 Task: Look for space in Lillehammer, Norway from 10th July, 2023 to 25th July, 2023 for 3 adults, 1 child in price range Rs.15000 to Rs.25000. Place can be shared room with 2 bedrooms having 3 beds and 2 bathrooms. Property type can be house, flat, guest house. Amenities needed are: wifi, TV, free parkinig on premises, gym, breakfast. Booking option can be shelf check-in. Required host language is English.
Action: Mouse moved to (430, 92)
Screenshot: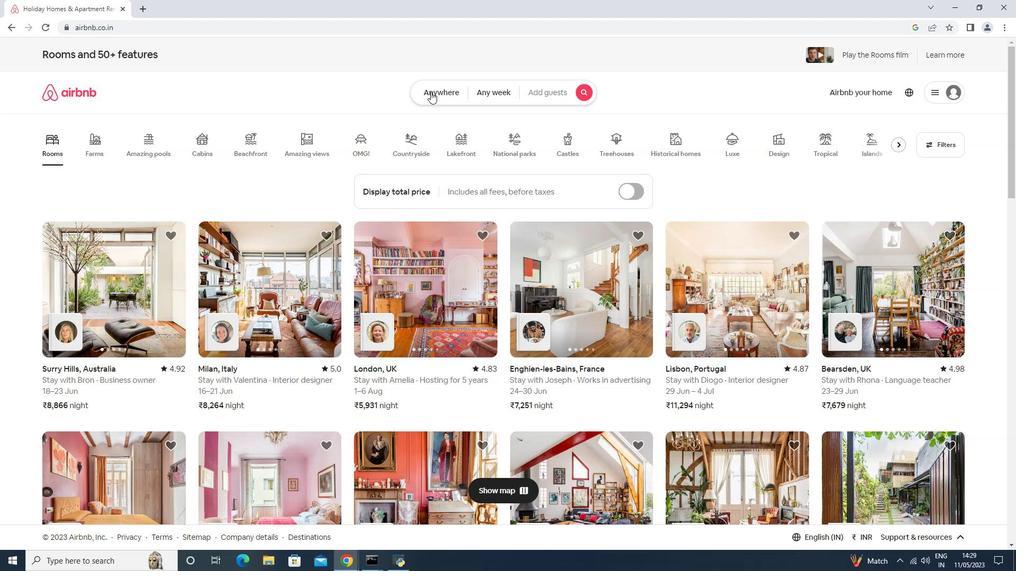 
Action: Mouse pressed left at (430, 92)
Screenshot: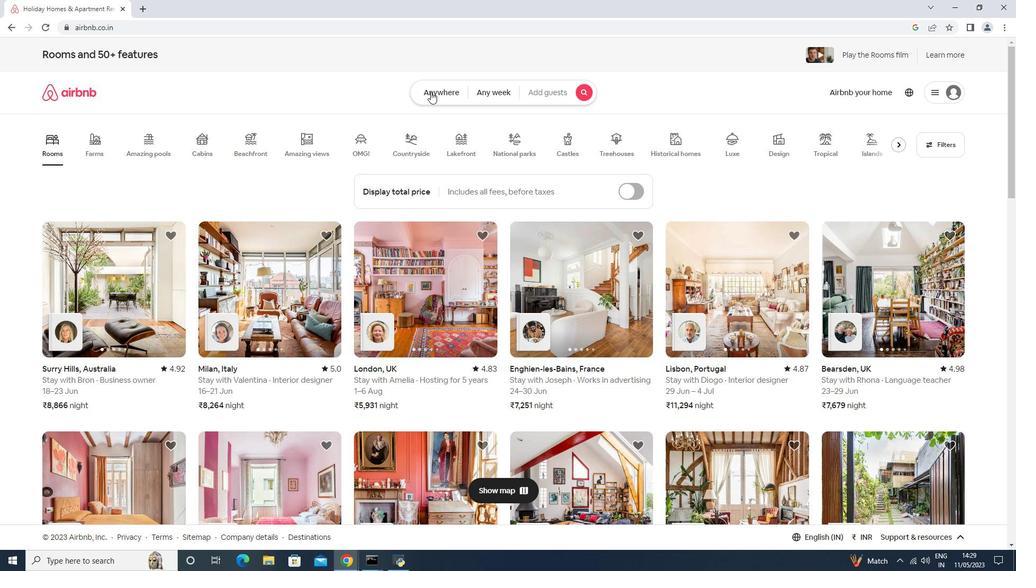 
Action: Mouse moved to (387, 122)
Screenshot: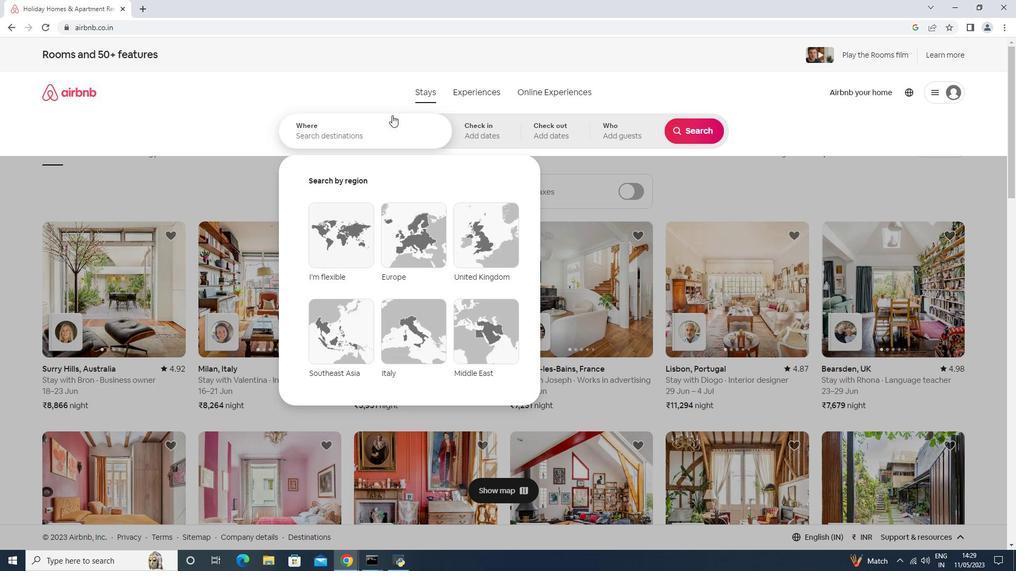 
Action: Mouse pressed left at (387, 122)
Screenshot: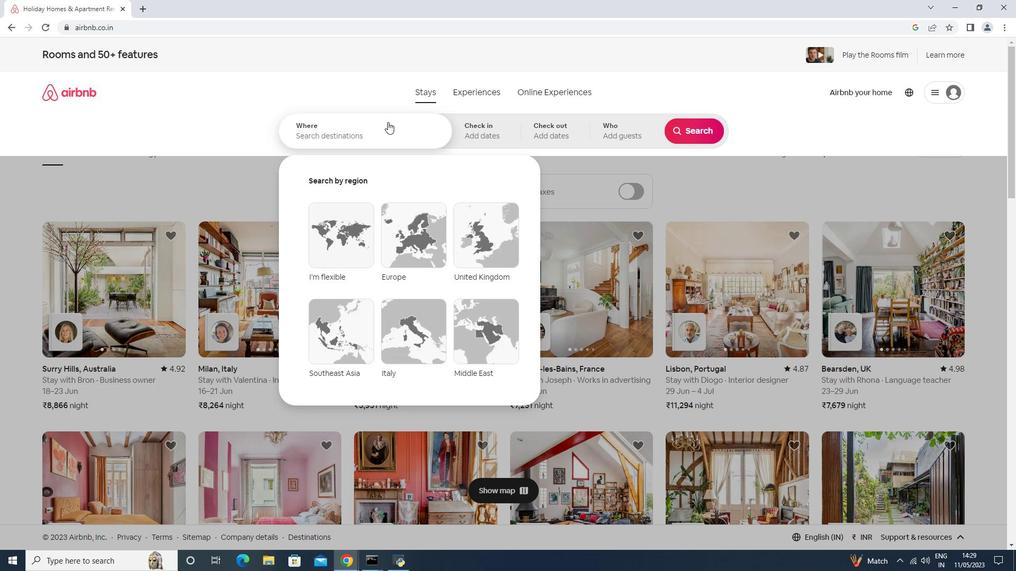 
Action: Key pressed <Key.shift>Lillehammer,<Key.shift>Norway
Screenshot: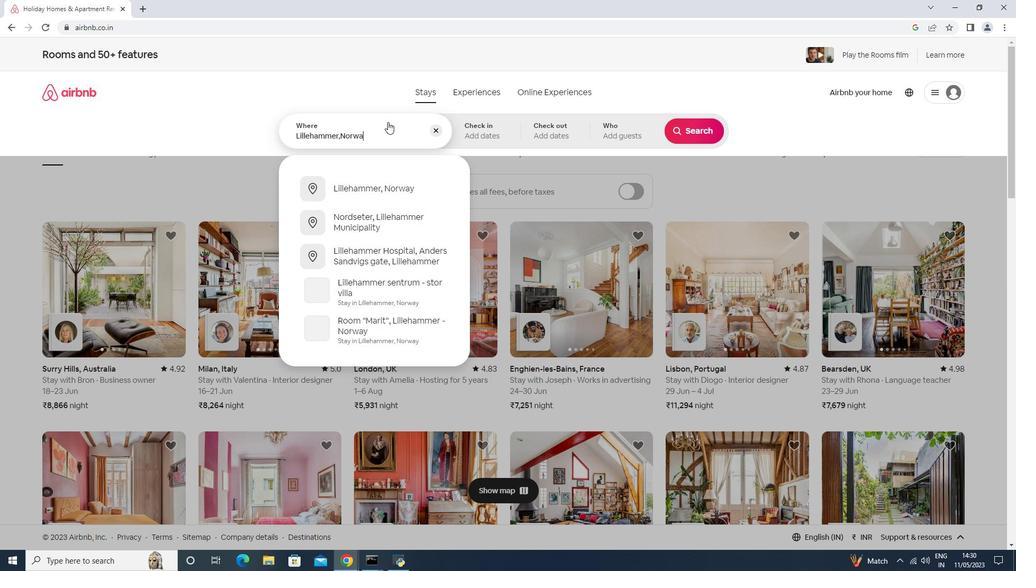 
Action: Mouse moved to (493, 144)
Screenshot: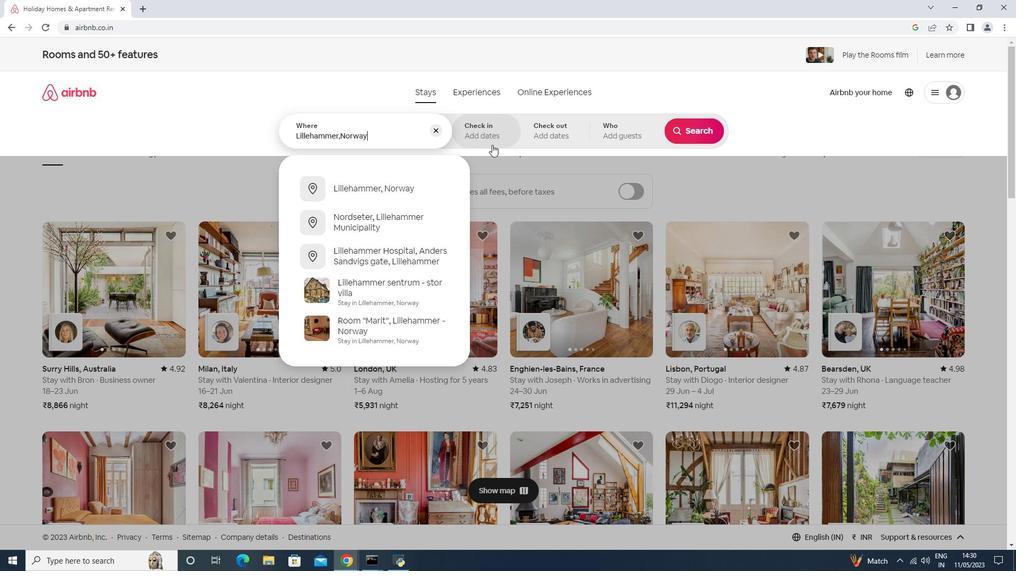 
Action: Mouse pressed left at (493, 144)
Screenshot: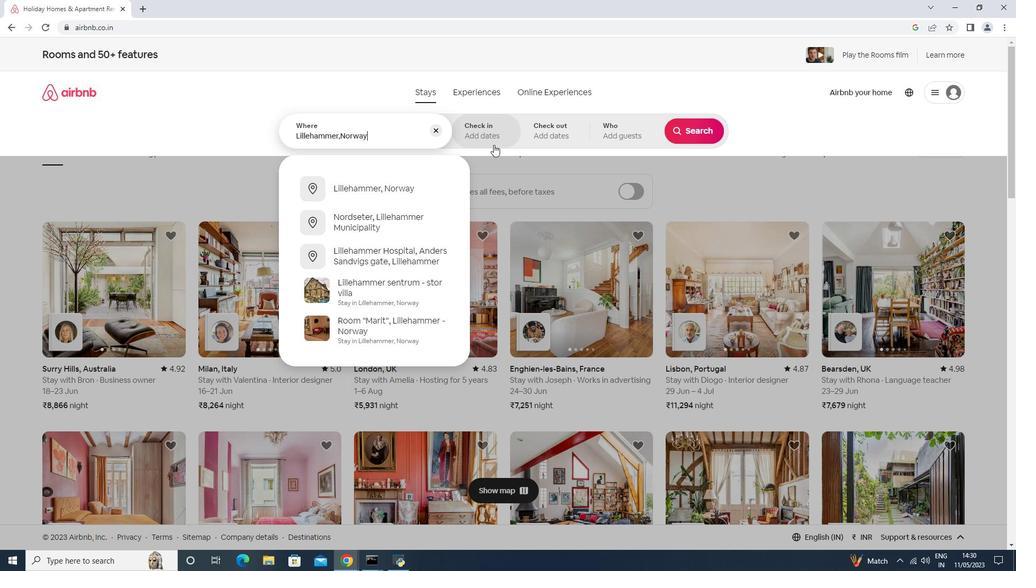 
Action: Mouse moved to (693, 212)
Screenshot: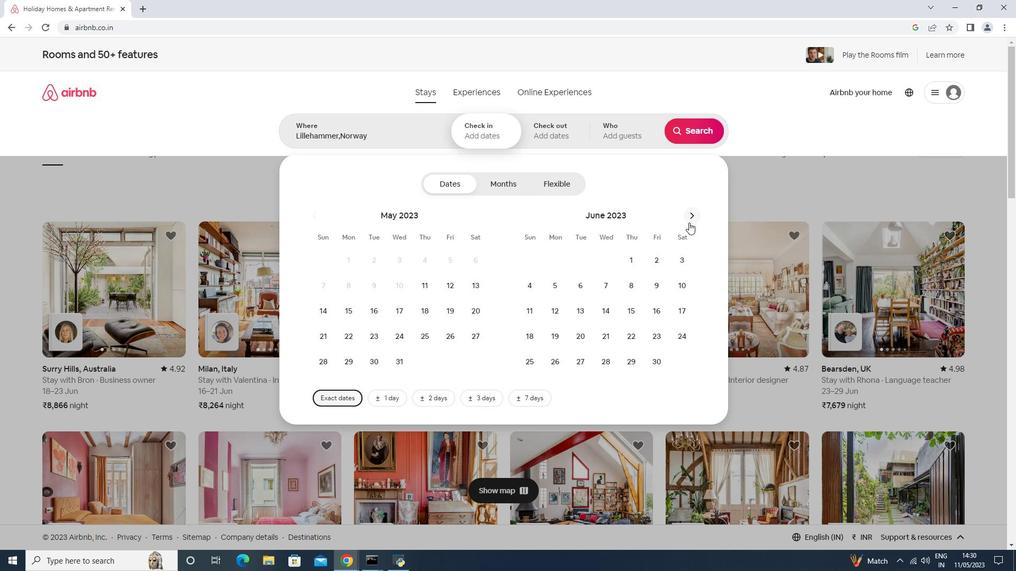 
Action: Mouse pressed left at (693, 212)
Screenshot: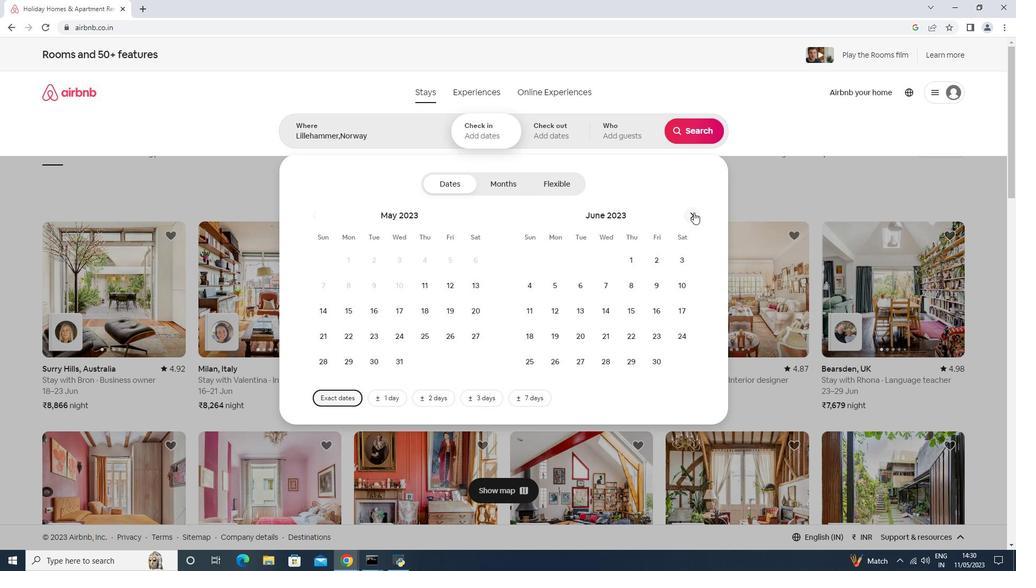 
Action: Mouse moved to (548, 313)
Screenshot: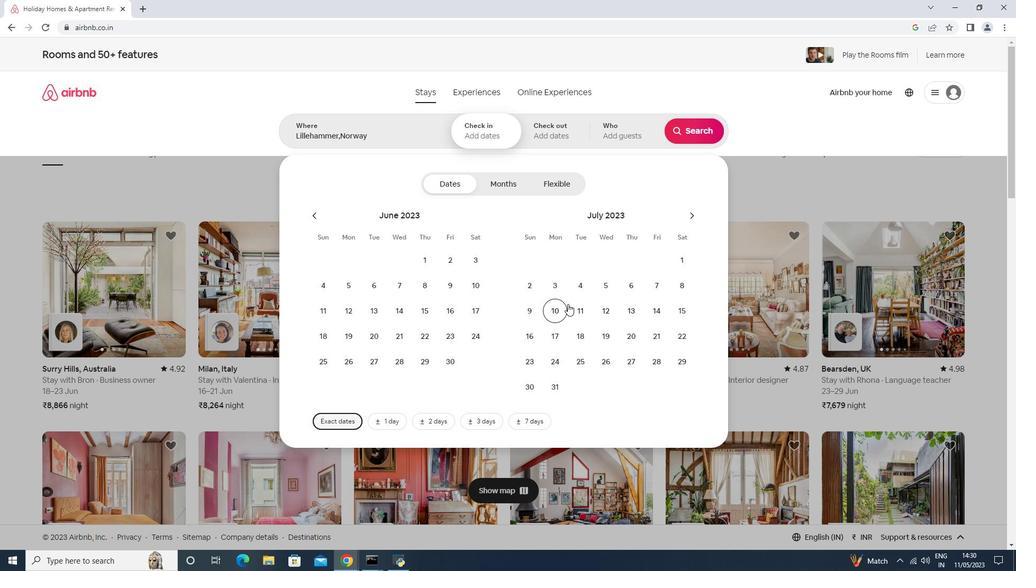
Action: Mouse pressed left at (548, 313)
Screenshot: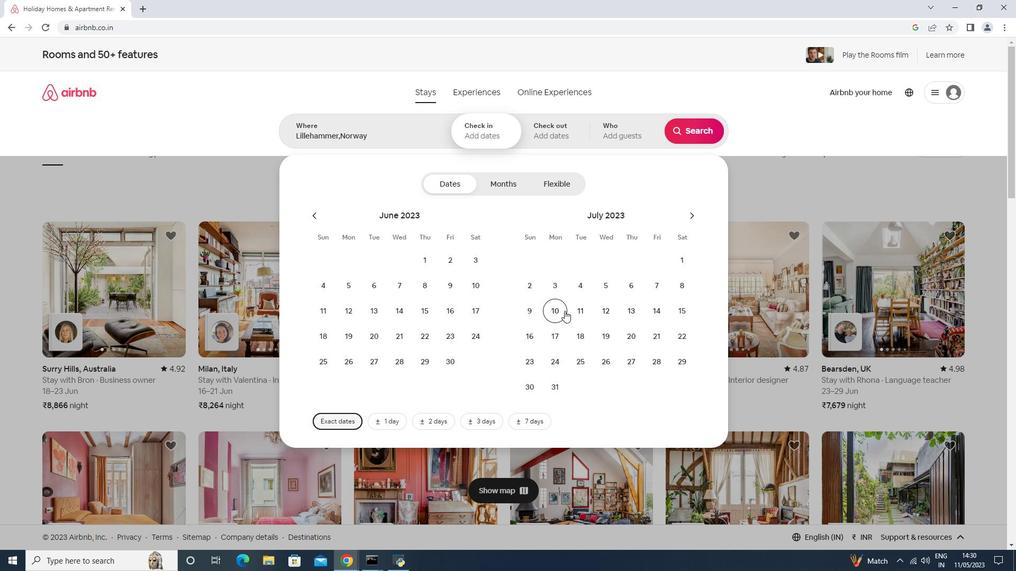 
Action: Mouse moved to (587, 359)
Screenshot: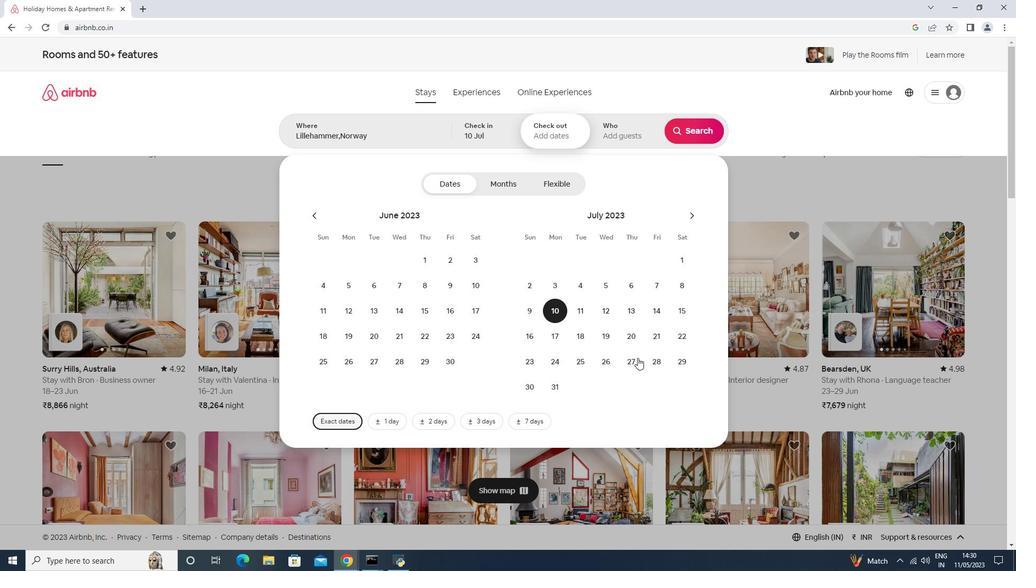 
Action: Mouse pressed left at (587, 359)
Screenshot: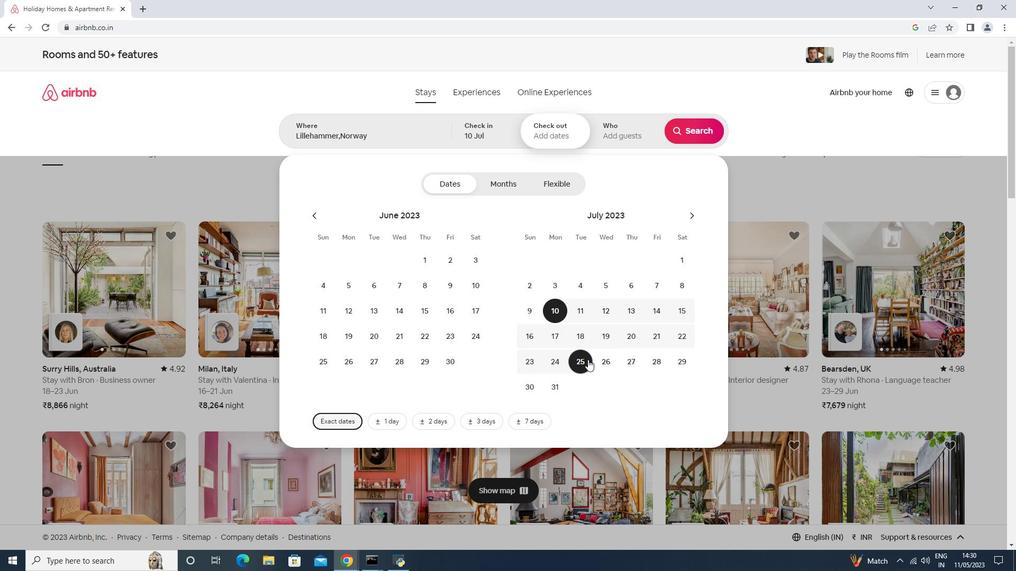 
Action: Mouse moved to (622, 132)
Screenshot: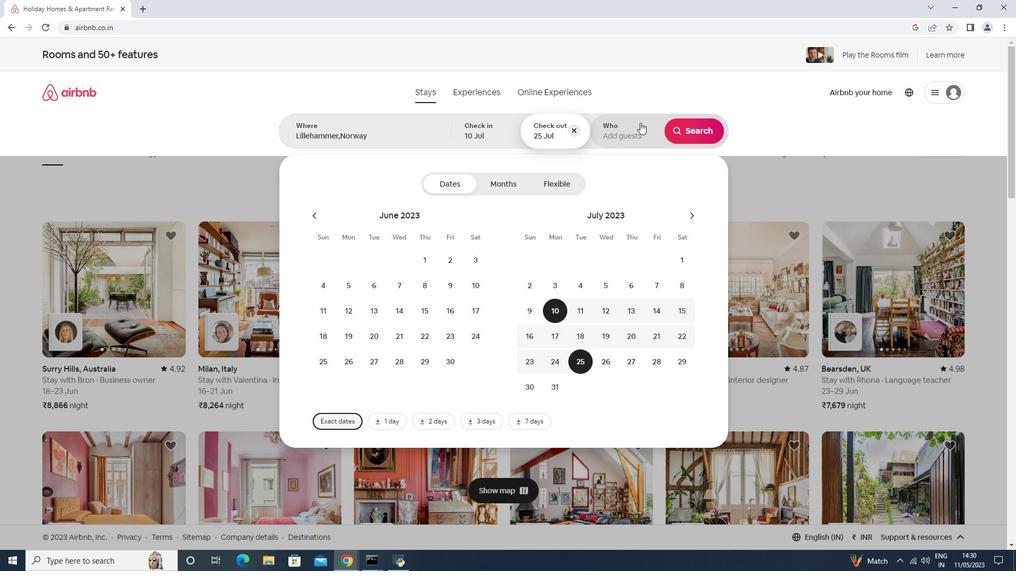 
Action: Mouse pressed left at (622, 132)
Screenshot: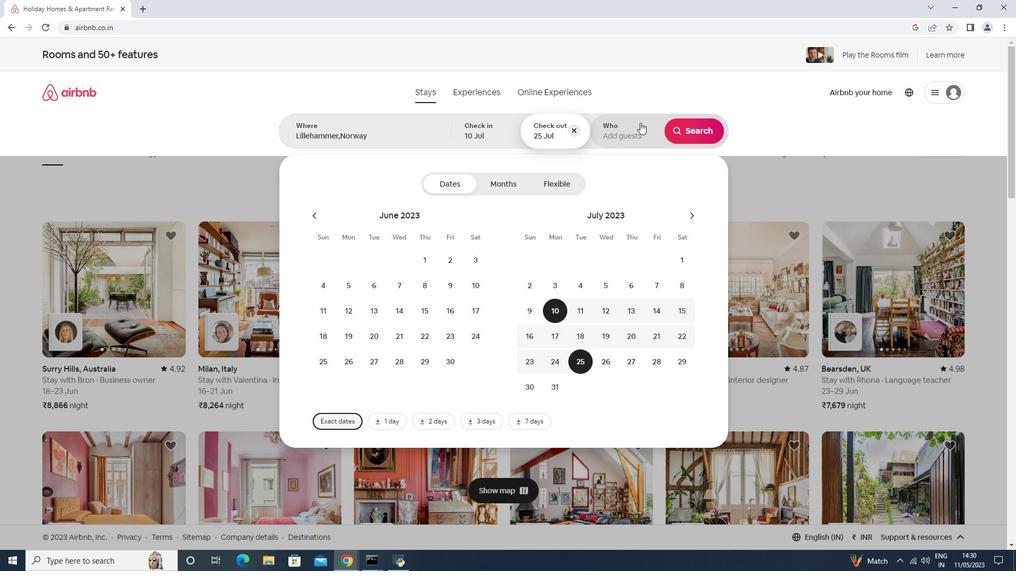 
Action: Mouse moved to (700, 185)
Screenshot: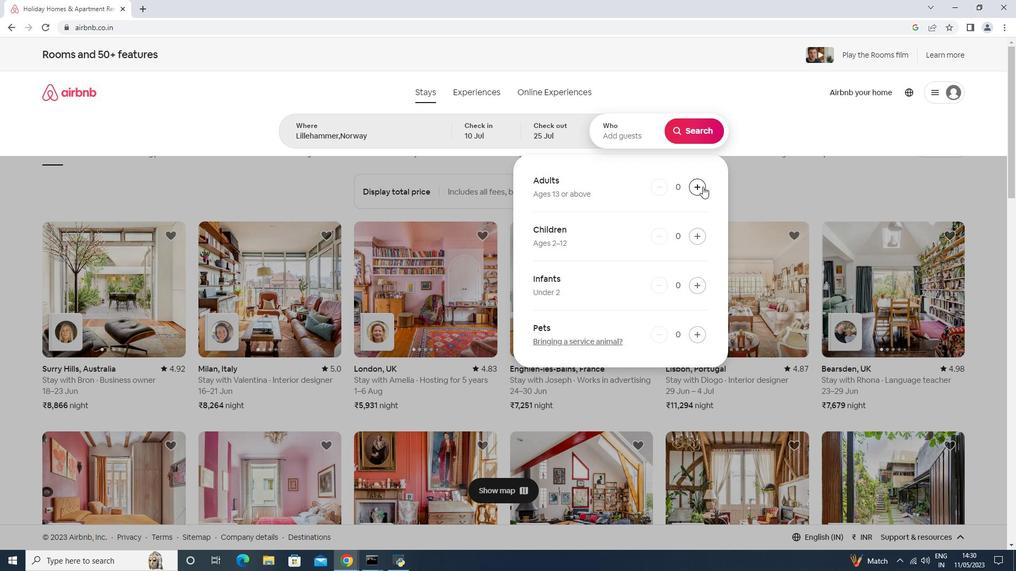 
Action: Mouse pressed left at (700, 185)
Screenshot: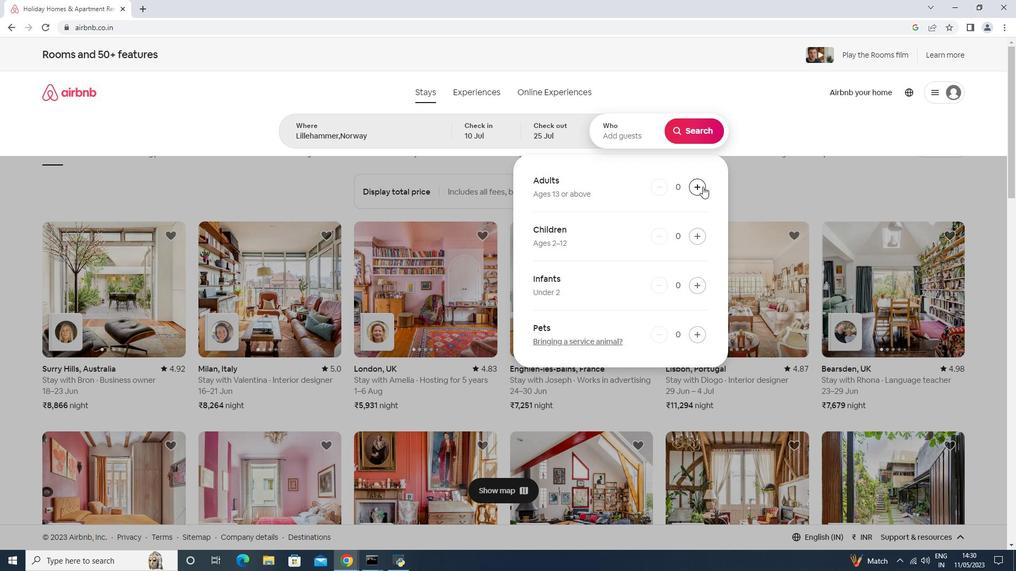 
Action: Mouse pressed left at (700, 185)
Screenshot: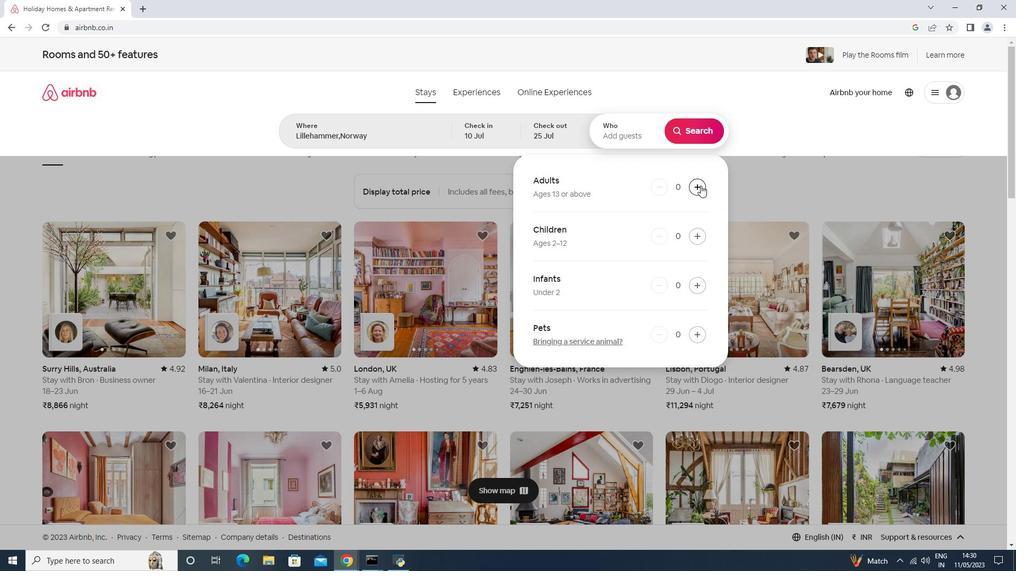 
Action: Mouse pressed left at (700, 185)
Screenshot: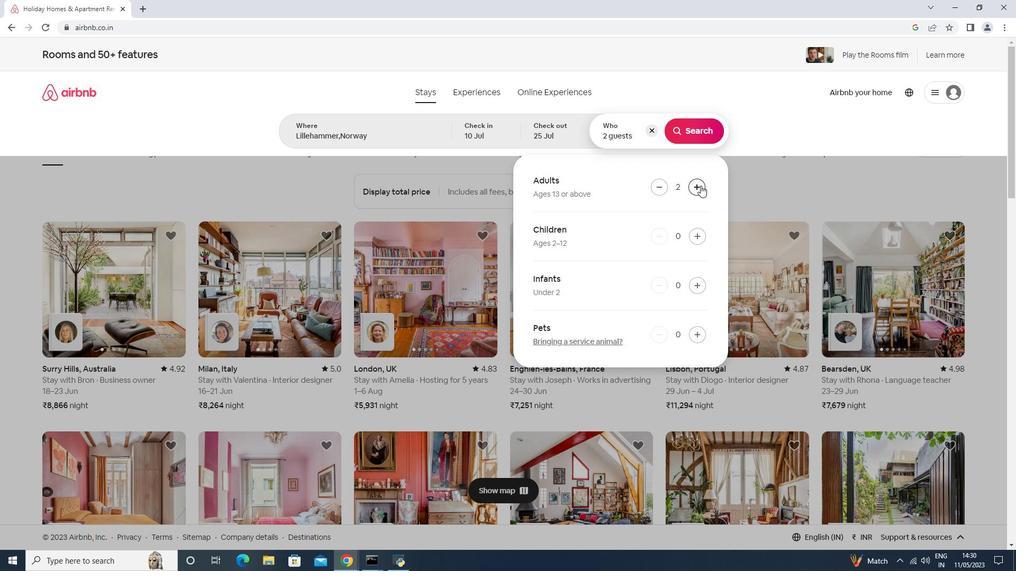 
Action: Mouse moved to (694, 232)
Screenshot: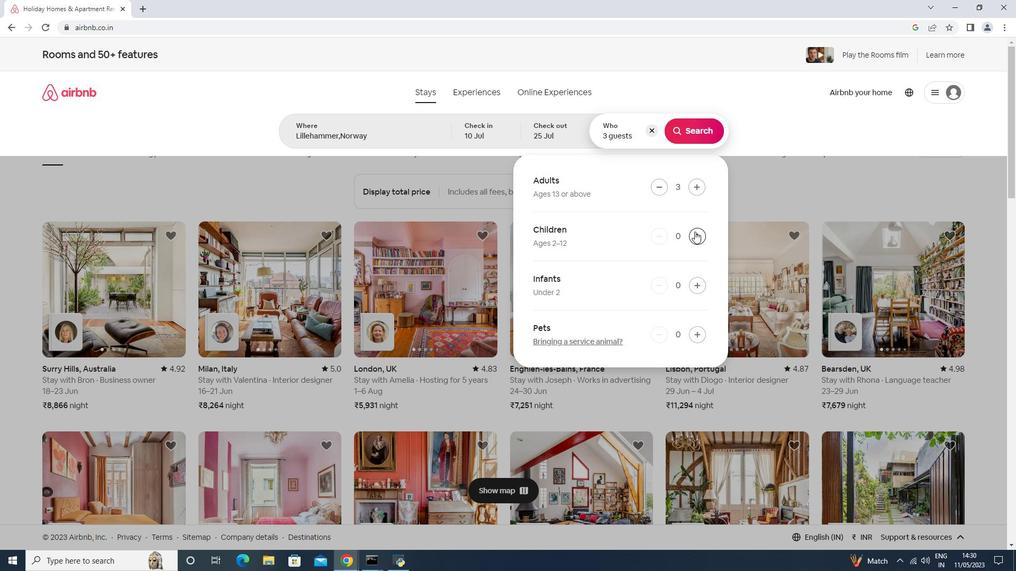 
Action: Mouse pressed left at (694, 232)
Screenshot: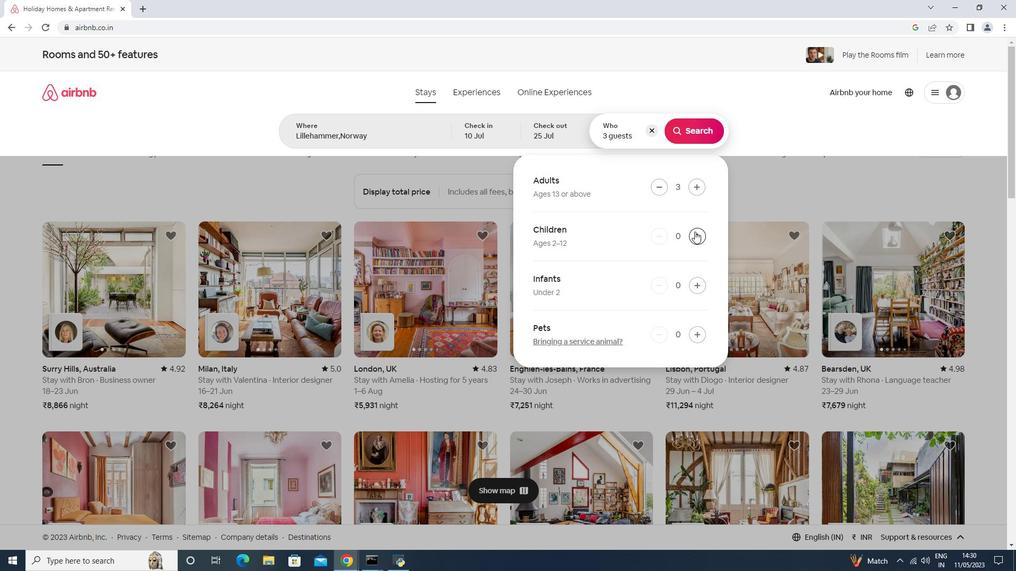 
Action: Mouse moved to (693, 133)
Screenshot: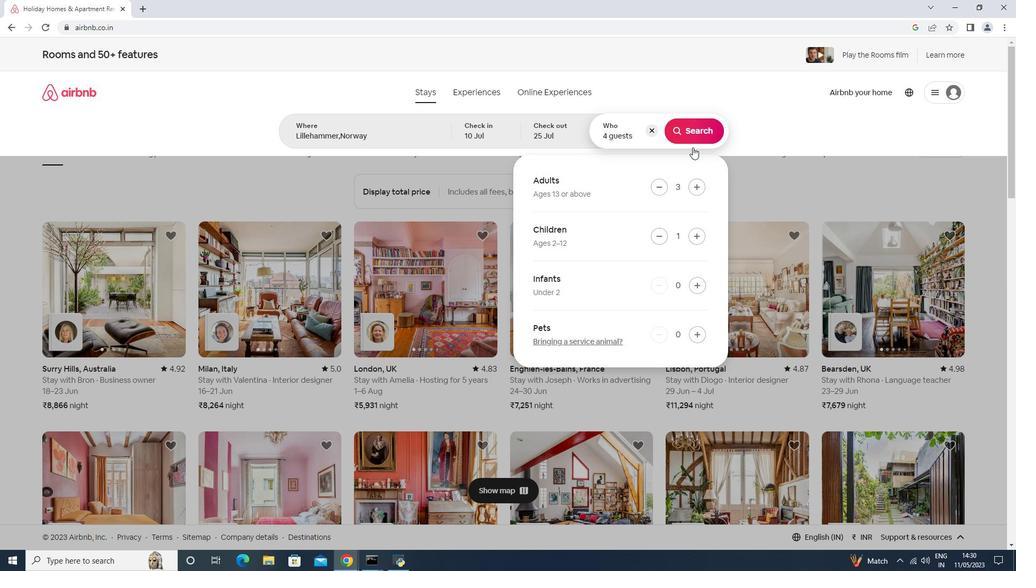 
Action: Mouse pressed left at (693, 124)
Screenshot: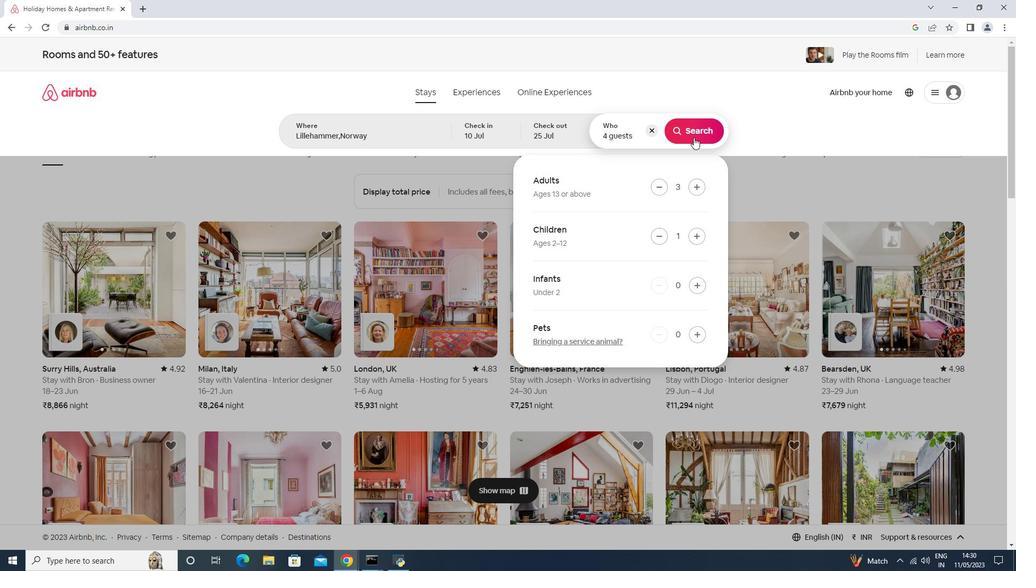 
Action: Mouse moved to (956, 103)
Screenshot: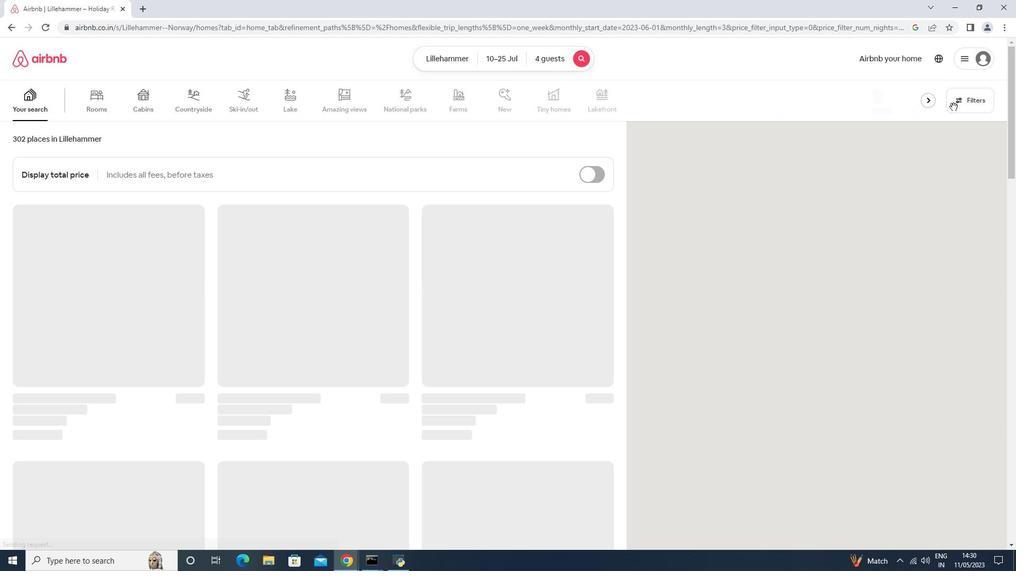 
Action: Mouse pressed left at (956, 103)
Screenshot: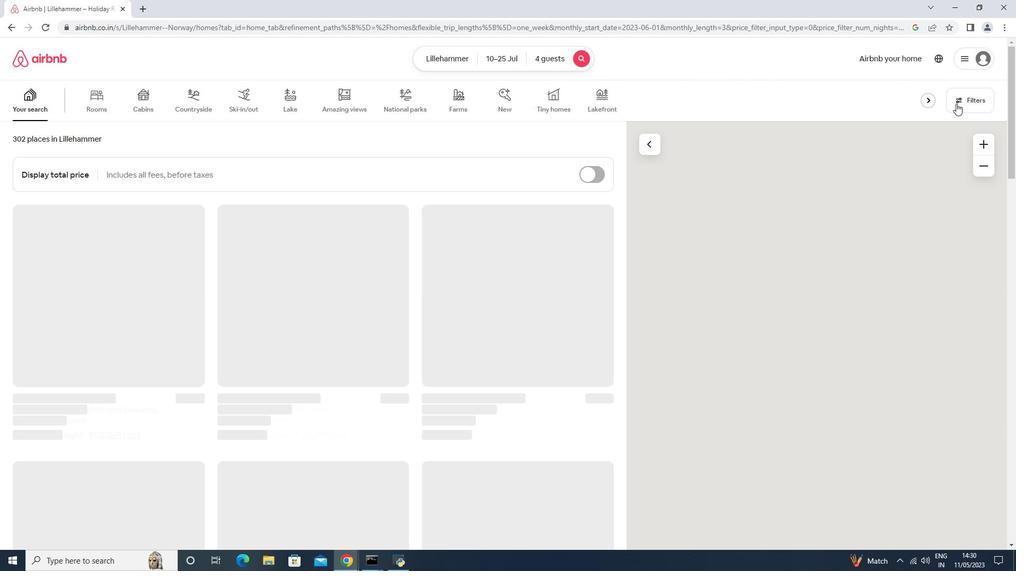 
Action: Mouse moved to (414, 357)
Screenshot: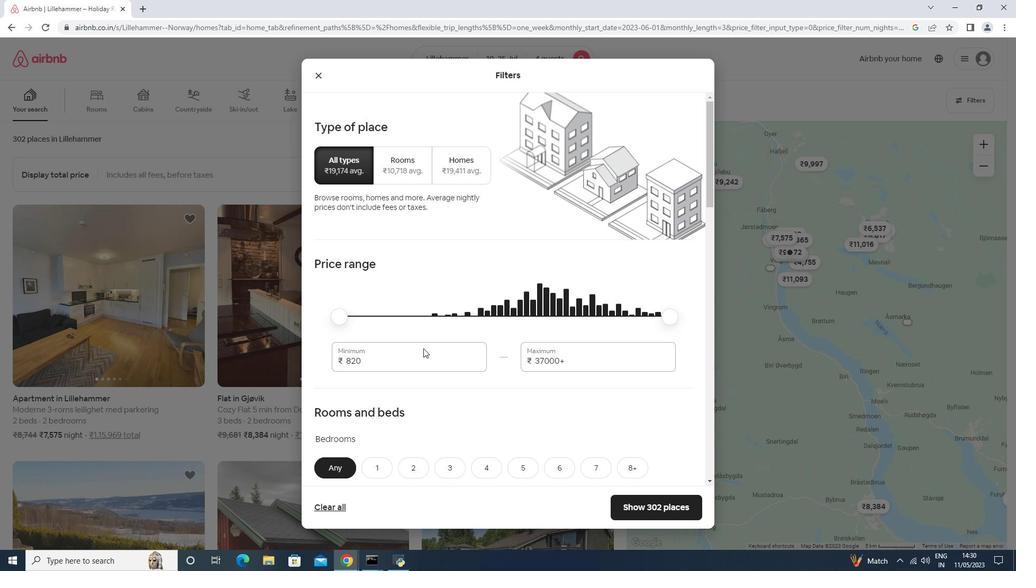 
Action: Mouse pressed left at (414, 357)
Screenshot: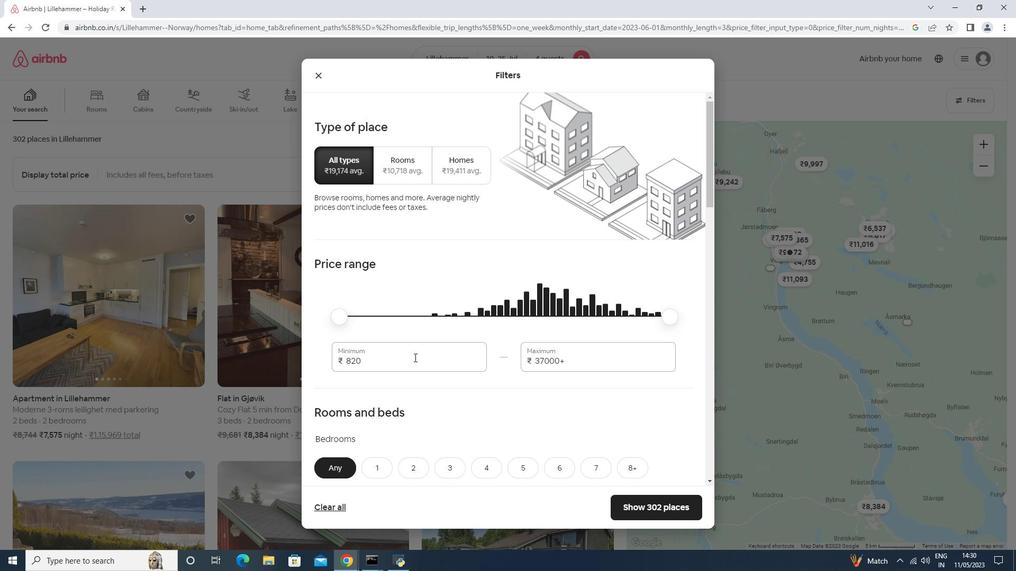 
Action: Key pressed <Key.backspace><Key.backspace><Key.backspace><Key.backspace><Key.backspace><Key.backspace><Key.backspace><Key.backspace><Key.backspace><Key.backspace><Key.backspace><Key.backspace><Key.backspace><Key.backspace><Key.backspace><Key.backspace><Key.backspace><Key.backspace>15000
Screenshot: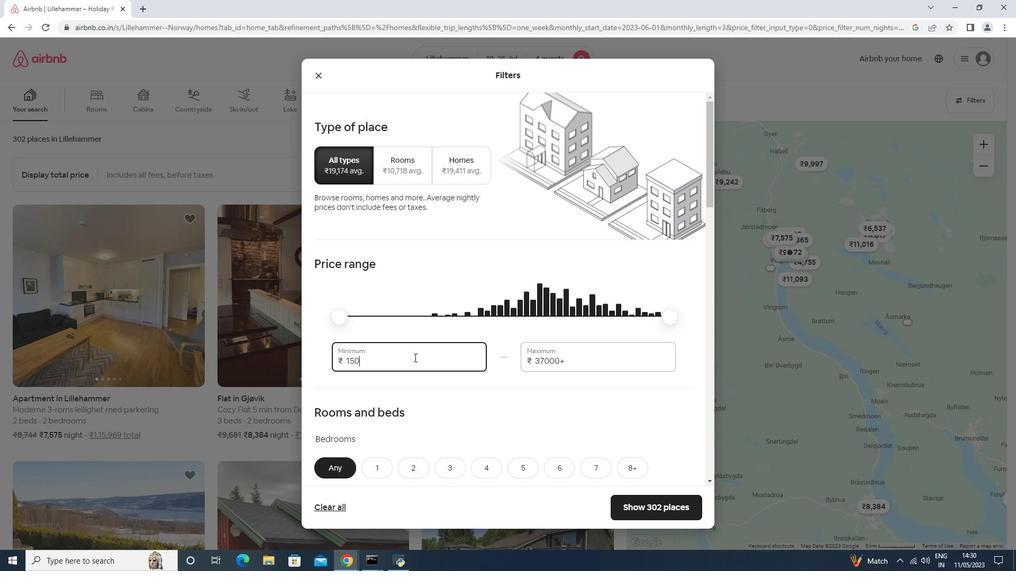 
Action: Mouse moved to (571, 360)
Screenshot: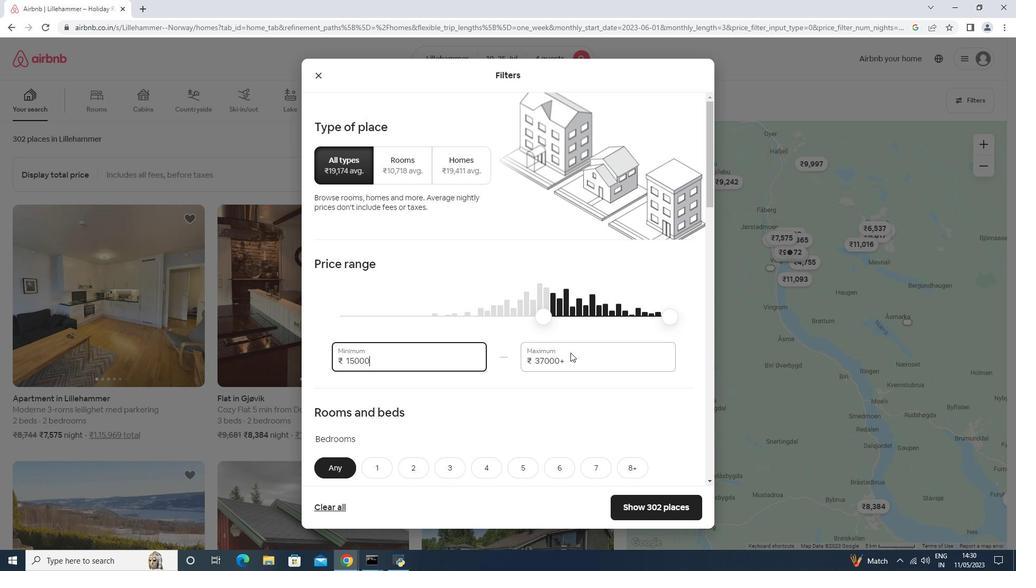 
Action: Mouse pressed left at (571, 360)
Screenshot: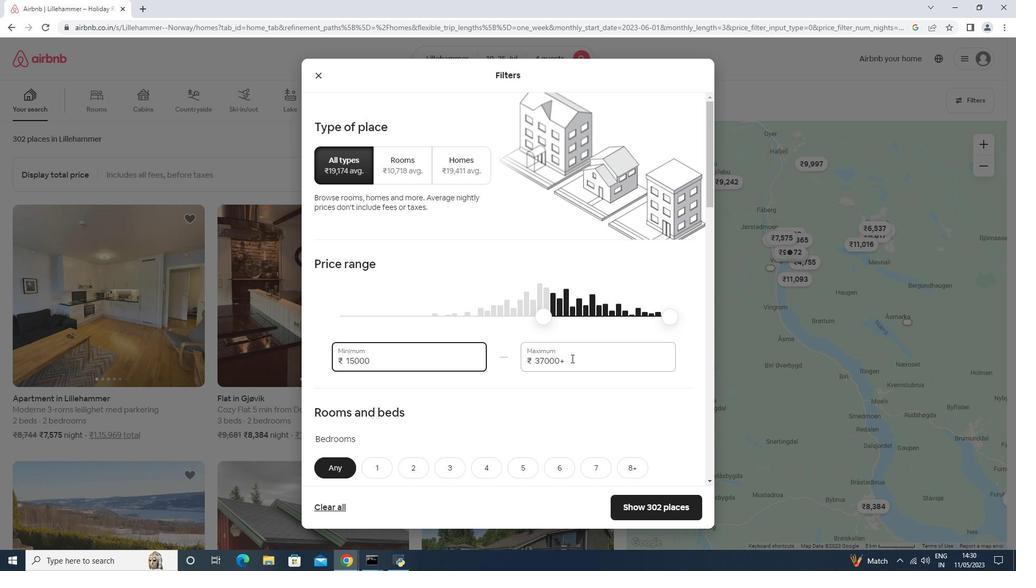 
Action: Key pressed <Key.backspace><Key.backspace><Key.backspace><Key.backspace><Key.backspace><Key.backspace><Key.backspace><Key.backspace><Key.backspace><Key.backspace><Key.backspace><Key.backspace><Key.backspace><Key.backspace><Key.backspace><Key.backspace><Key.backspace>25000
Screenshot: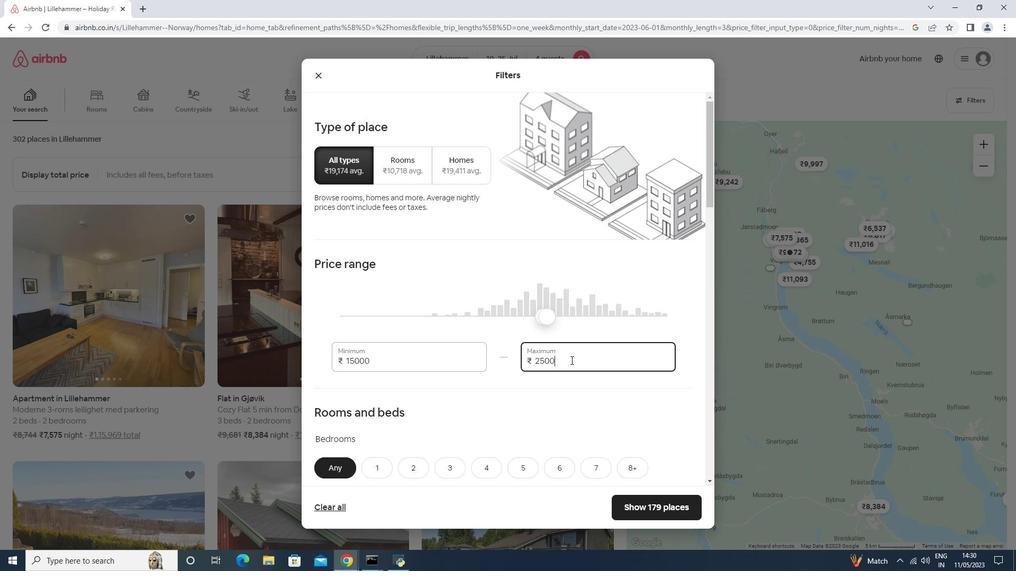 
Action: Mouse moved to (468, 387)
Screenshot: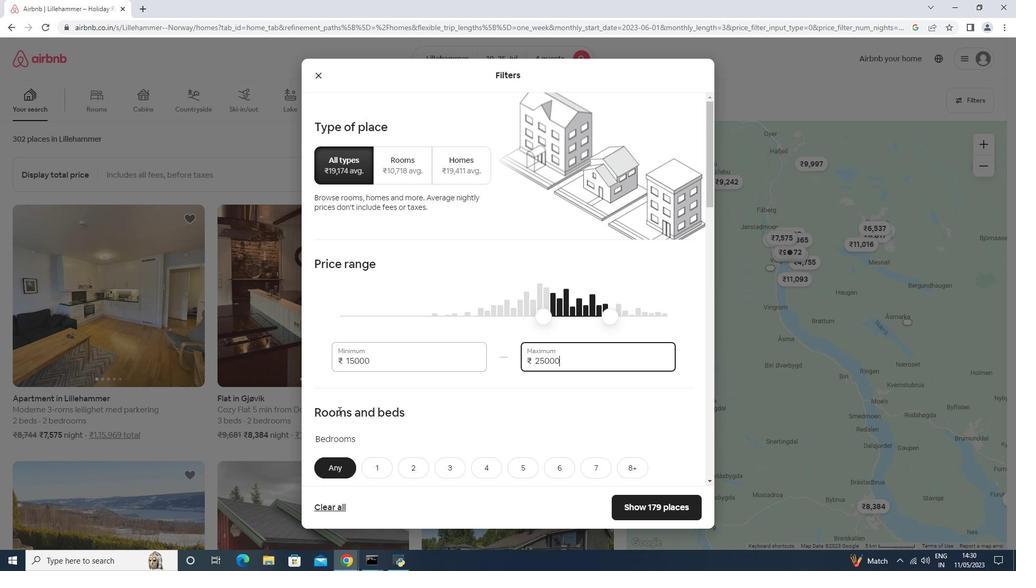 
Action: Mouse scrolled (468, 387) with delta (0, 0)
Screenshot: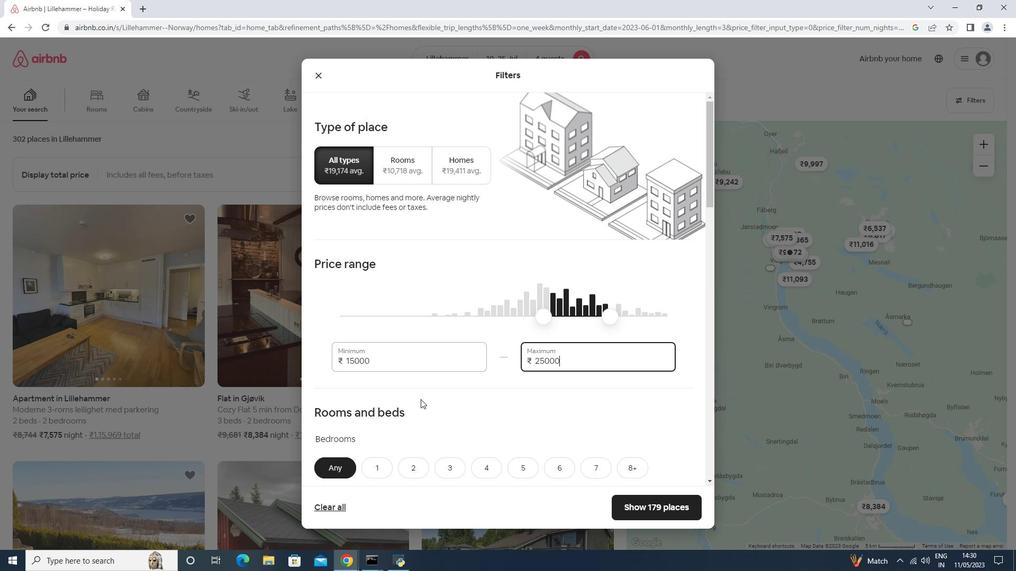 
Action: Mouse scrolled (468, 387) with delta (0, 0)
Screenshot: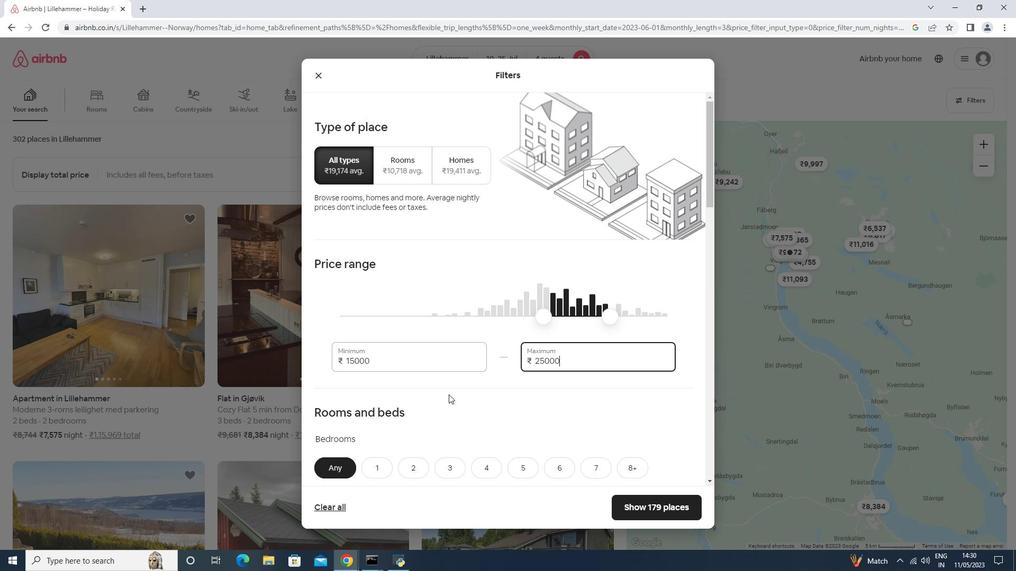 
Action: Mouse scrolled (468, 387) with delta (0, 0)
Screenshot: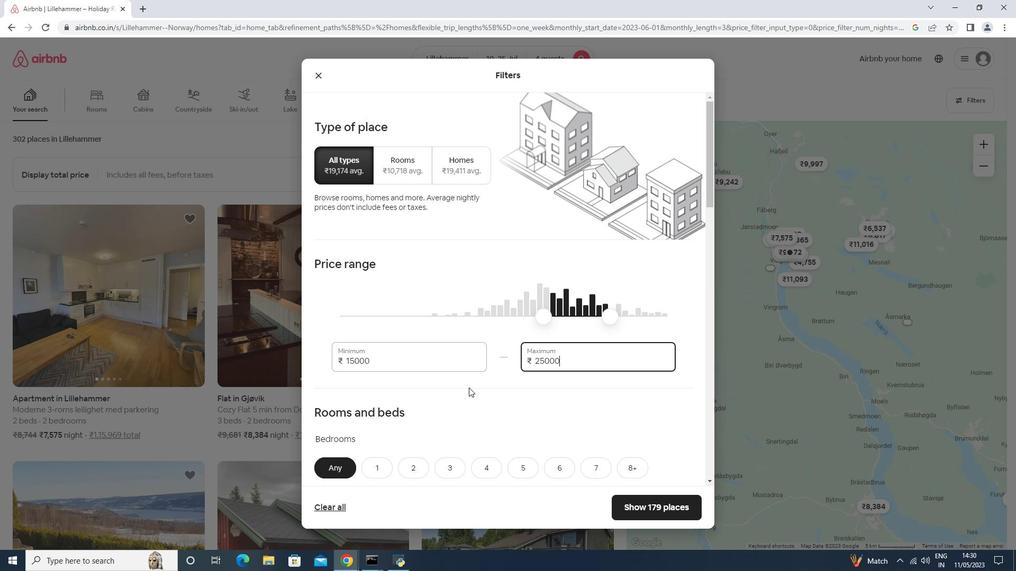 
Action: Mouse scrolled (468, 387) with delta (0, 0)
Screenshot: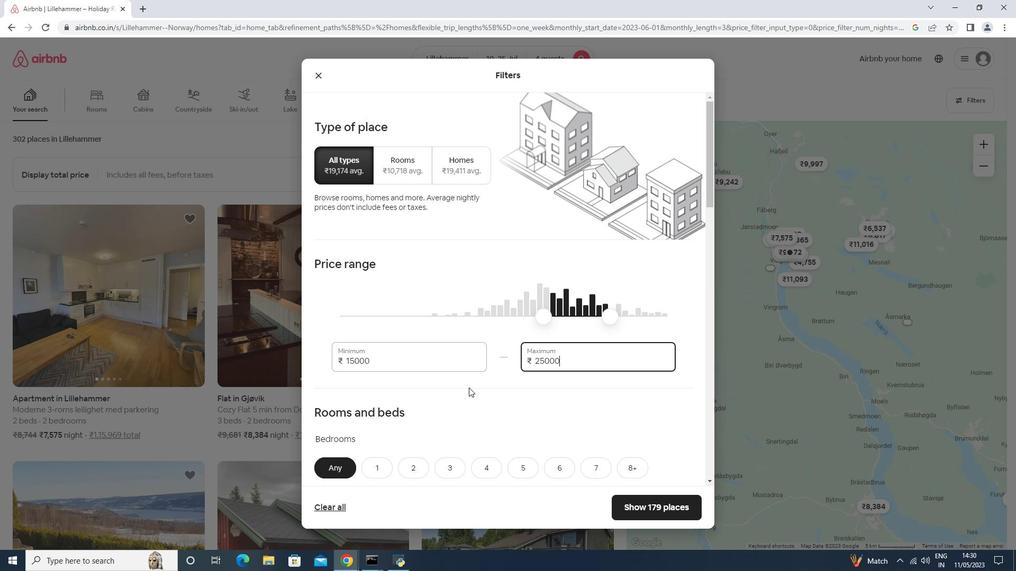 
Action: Mouse scrolled (468, 387) with delta (0, 0)
Screenshot: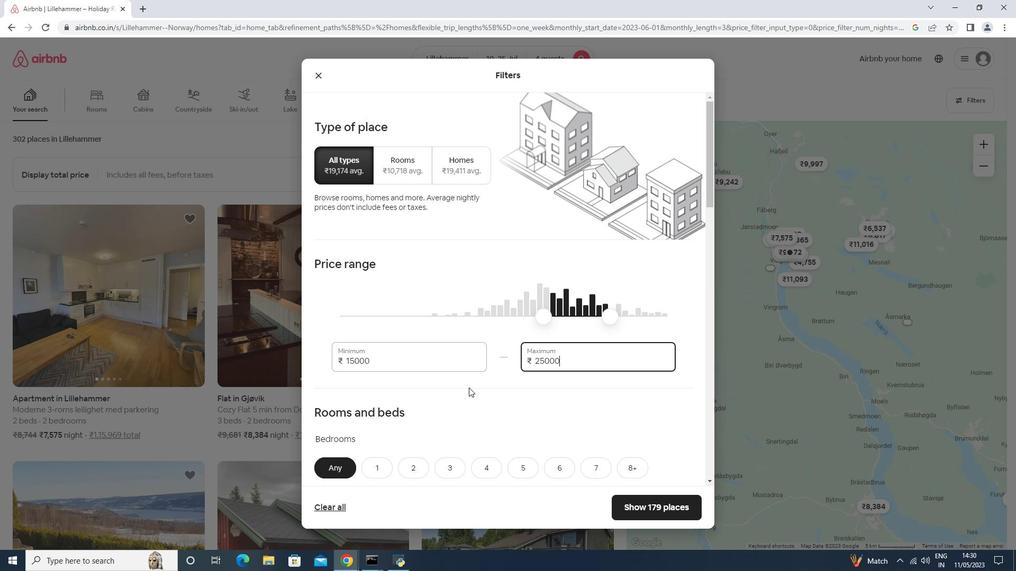 
Action: Mouse moved to (418, 192)
Screenshot: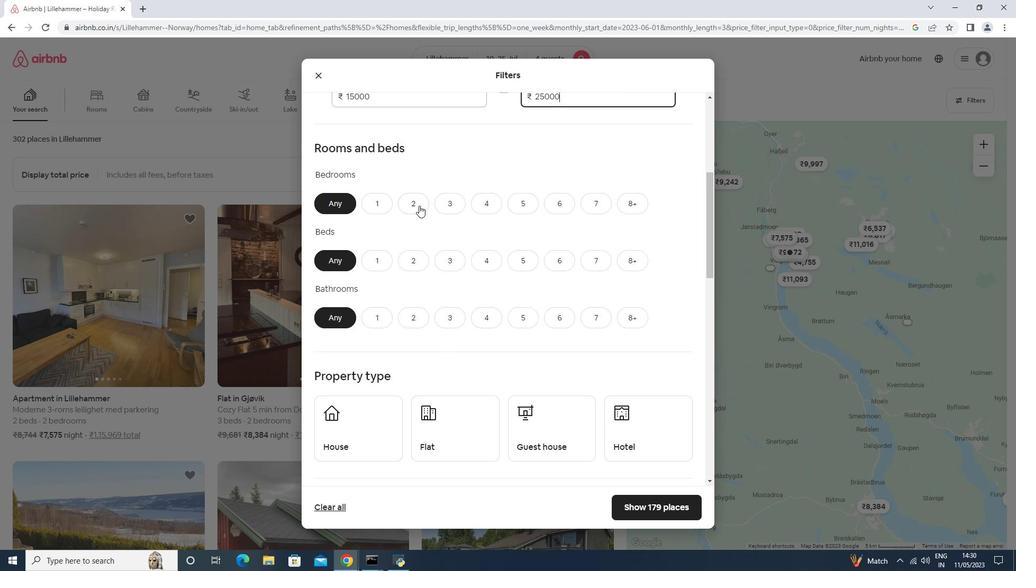 
Action: Mouse pressed left at (418, 192)
Screenshot: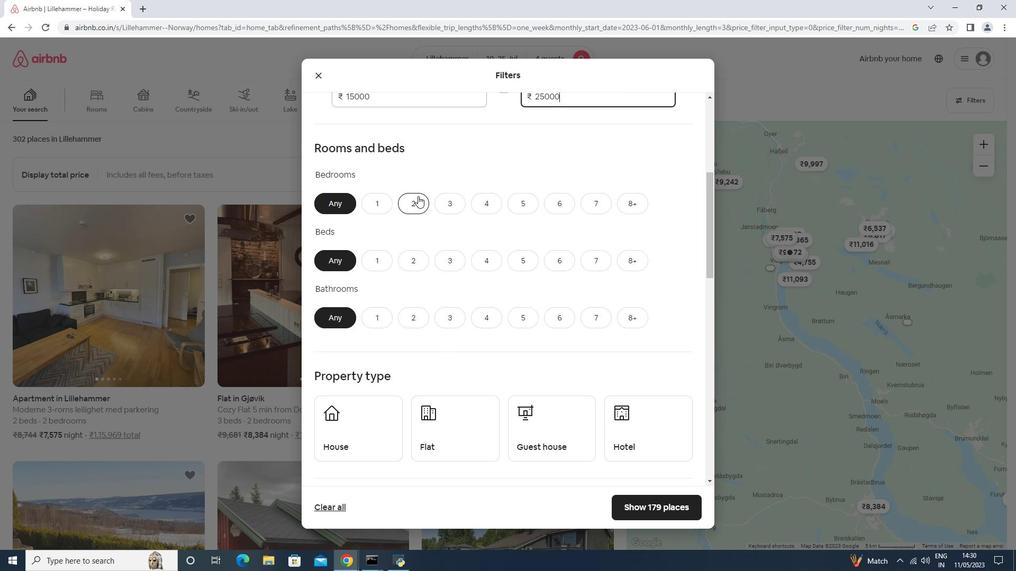 
Action: Mouse moved to (415, 204)
Screenshot: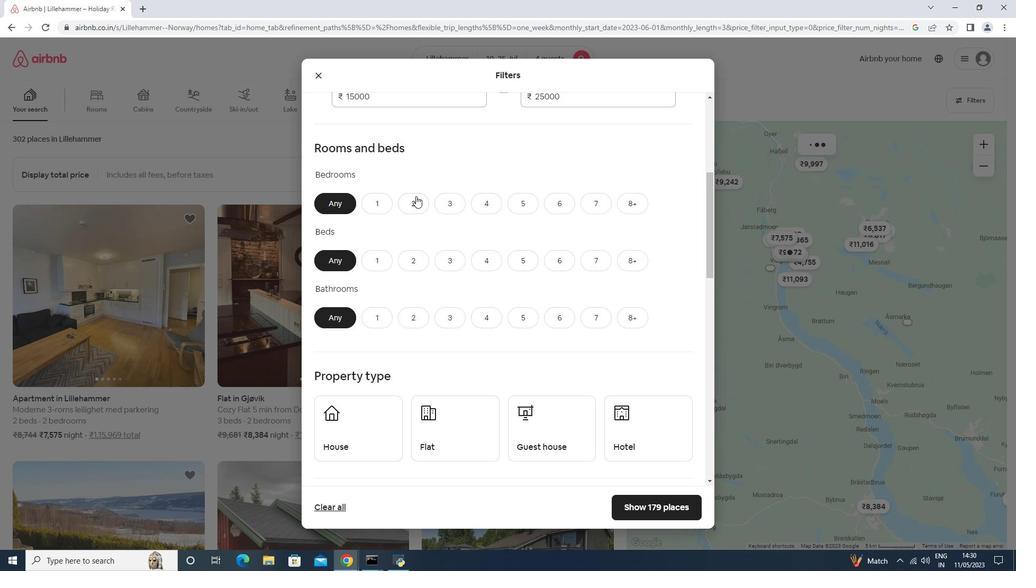 
Action: Mouse pressed left at (415, 204)
Screenshot: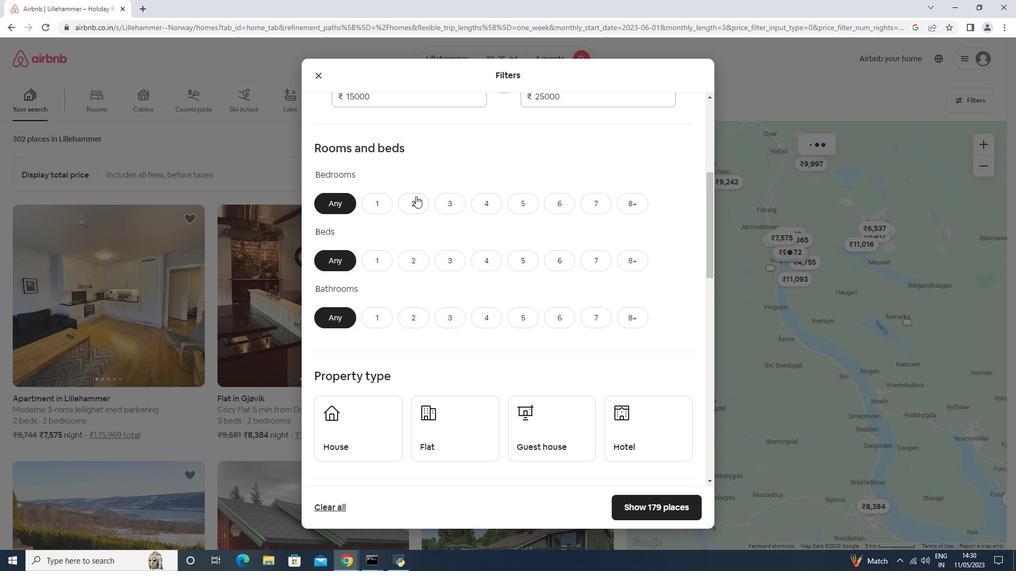 
Action: Mouse moved to (453, 314)
Screenshot: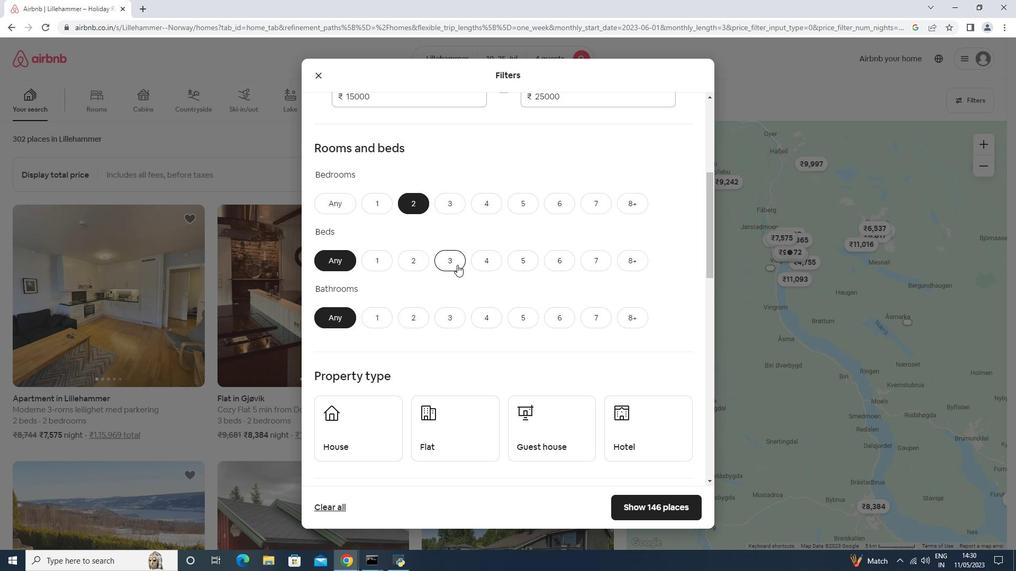 
Action: Mouse pressed left at (455, 263)
Screenshot: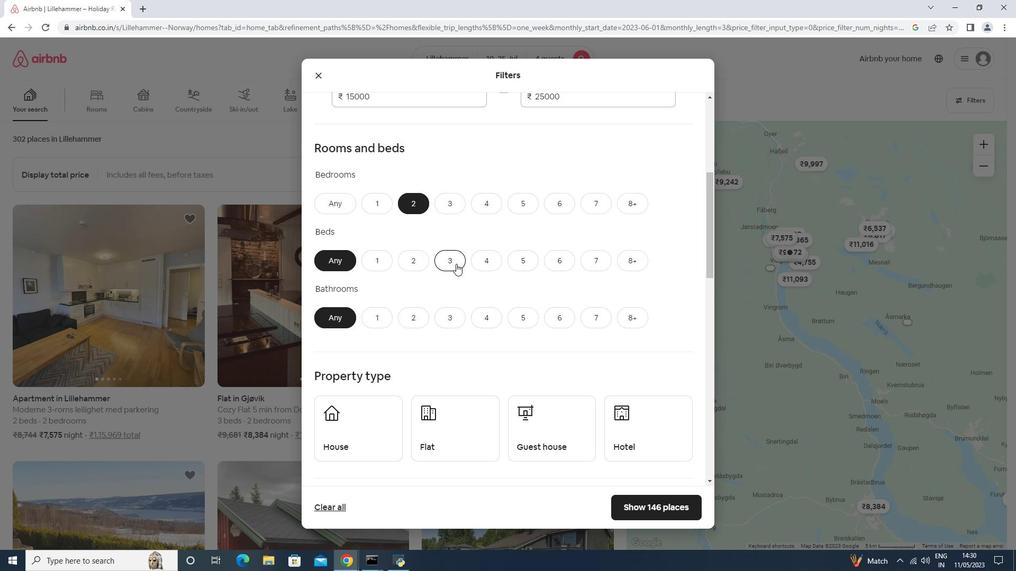 
Action: Mouse moved to (411, 323)
Screenshot: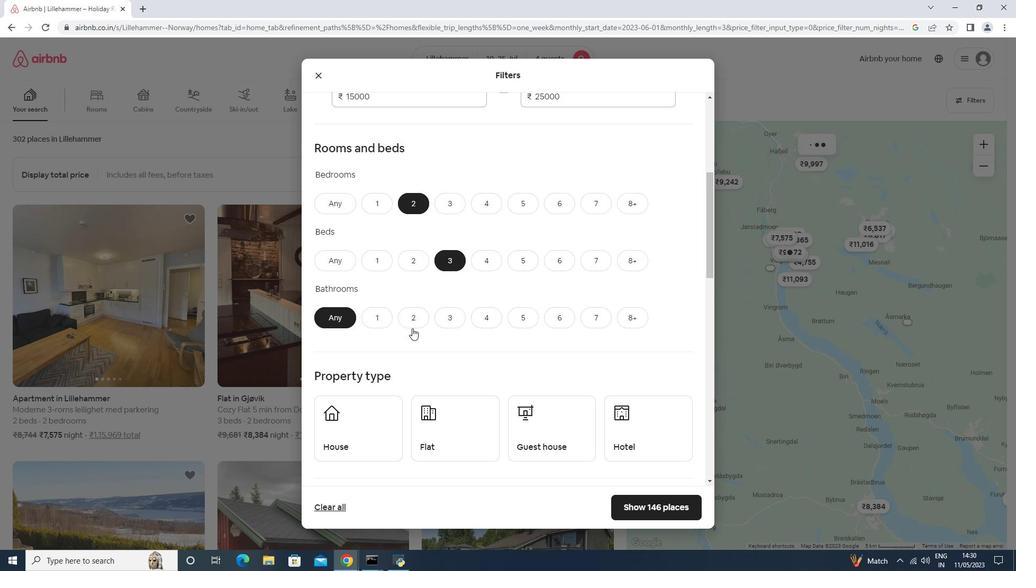 
Action: Mouse pressed left at (411, 323)
Screenshot: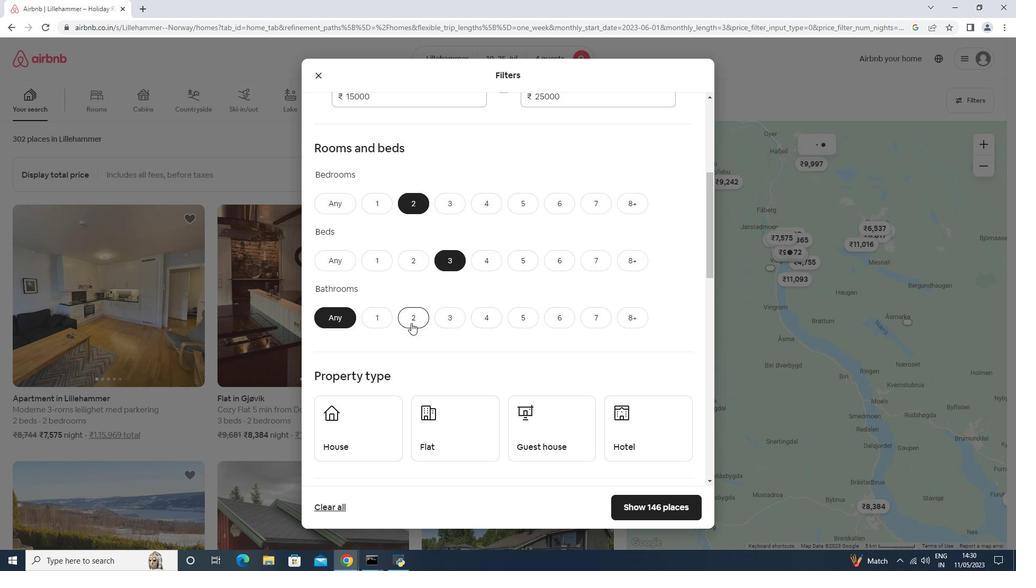 
Action: Mouse moved to (357, 426)
Screenshot: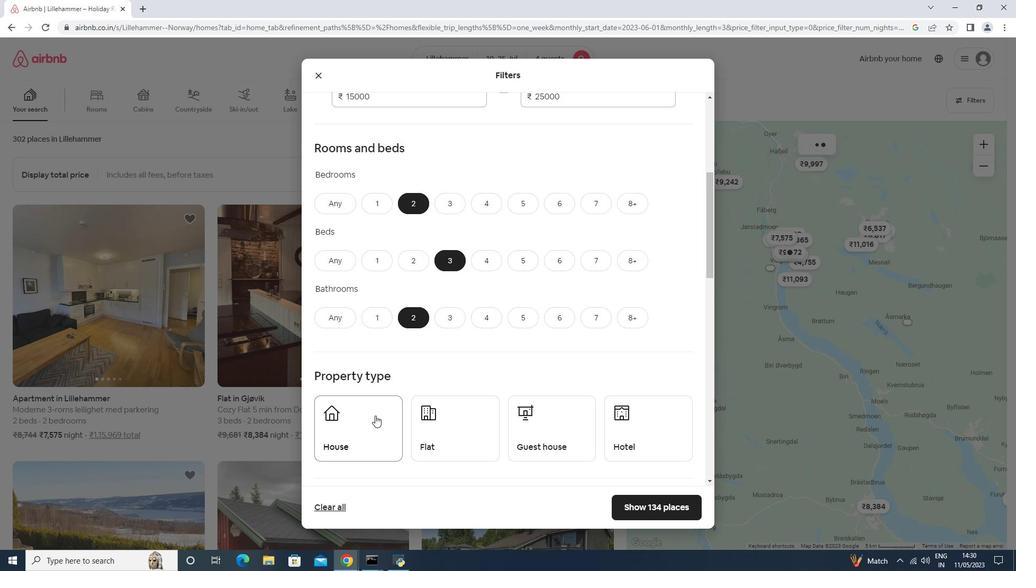 
Action: Mouse pressed left at (357, 426)
Screenshot: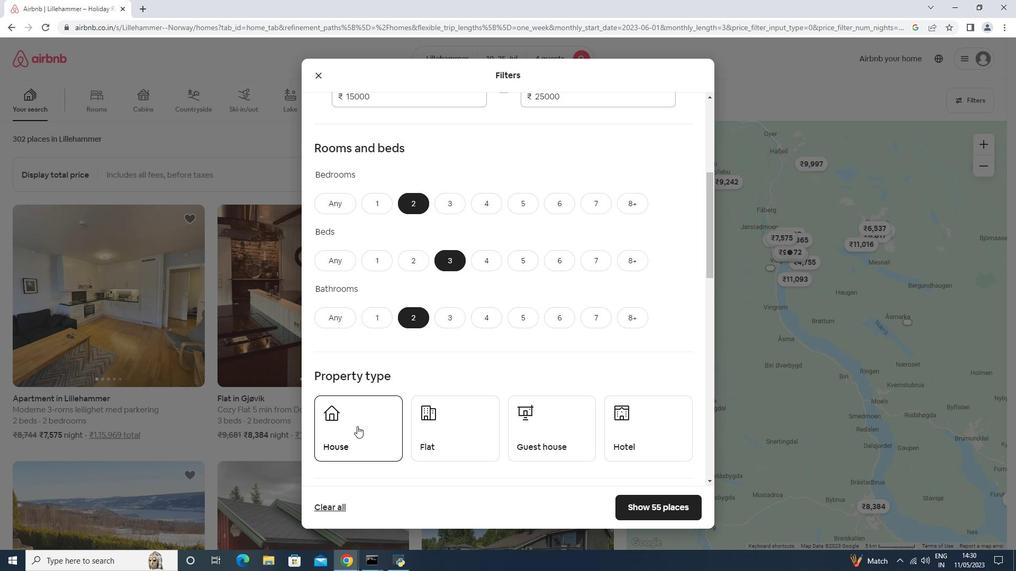 
Action: Mouse moved to (433, 433)
Screenshot: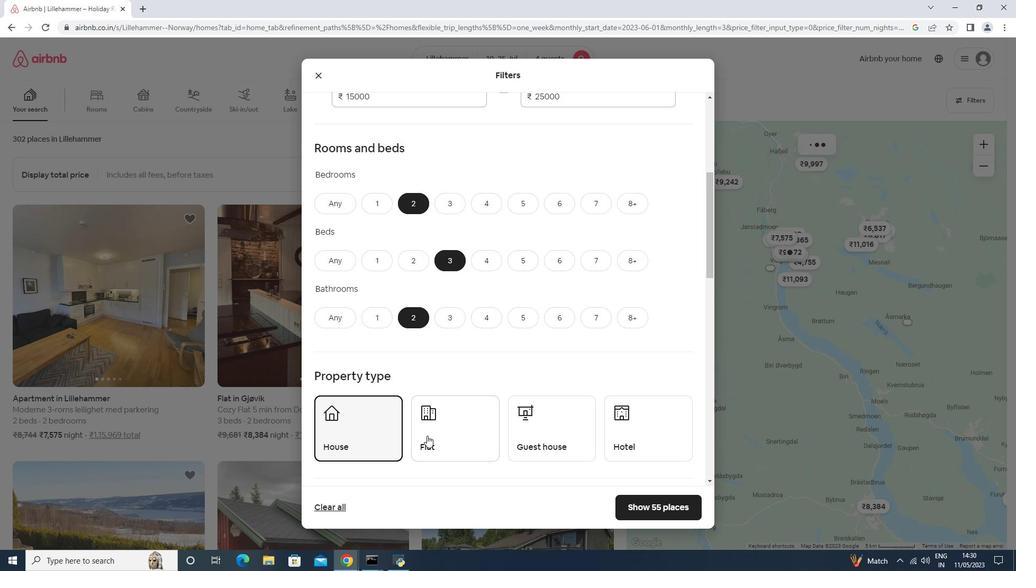 
Action: Mouse pressed left at (433, 433)
Screenshot: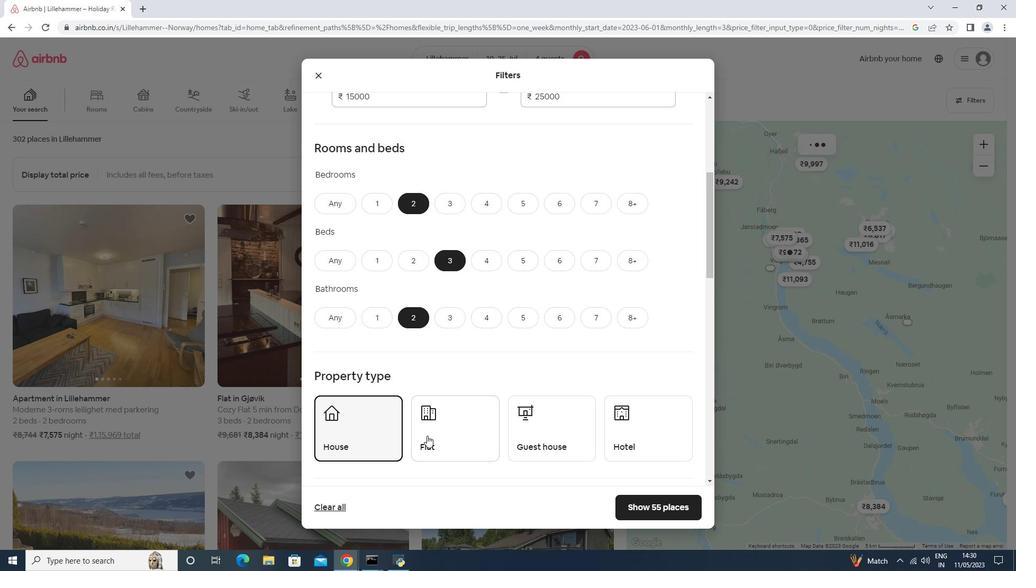 
Action: Mouse moved to (545, 439)
Screenshot: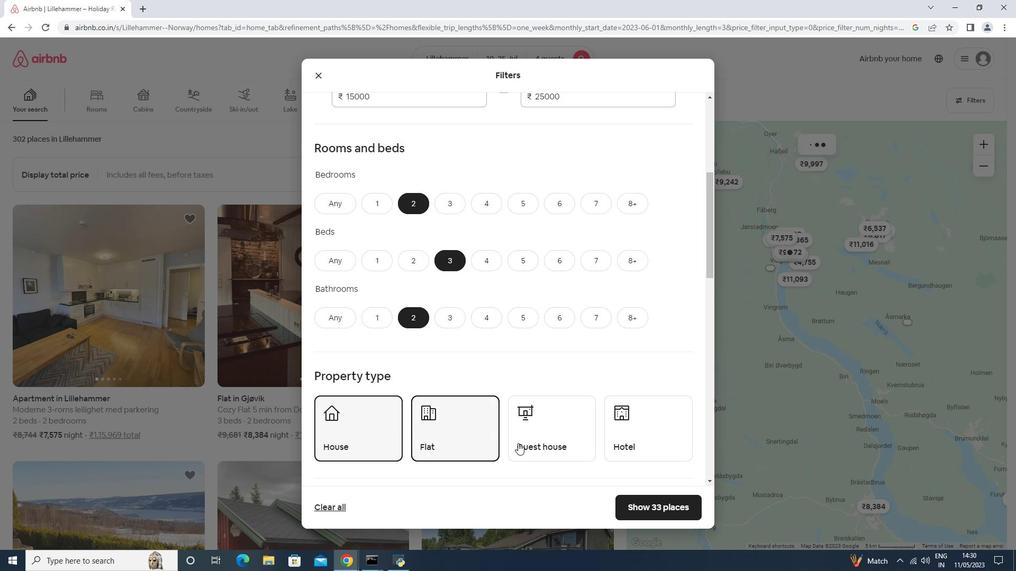 
Action: Mouse pressed left at (545, 439)
Screenshot: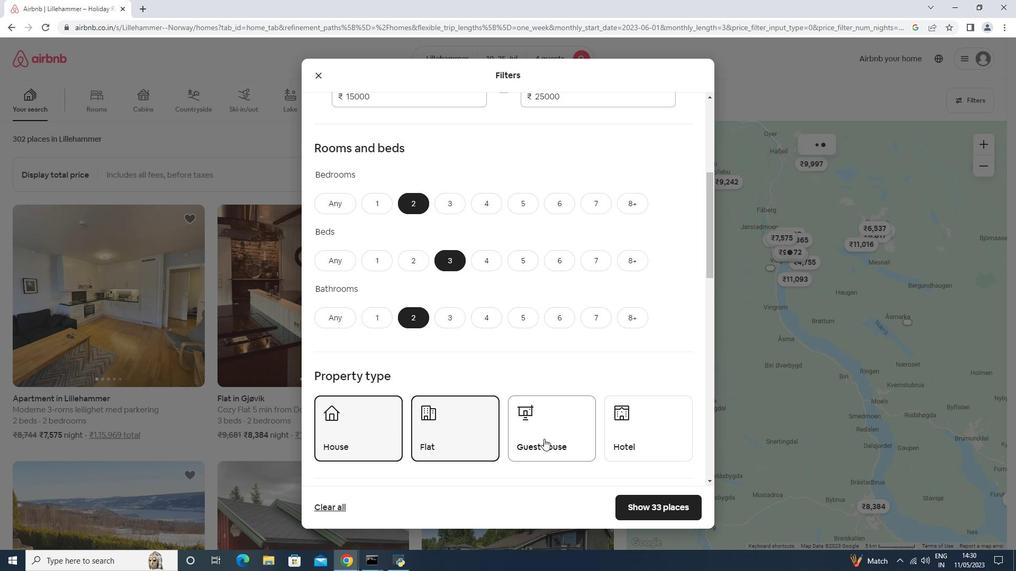 
Action: Mouse moved to (421, 400)
Screenshot: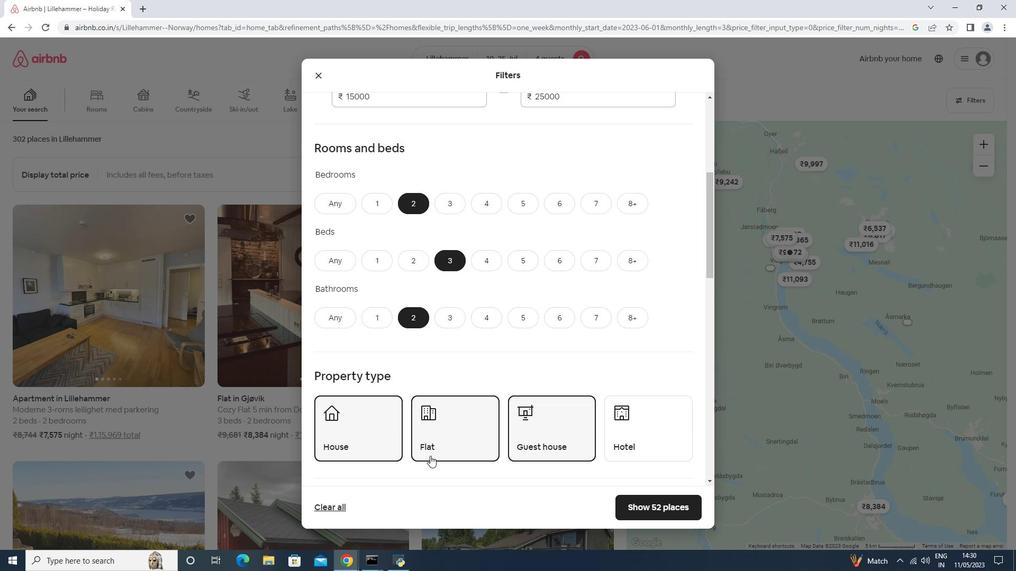 
Action: Mouse scrolled (422, 417) with delta (0, 0)
Screenshot: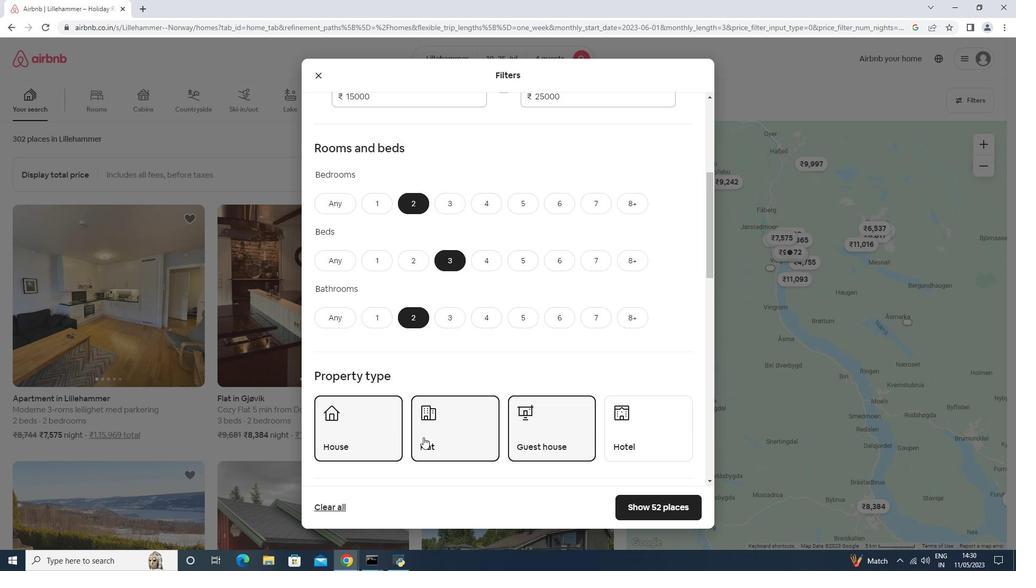 
Action: Mouse moved to (421, 388)
Screenshot: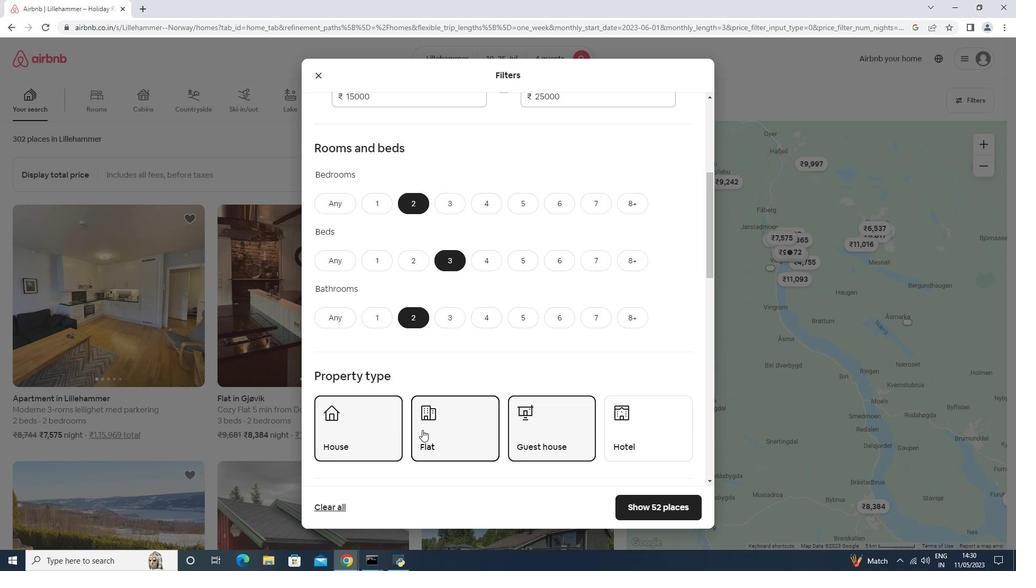 
Action: Mouse scrolled (421, 396) with delta (0, 0)
Screenshot: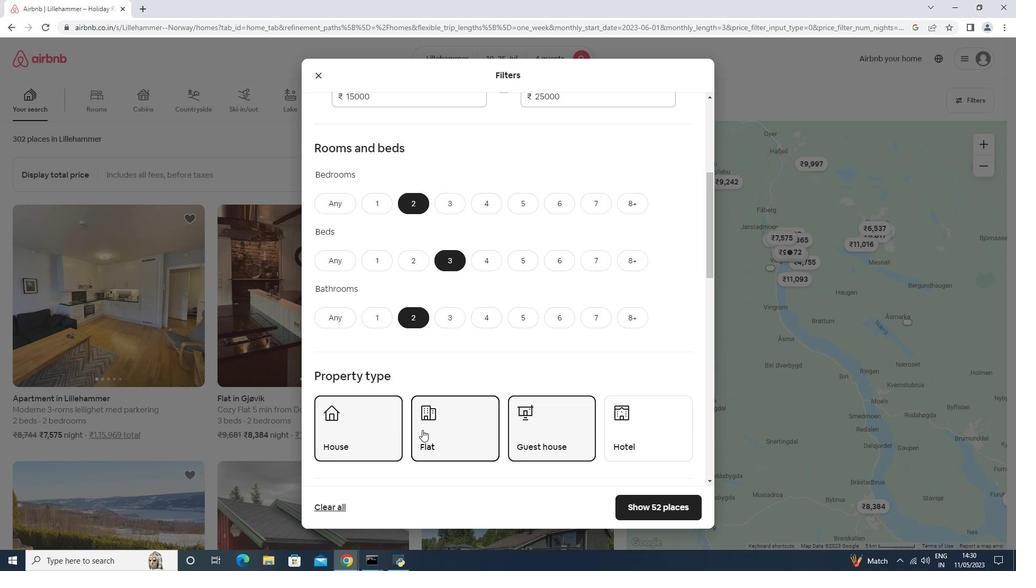 
Action: Mouse moved to (421, 387)
Screenshot: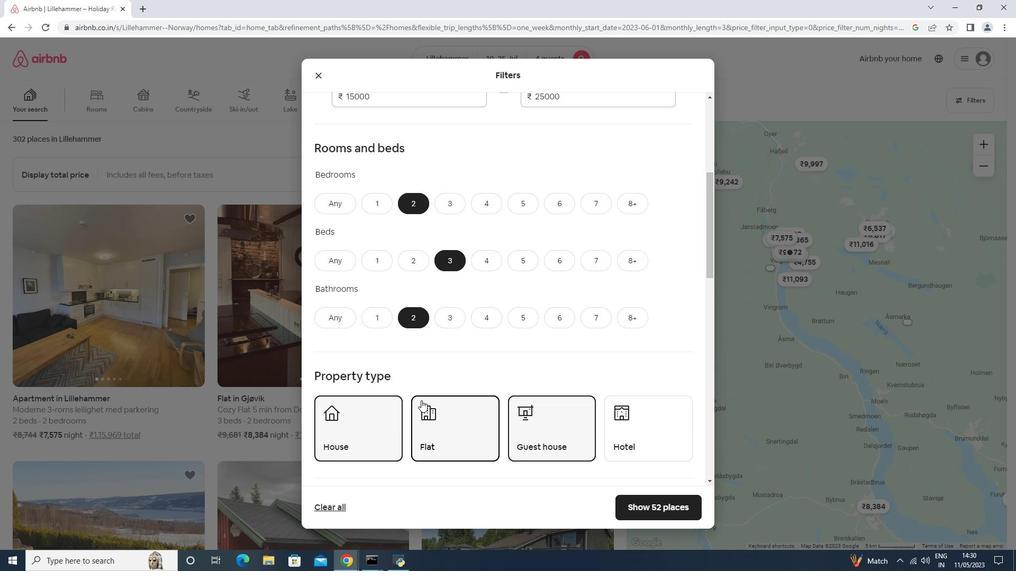 
Action: Mouse scrolled (421, 387) with delta (0, 0)
Screenshot: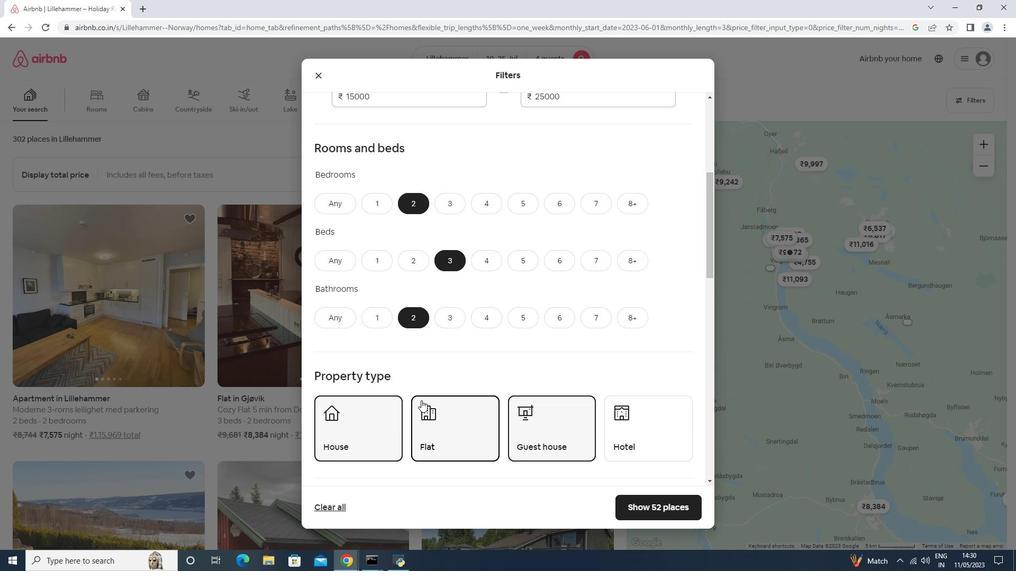 
Action: Mouse scrolled (421, 387) with delta (0, 0)
Screenshot: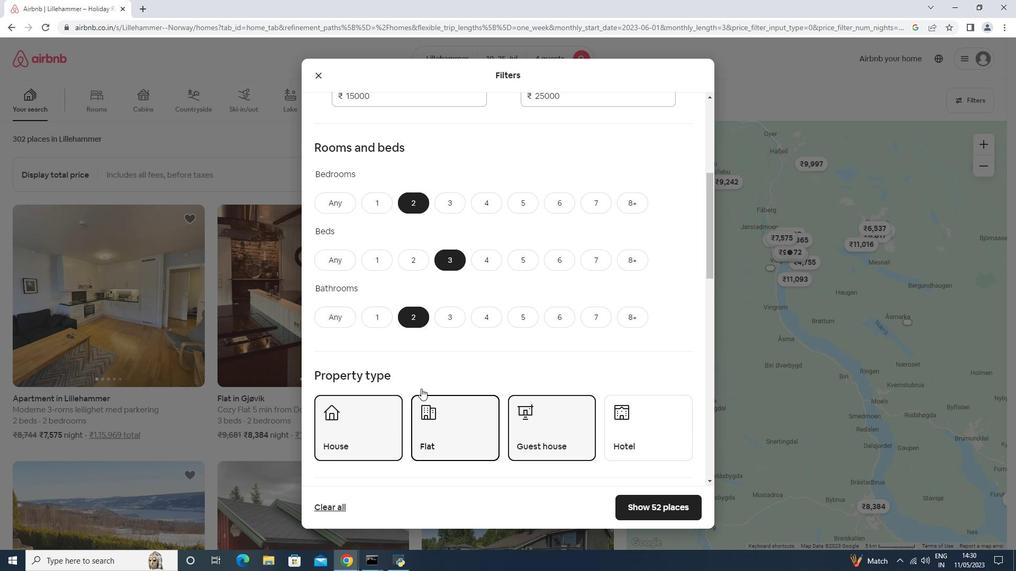 
Action: Mouse scrolled (421, 387) with delta (0, 0)
Screenshot: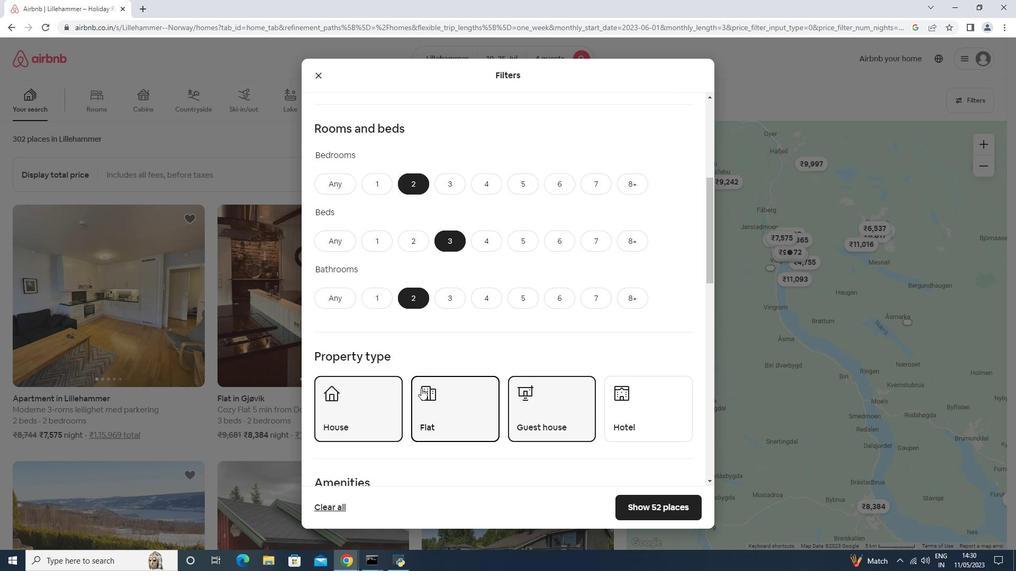 
Action: Mouse moved to (323, 288)
Screenshot: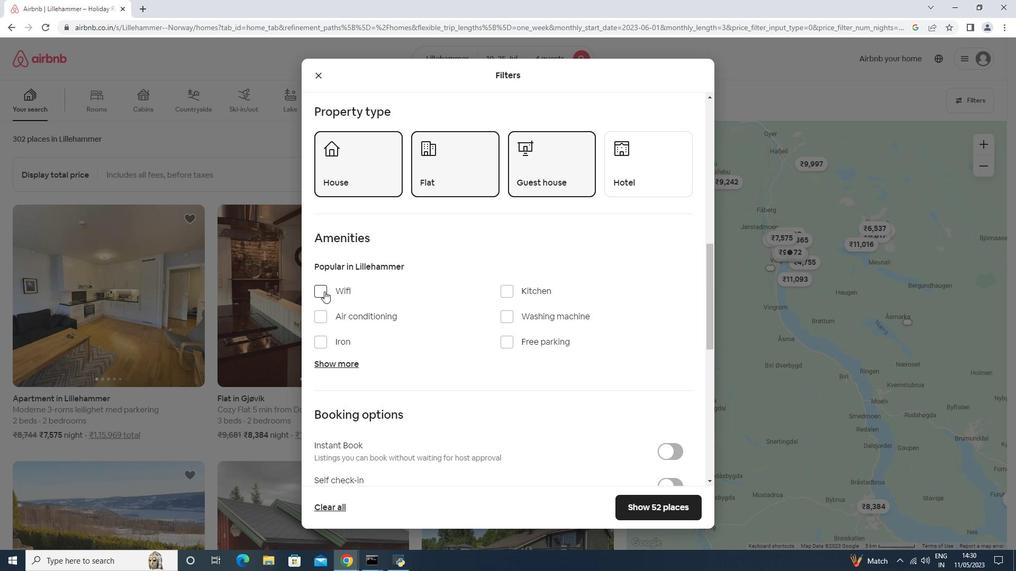 
Action: Mouse pressed left at (323, 288)
Screenshot: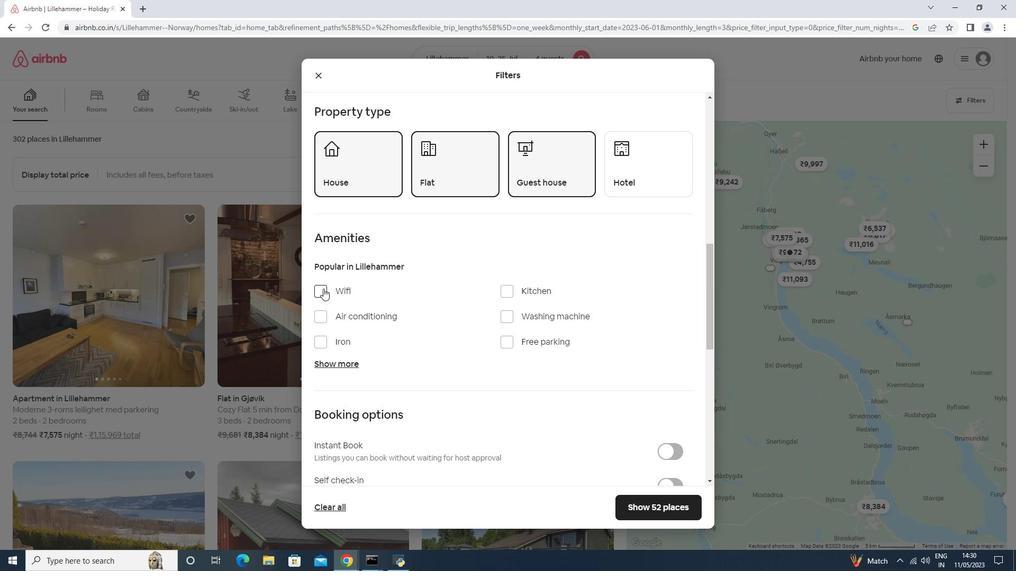 
Action: Mouse moved to (492, 337)
Screenshot: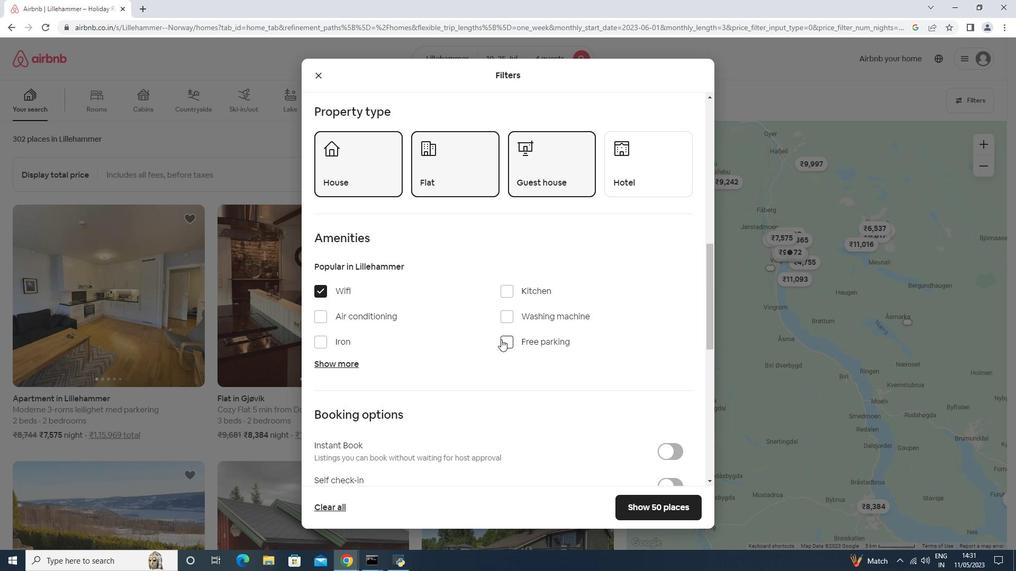 
Action: Mouse pressed left at (492, 337)
Screenshot: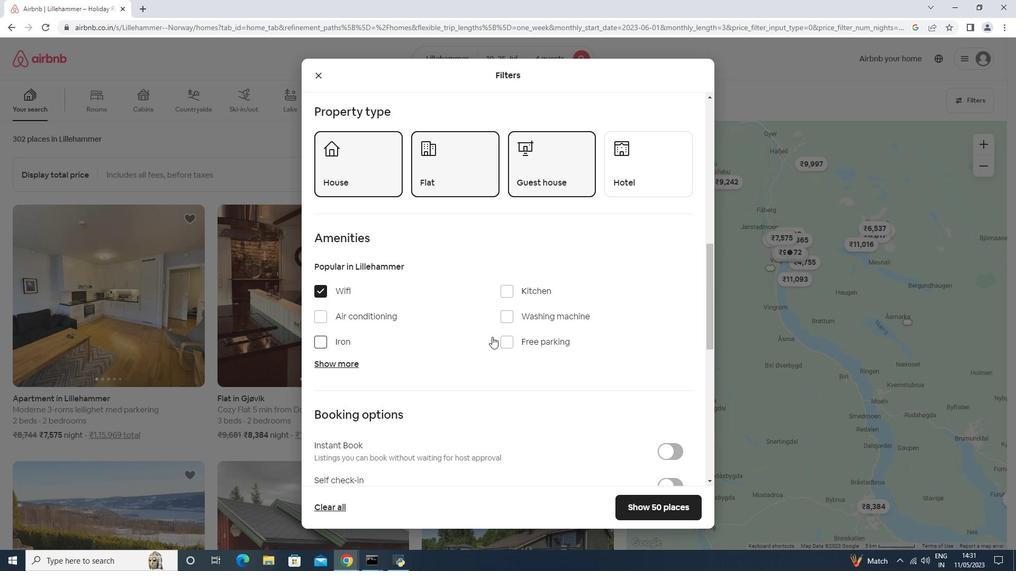 
Action: Mouse moved to (502, 342)
Screenshot: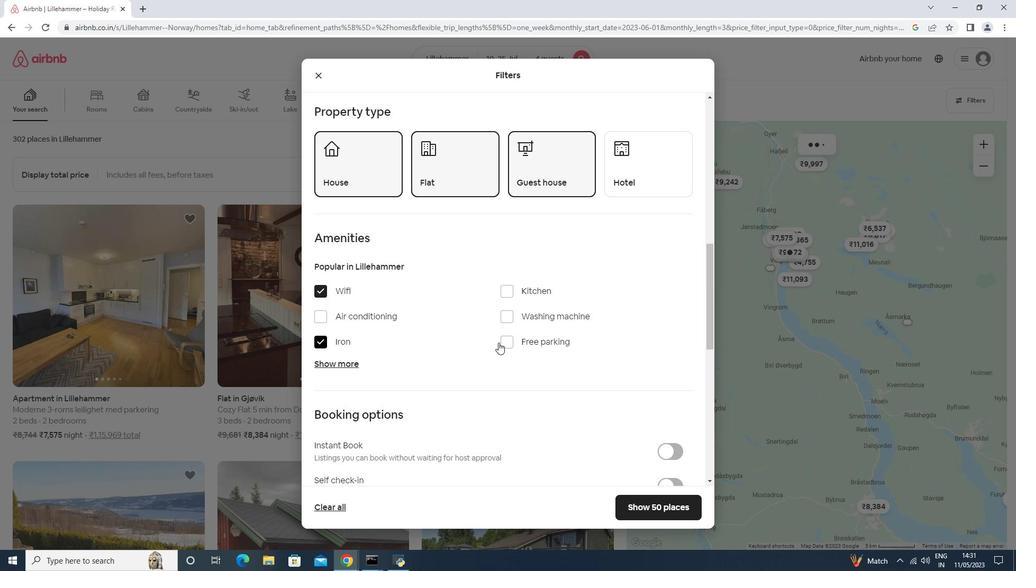 
Action: Mouse pressed left at (502, 342)
Screenshot: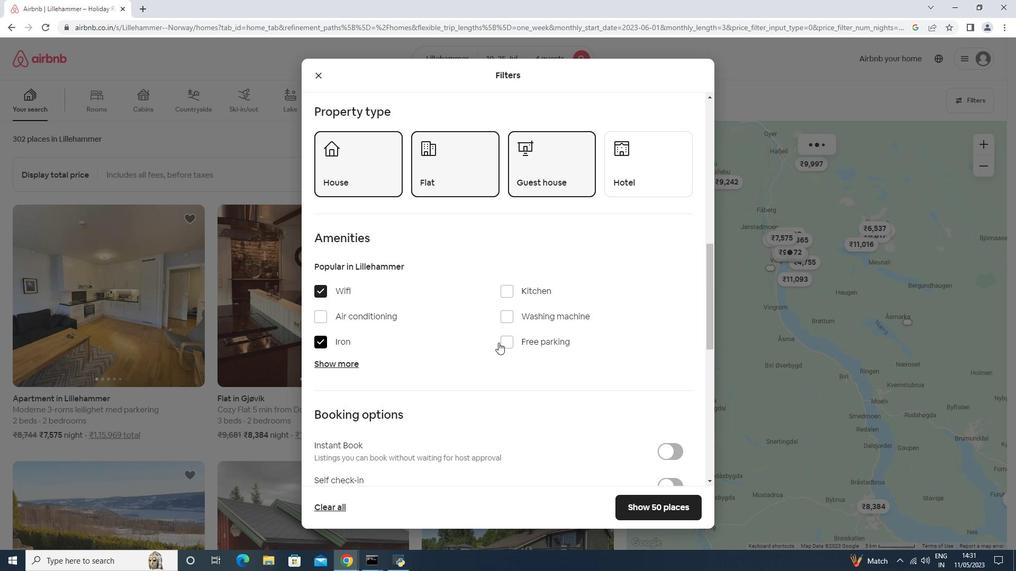 
Action: Mouse moved to (325, 340)
Screenshot: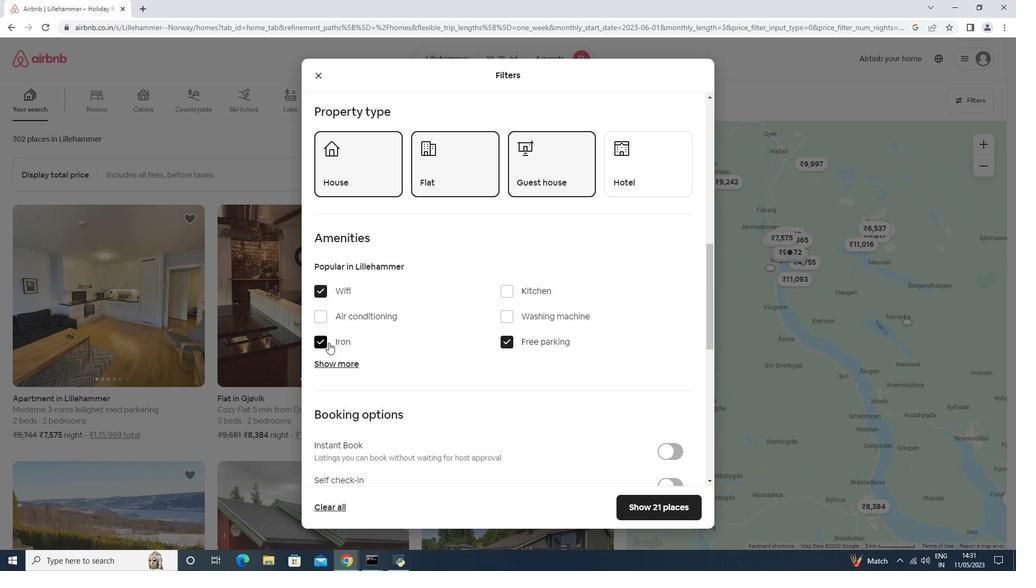 
Action: Mouse pressed left at (325, 340)
Screenshot: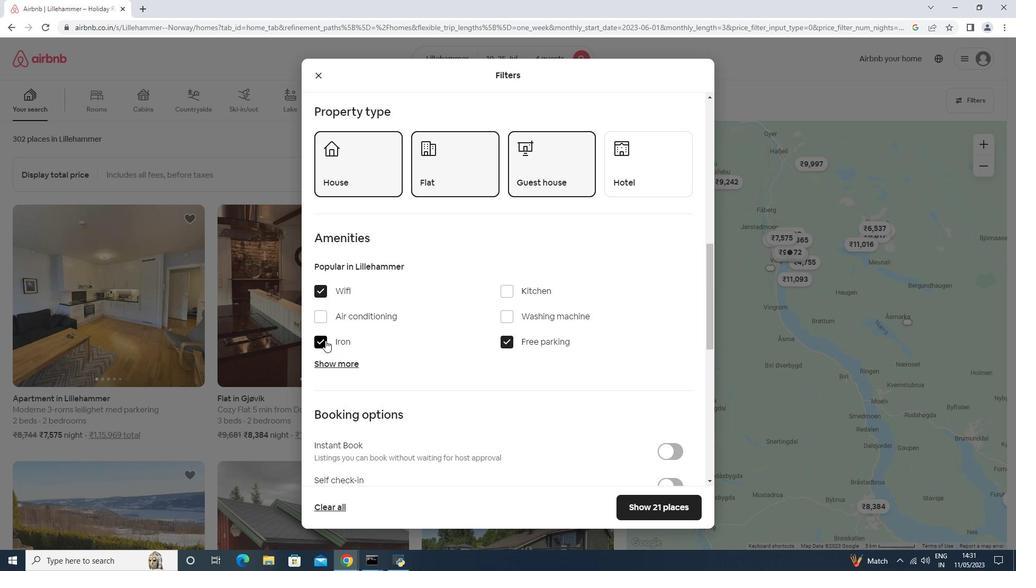 
Action: Mouse moved to (322, 362)
Screenshot: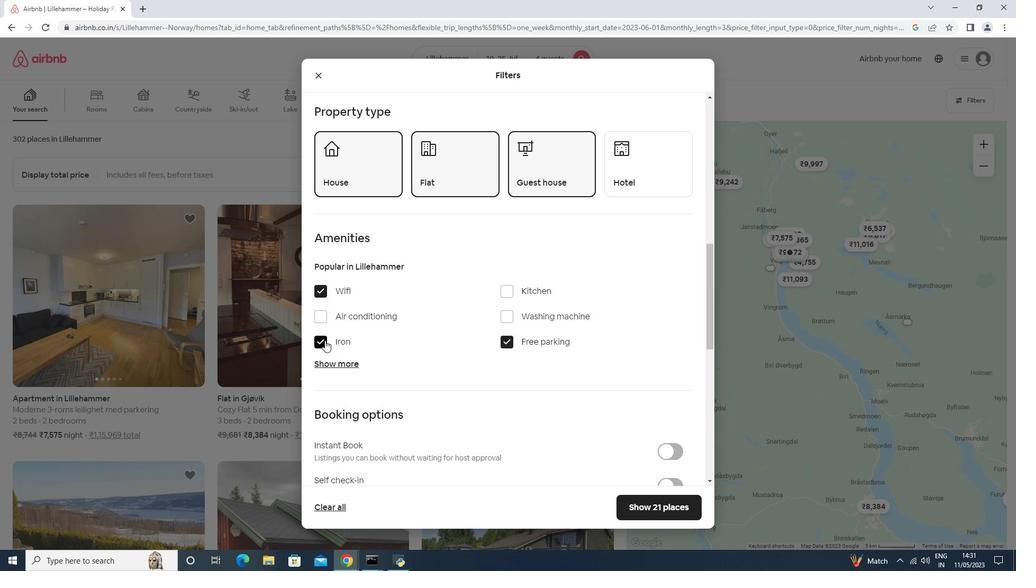 
Action: Mouse pressed left at (322, 362)
Screenshot: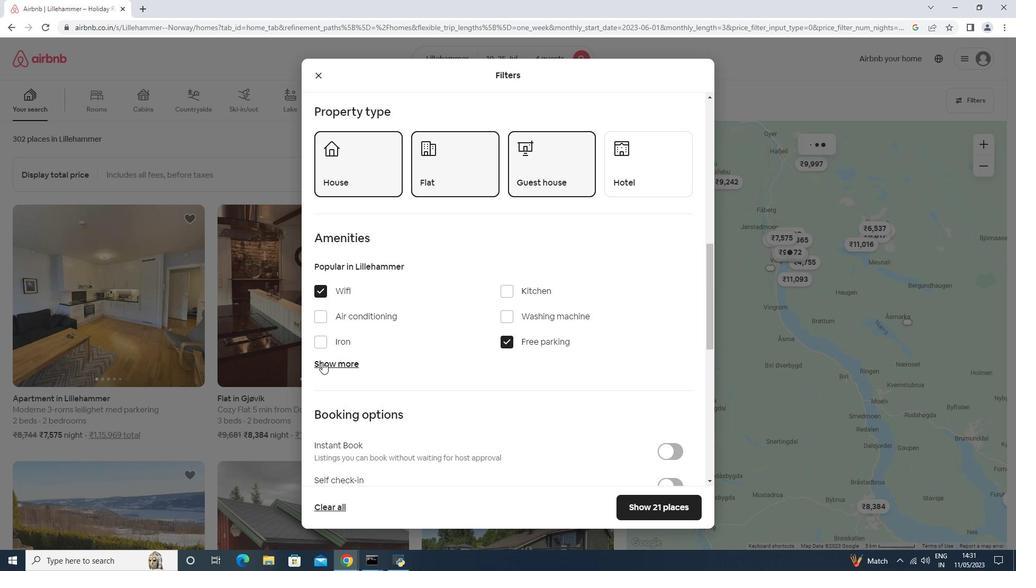 
Action: Mouse moved to (508, 427)
Screenshot: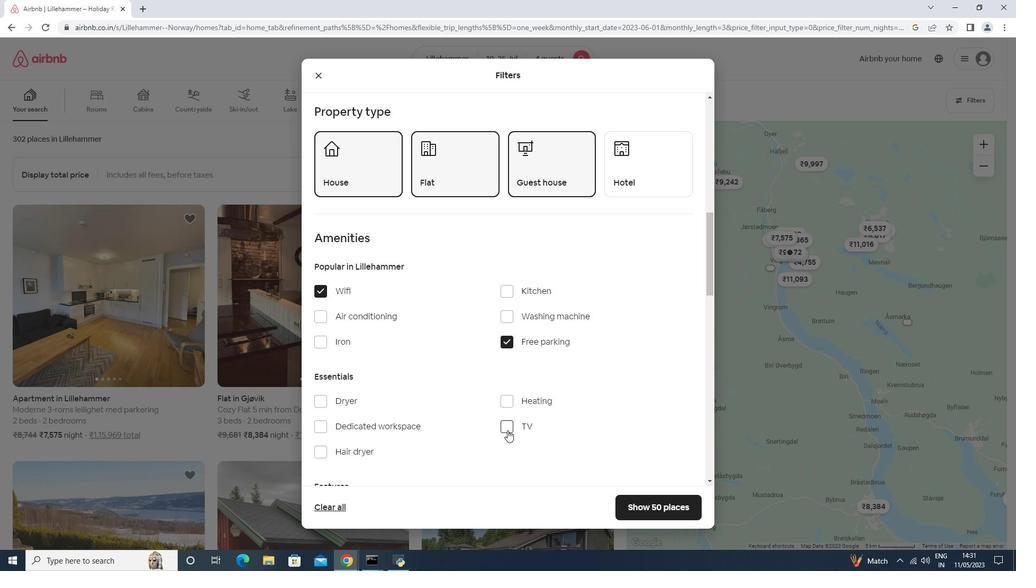 
Action: Mouse pressed left at (508, 427)
Screenshot: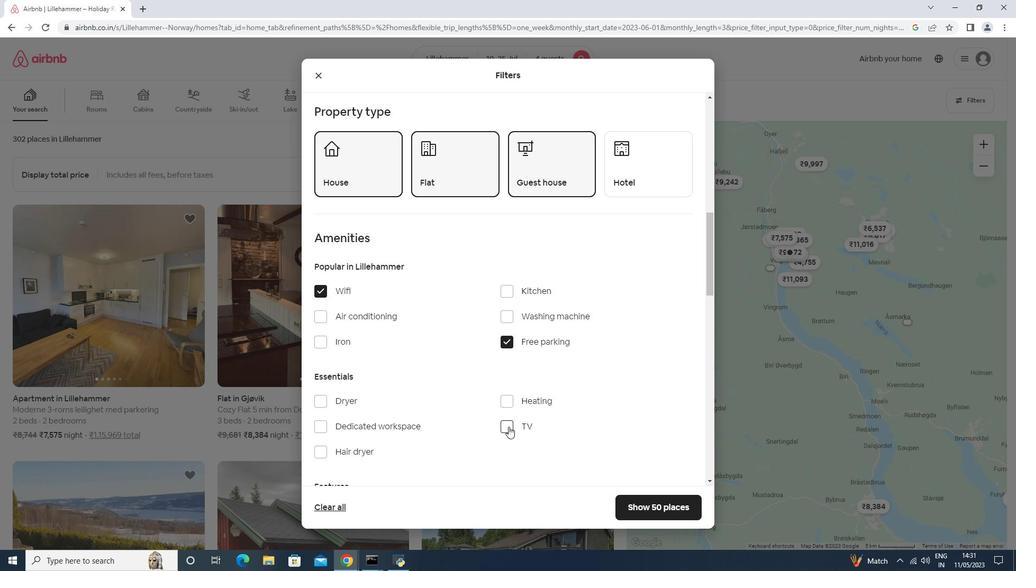 
Action: Mouse moved to (393, 389)
Screenshot: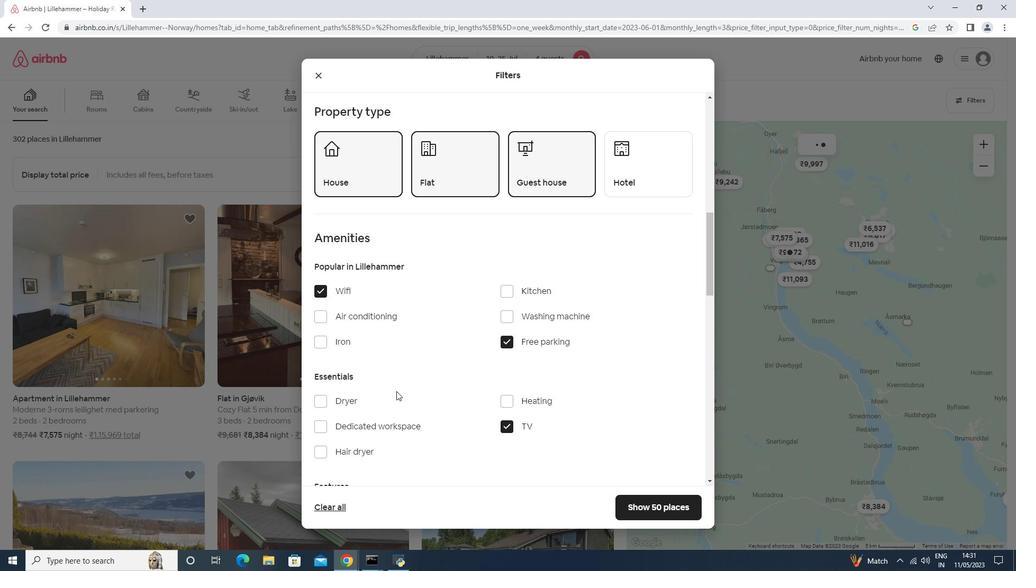 
Action: Mouse scrolled (394, 389) with delta (0, 0)
Screenshot: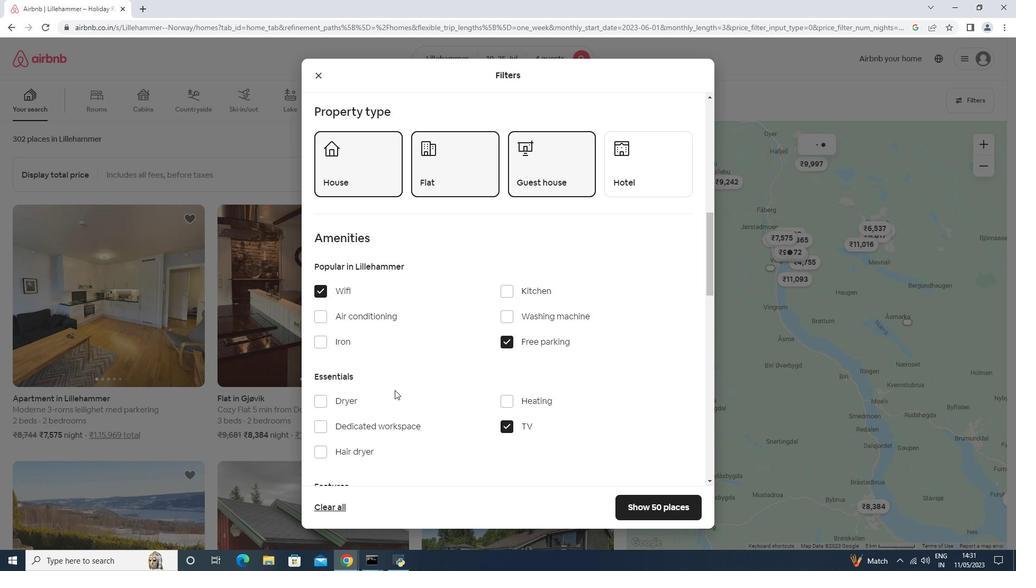 
Action: Mouse moved to (387, 386)
Screenshot: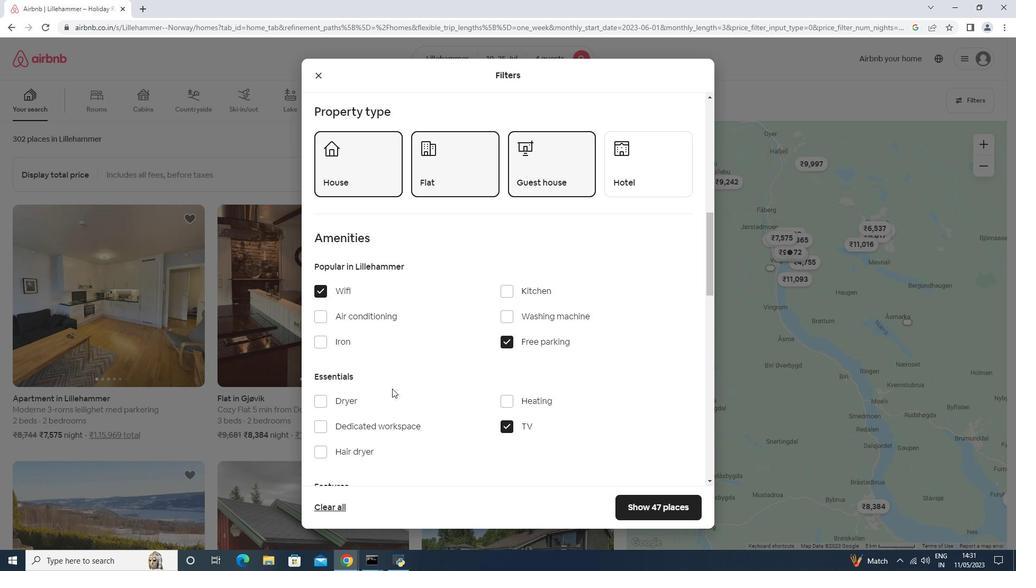 
Action: Mouse scrolled (391, 387) with delta (0, 0)
Screenshot: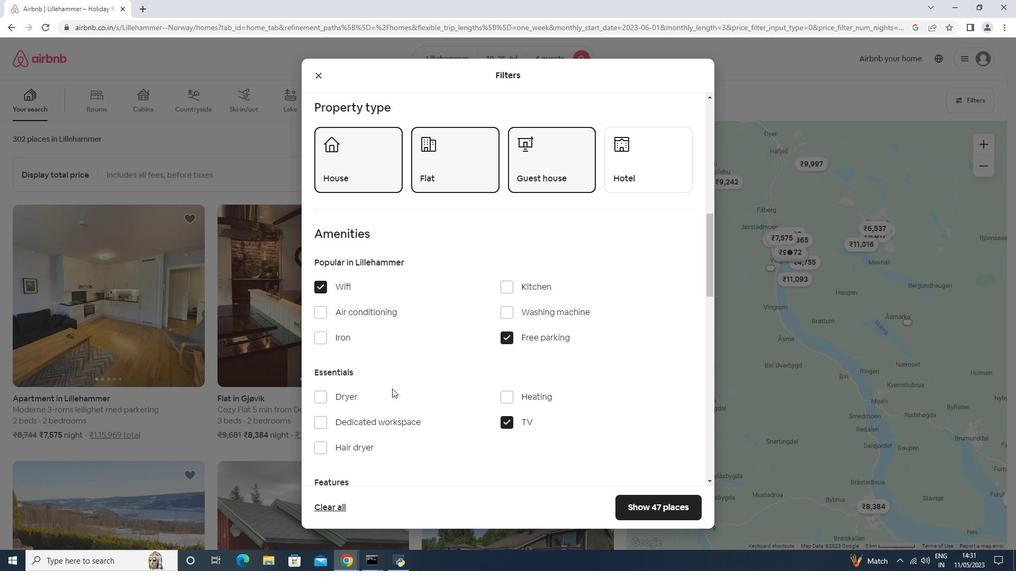 
Action: Mouse moved to (383, 384)
Screenshot: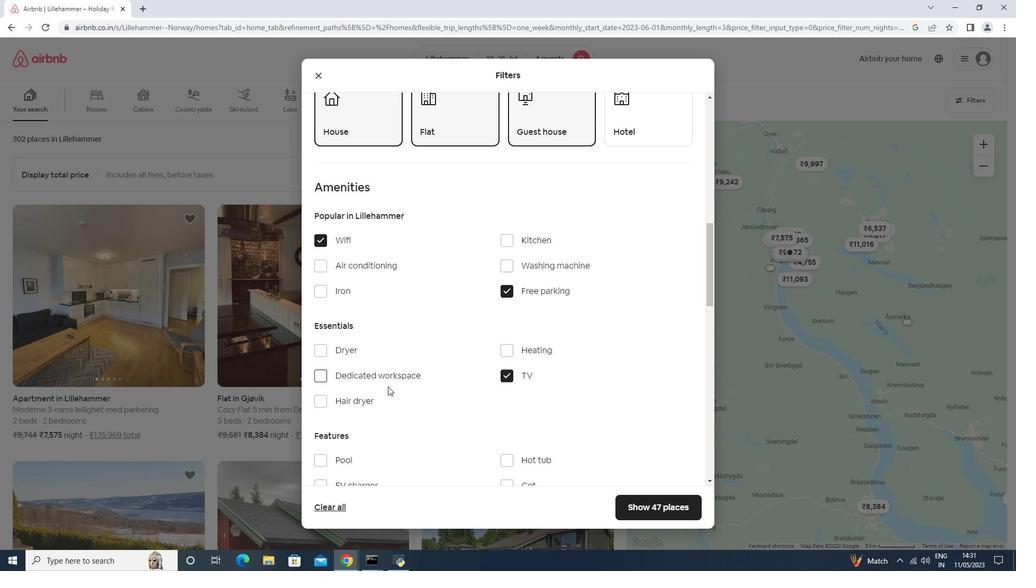 
Action: Mouse scrolled (386, 385) with delta (0, 0)
Screenshot: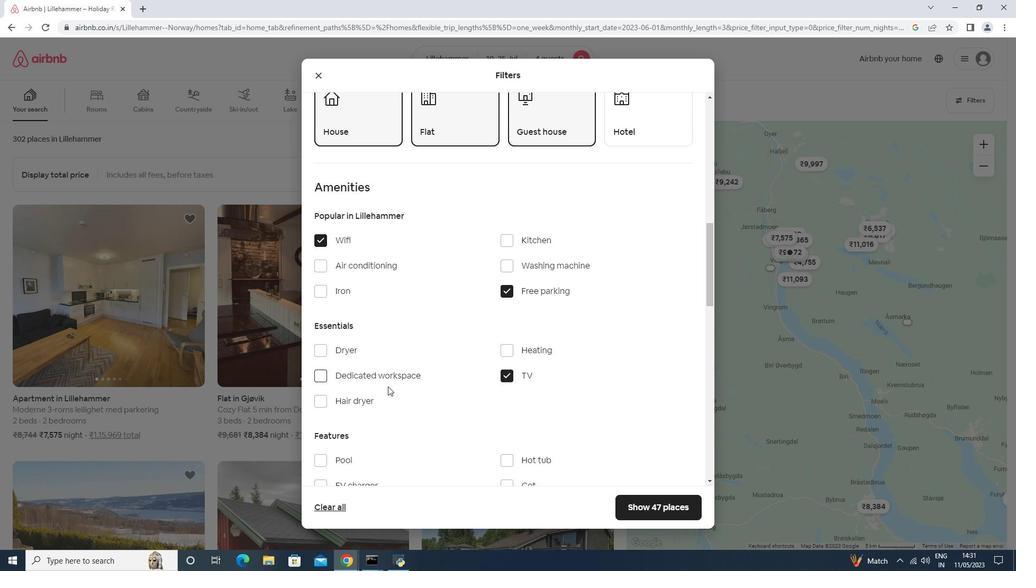
Action: Mouse moved to (381, 383)
Screenshot: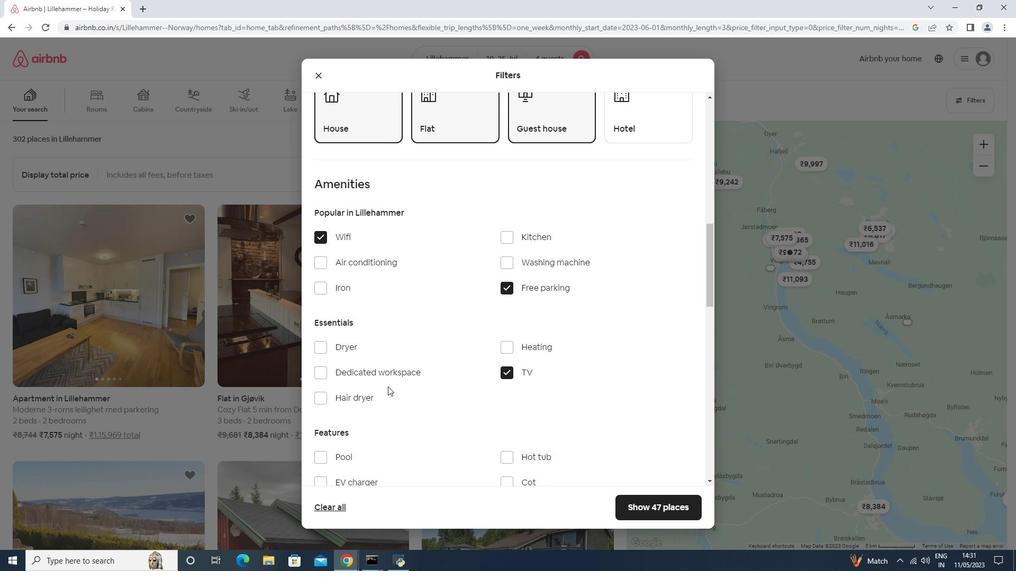 
Action: Mouse scrolled (381, 383) with delta (0, 0)
Screenshot: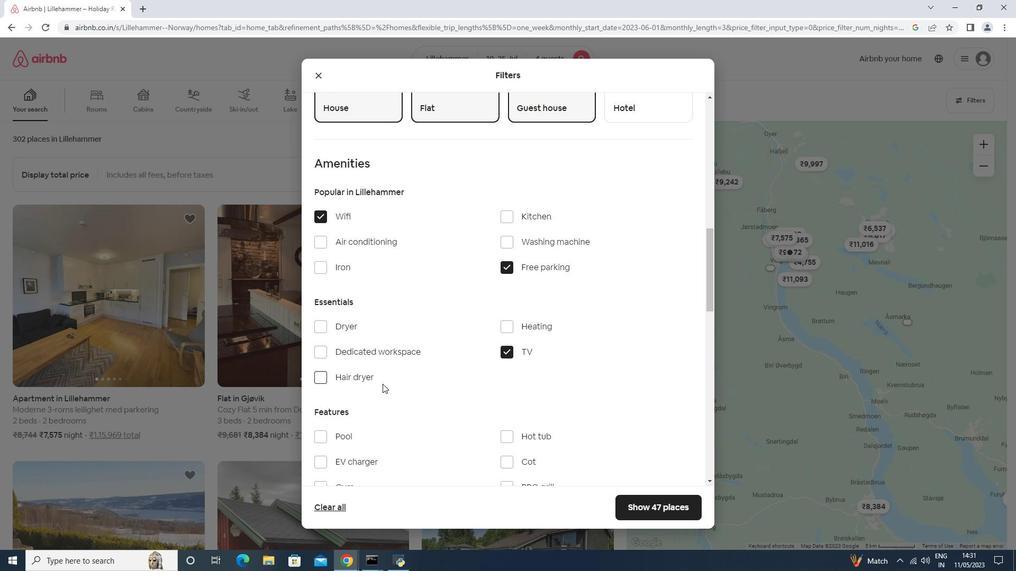
Action: Mouse moved to (316, 351)
Screenshot: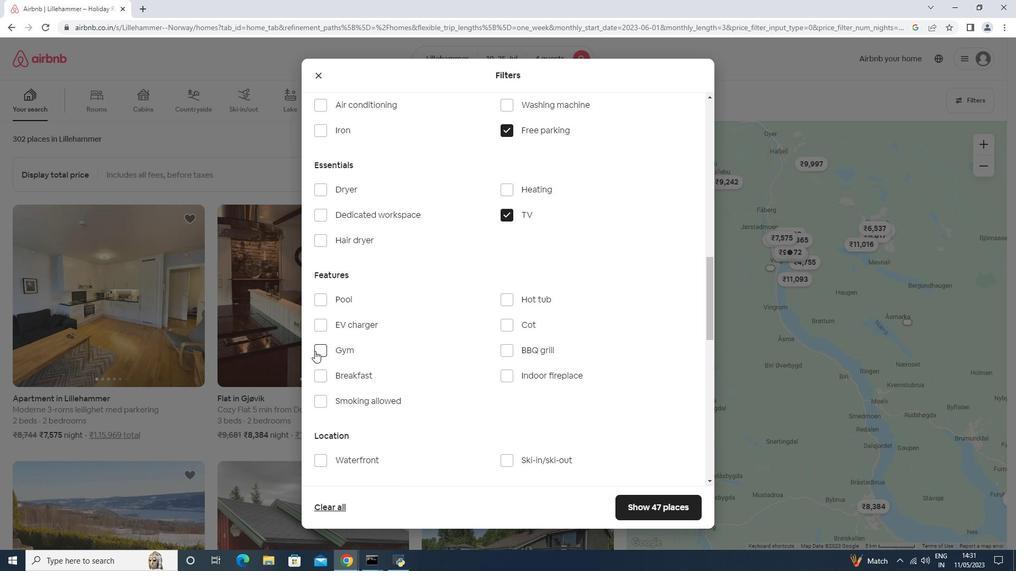 
Action: Mouse pressed left at (316, 351)
Screenshot: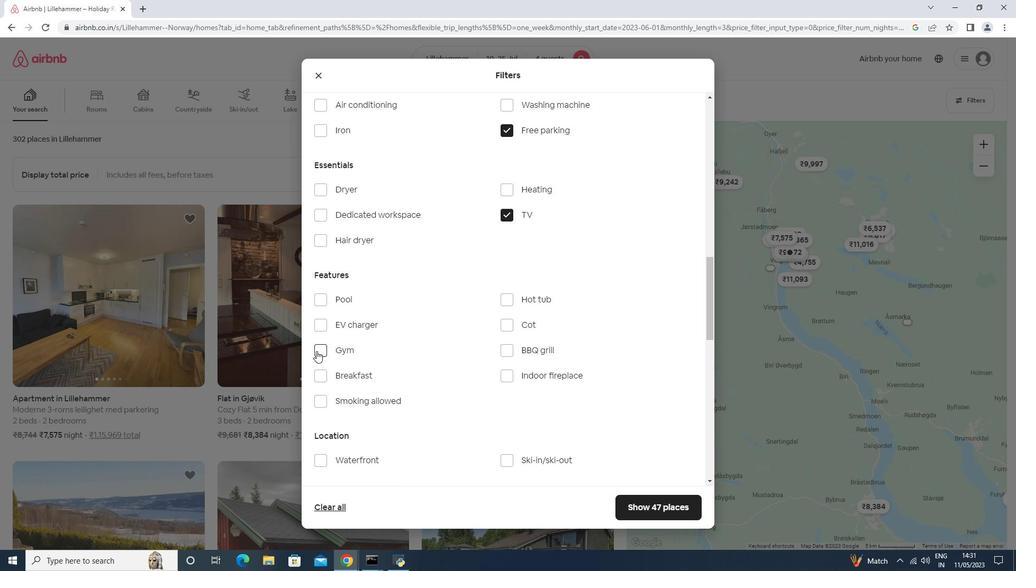 
Action: Mouse moved to (320, 374)
Screenshot: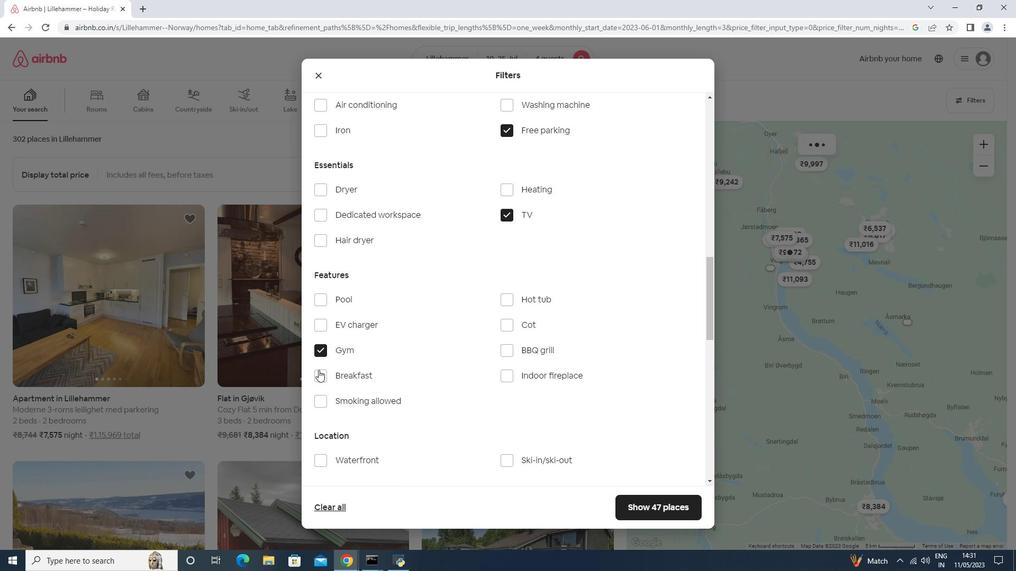 
Action: Mouse pressed left at (320, 374)
Screenshot: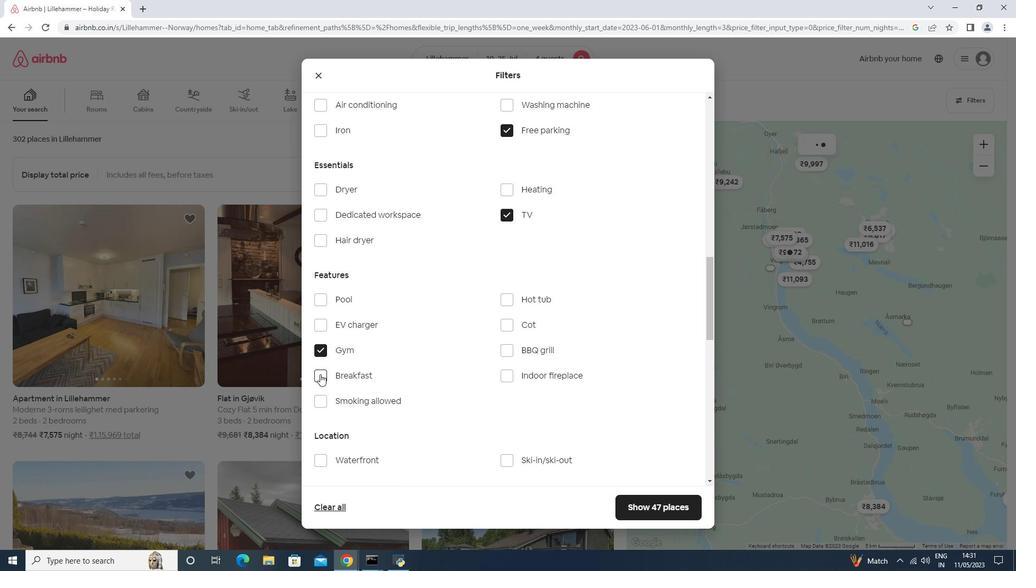 
Action: Mouse moved to (420, 374)
Screenshot: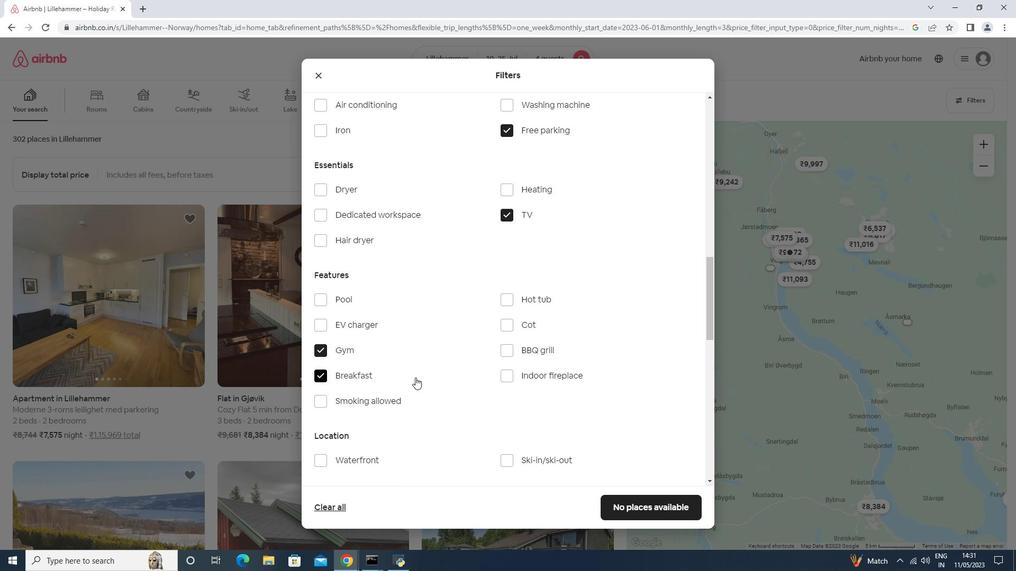 
Action: Mouse scrolled (420, 374) with delta (0, 0)
Screenshot: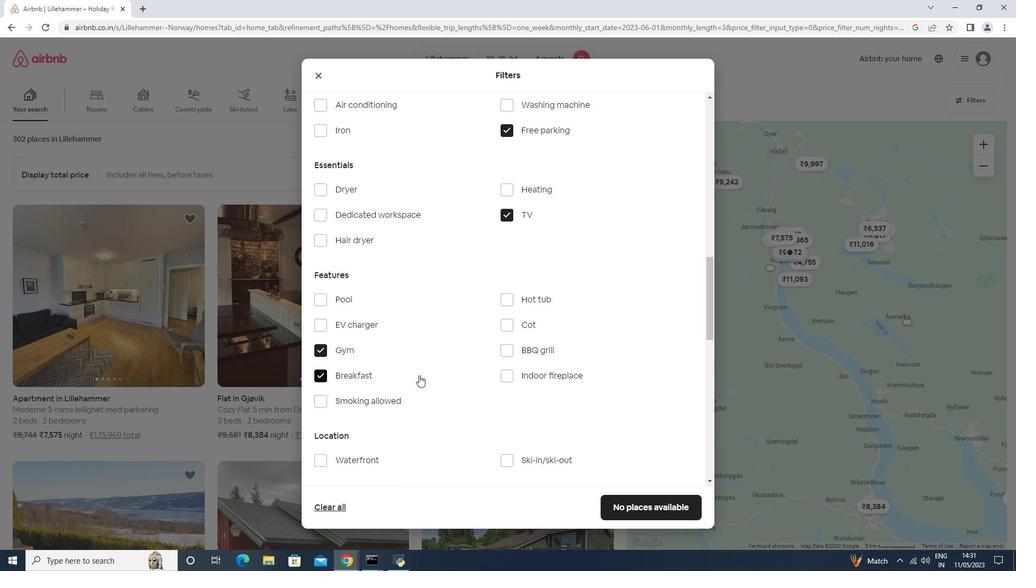 
Action: Mouse scrolled (420, 374) with delta (0, 0)
Screenshot: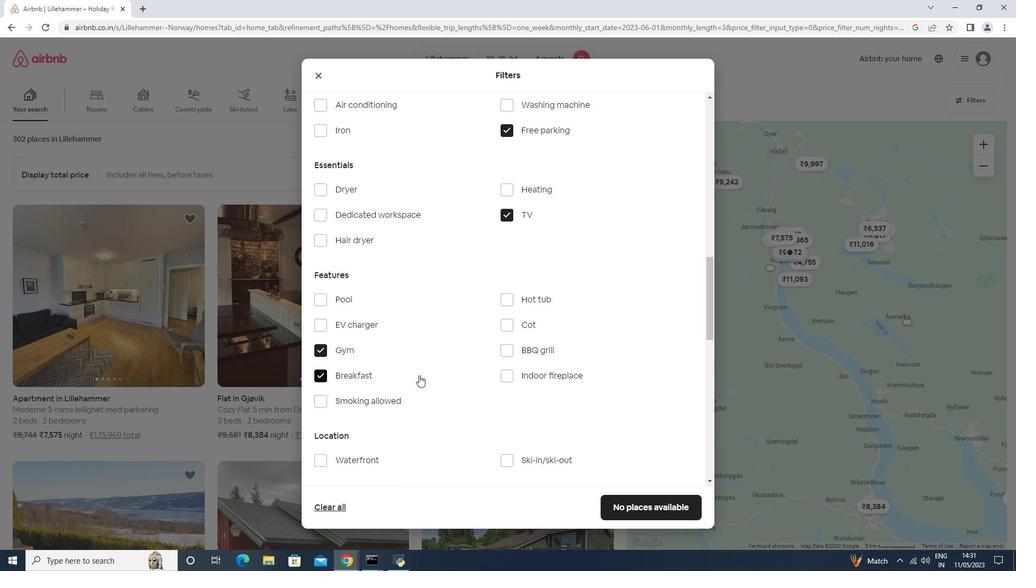 
Action: Mouse scrolled (420, 374) with delta (0, 0)
Screenshot: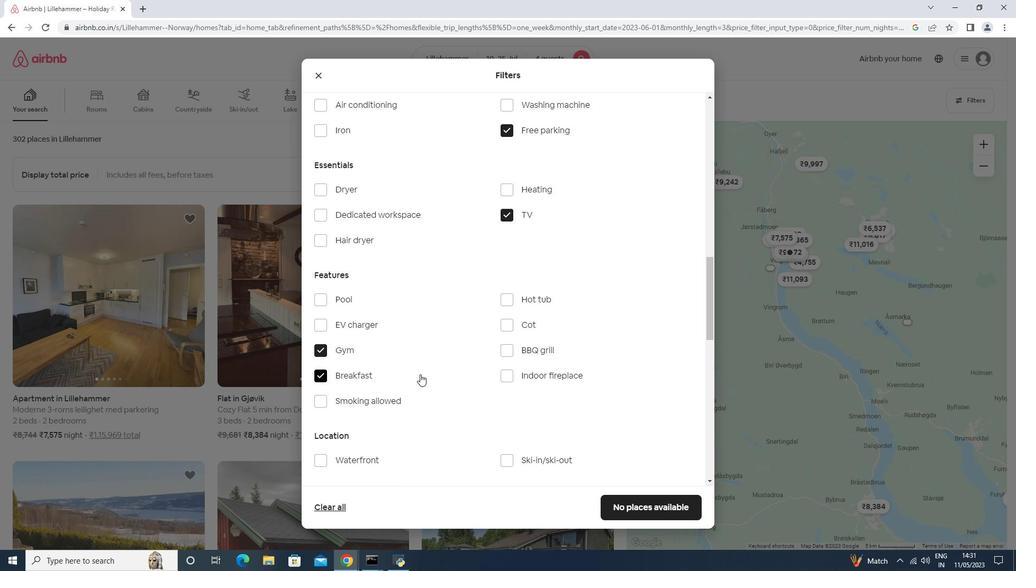 
Action: Mouse scrolled (420, 374) with delta (0, 0)
Screenshot: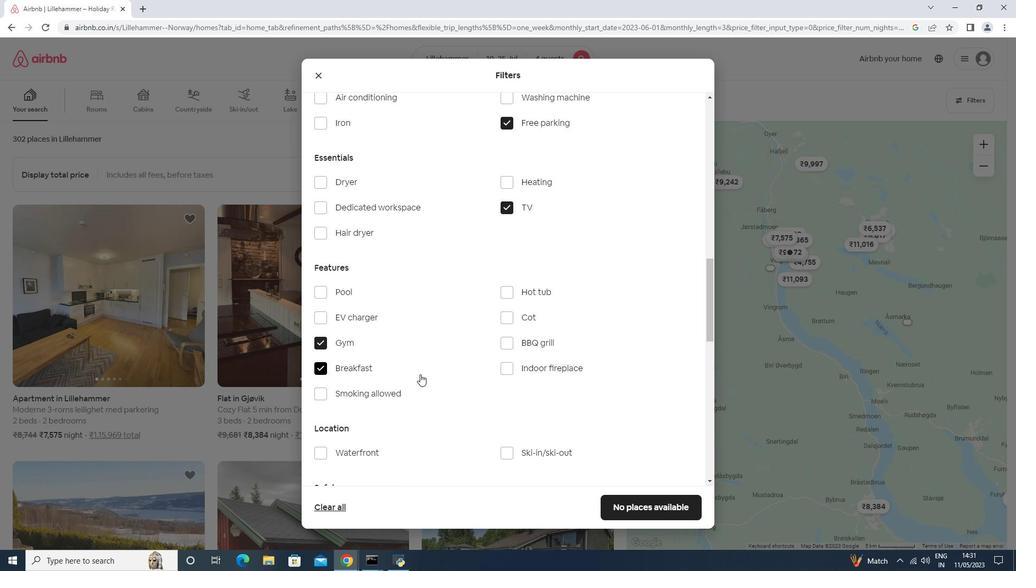 
Action: Mouse moved to (421, 374)
Screenshot: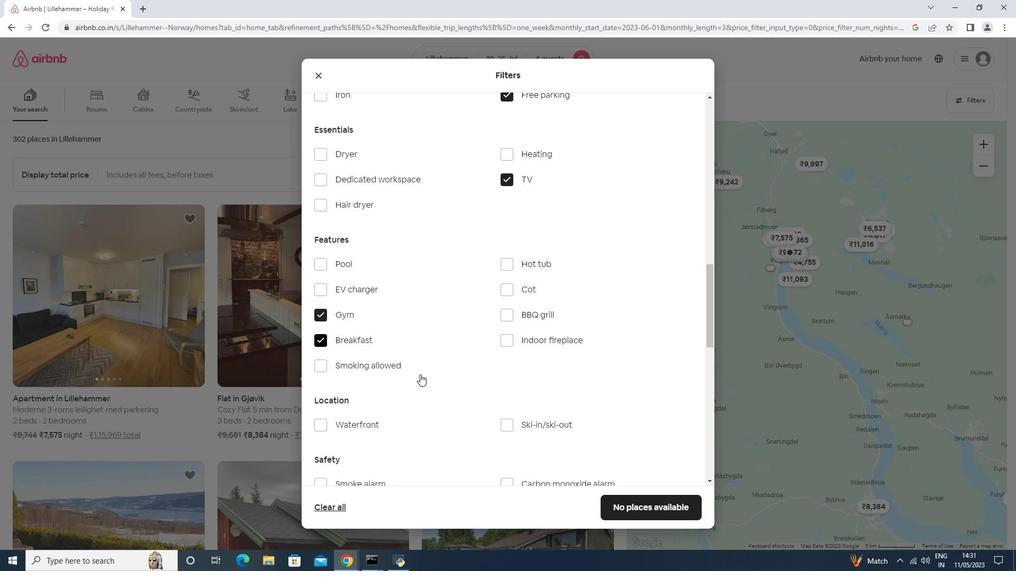 
Action: Mouse scrolled (421, 374) with delta (0, 0)
Screenshot: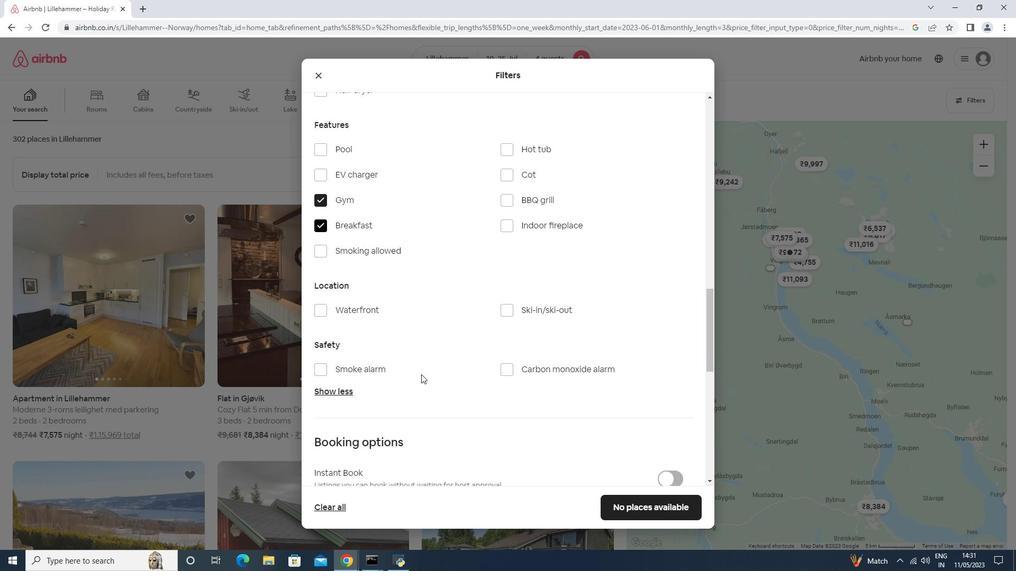 
Action: Mouse moved to (670, 401)
Screenshot: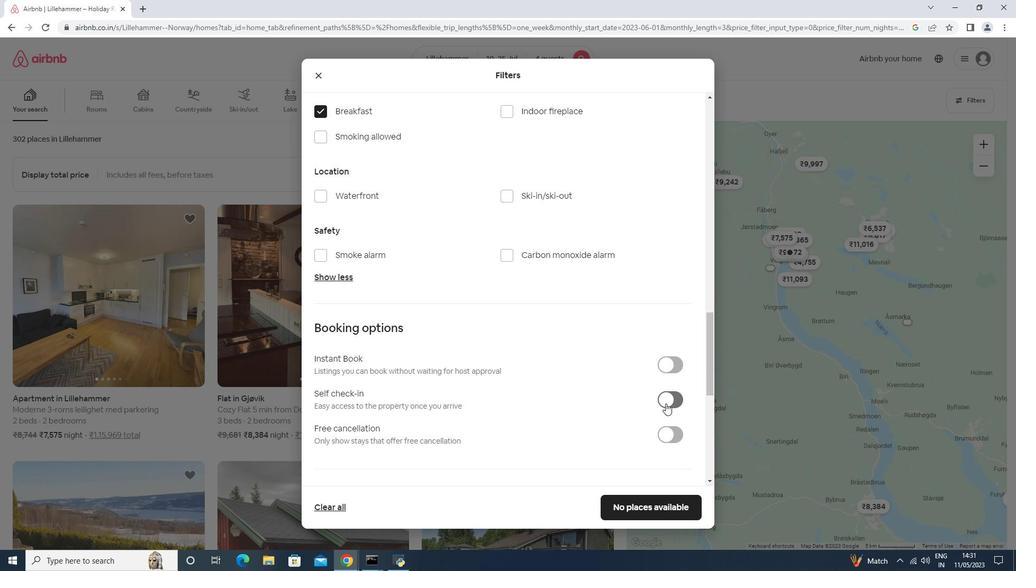 
Action: Mouse pressed left at (670, 401)
Screenshot: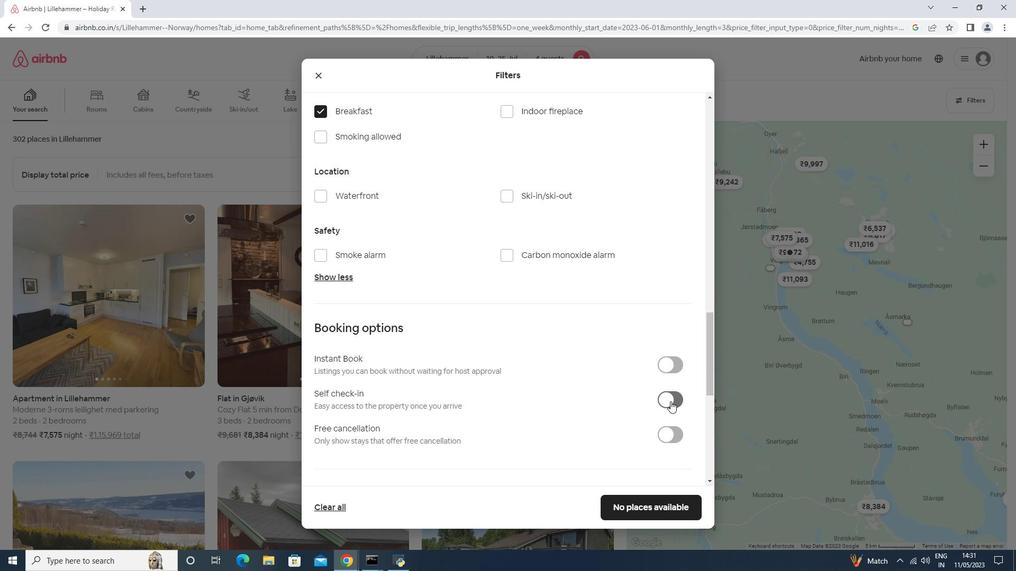 
Action: Mouse moved to (482, 370)
Screenshot: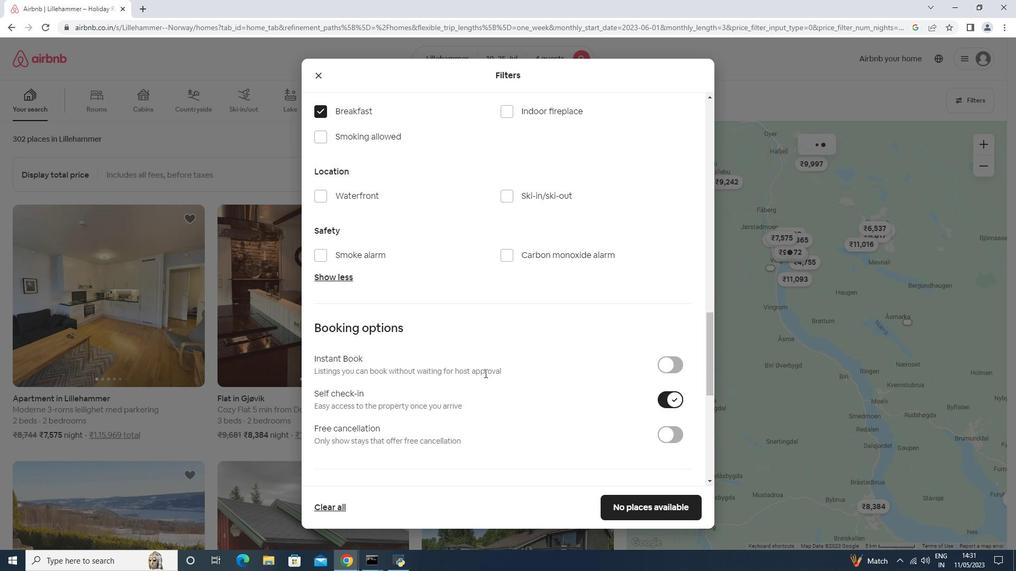 
Action: Mouse scrolled (482, 370) with delta (0, 0)
Screenshot: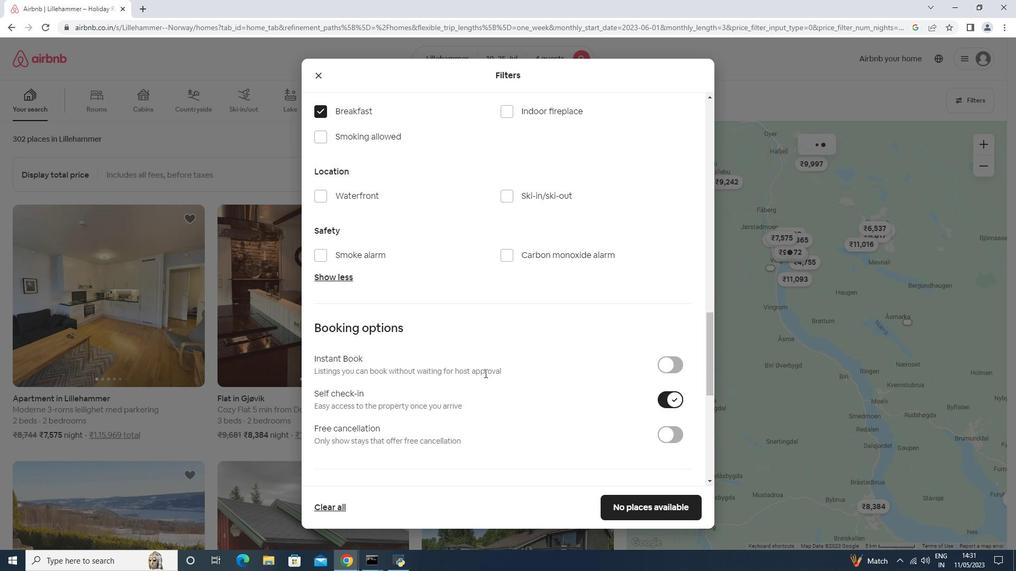 
Action: Mouse scrolled (482, 370) with delta (0, 0)
Screenshot: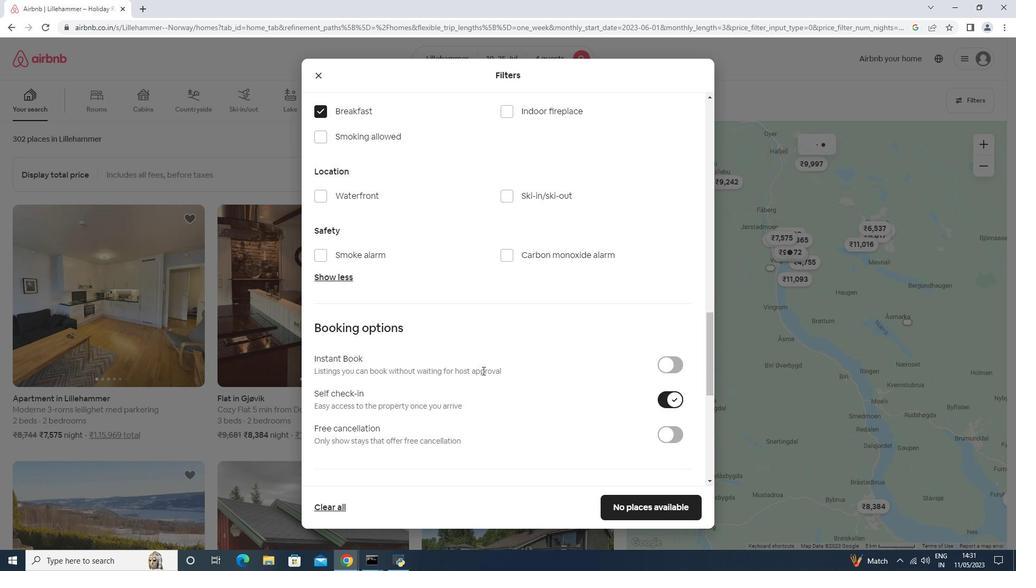 
Action: Mouse moved to (482, 370)
Screenshot: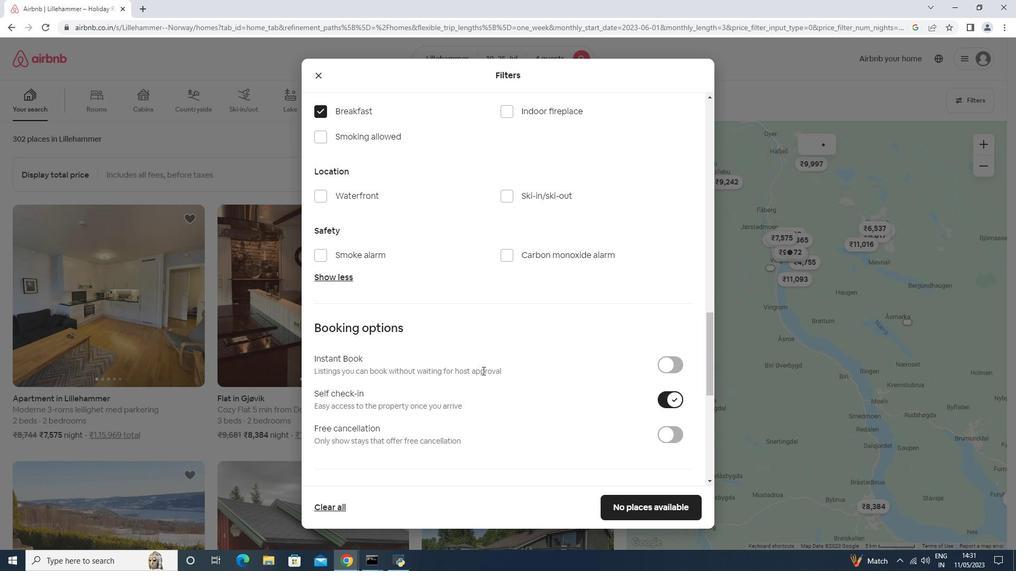 
Action: Mouse scrolled (482, 370) with delta (0, 0)
Screenshot: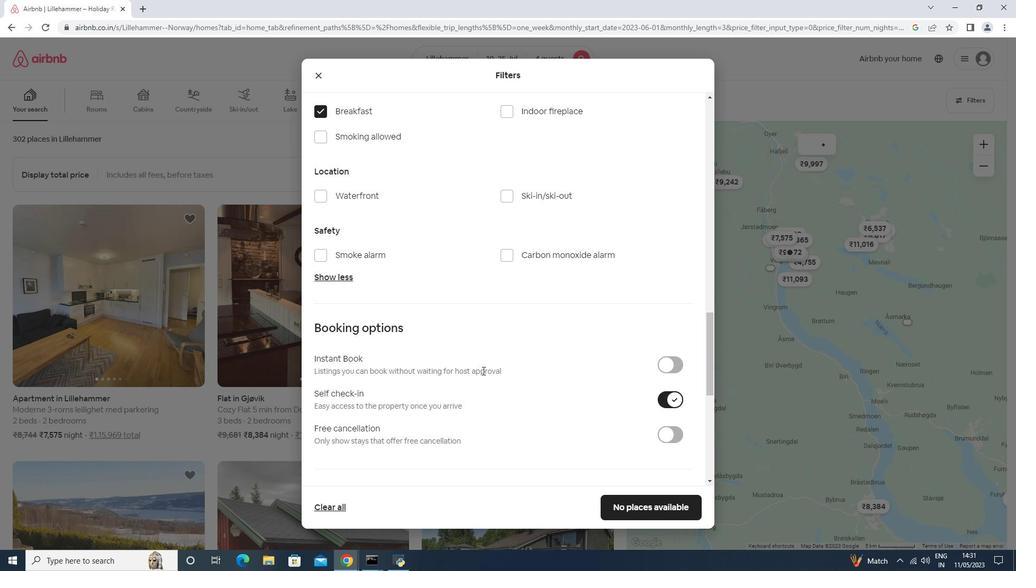 
Action: Mouse moved to (481, 366)
Screenshot: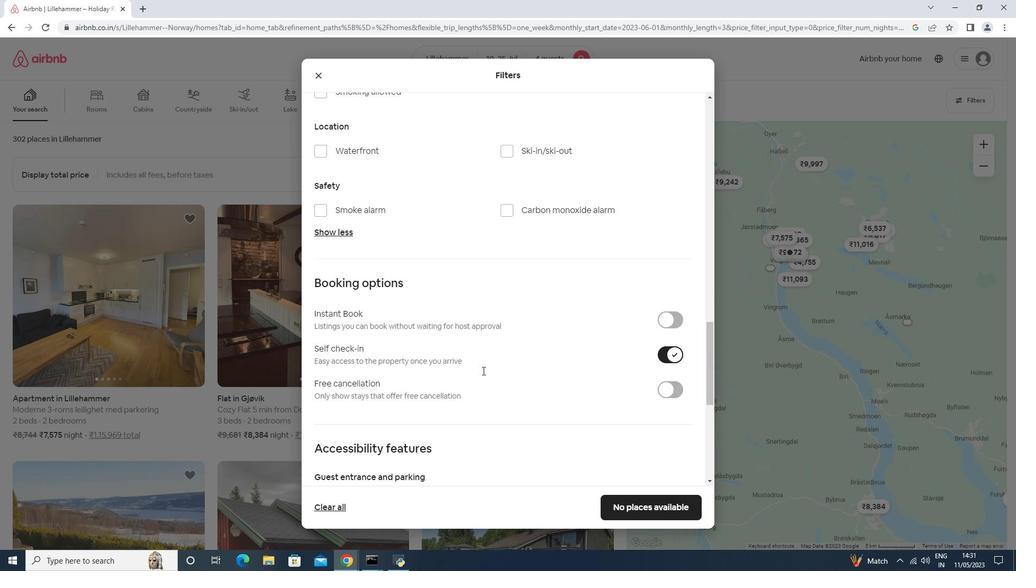 
Action: Mouse scrolled (482, 370) with delta (0, 0)
Screenshot: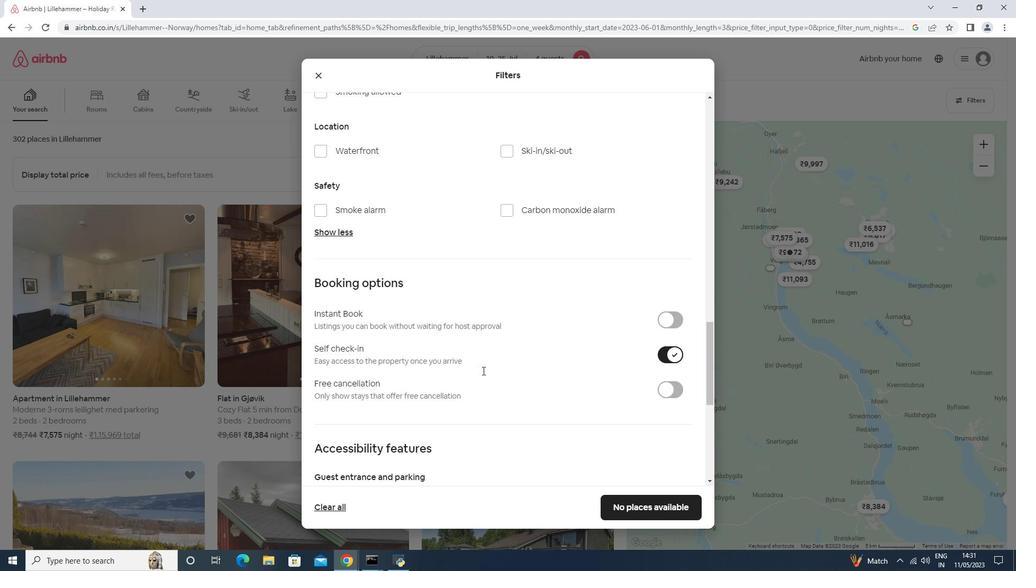
Action: Mouse moved to (481, 366)
Screenshot: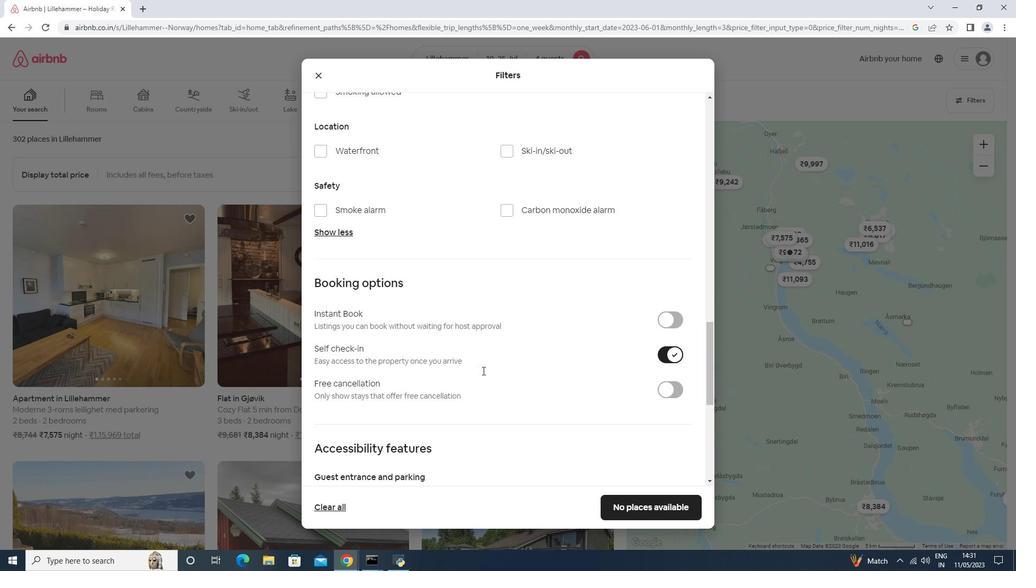 
Action: Mouse scrolled (481, 365) with delta (0, 0)
Screenshot: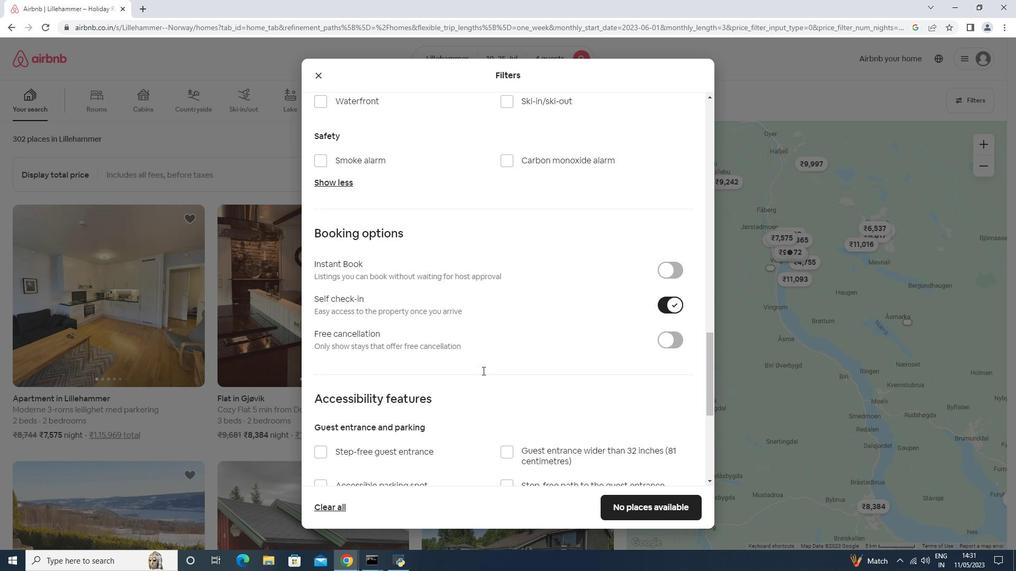 
Action: Mouse scrolled (481, 365) with delta (0, 0)
Screenshot: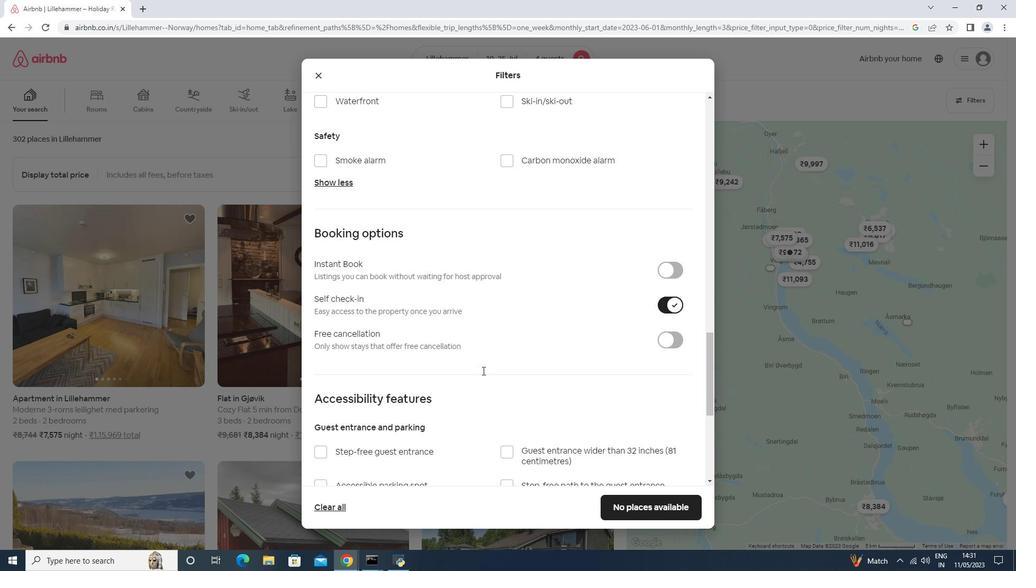 
Action: Mouse scrolled (481, 365) with delta (0, 0)
Screenshot: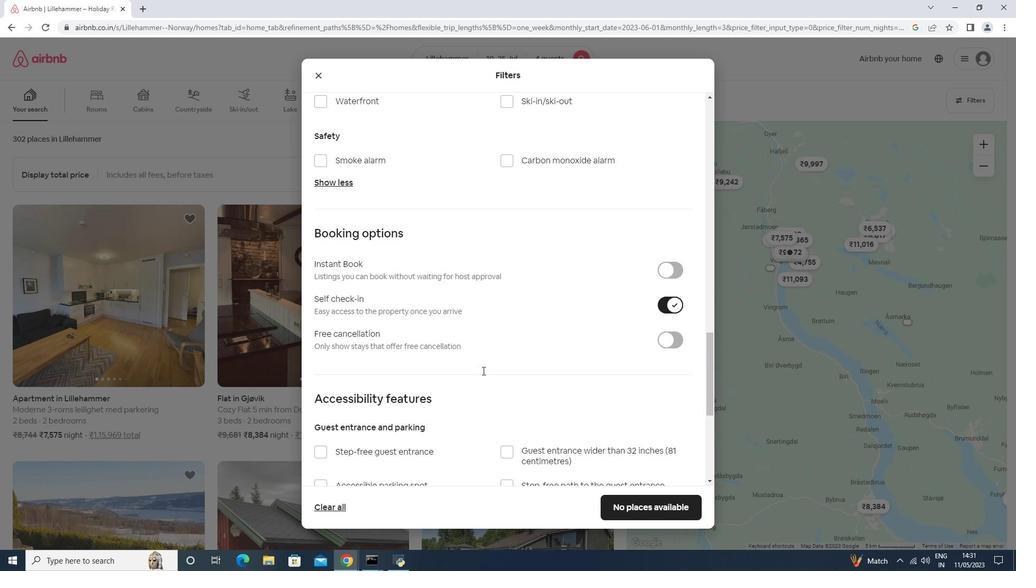 
Action: Mouse moved to (479, 365)
Screenshot: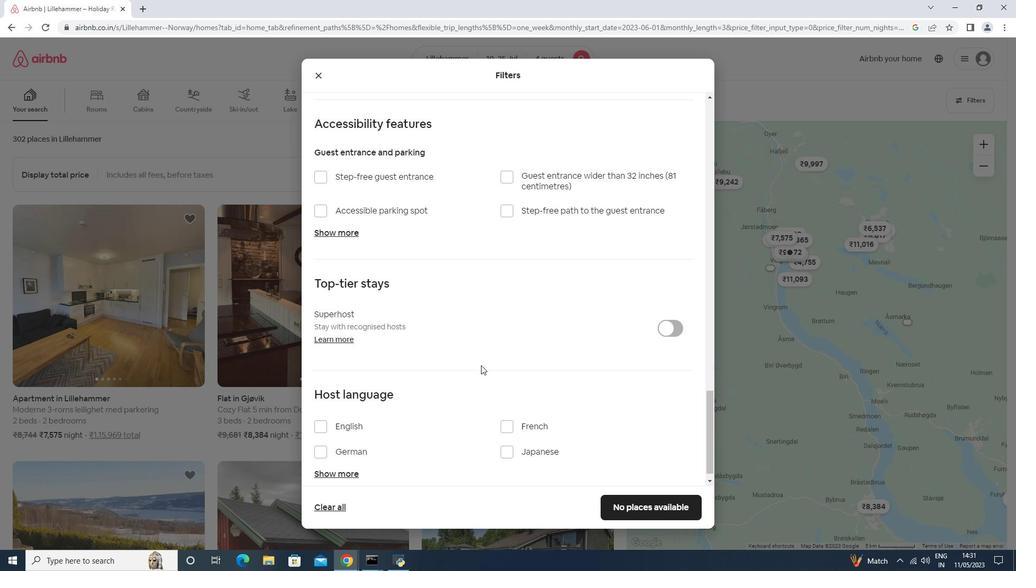 
Action: Mouse scrolled (479, 365) with delta (0, 0)
Screenshot: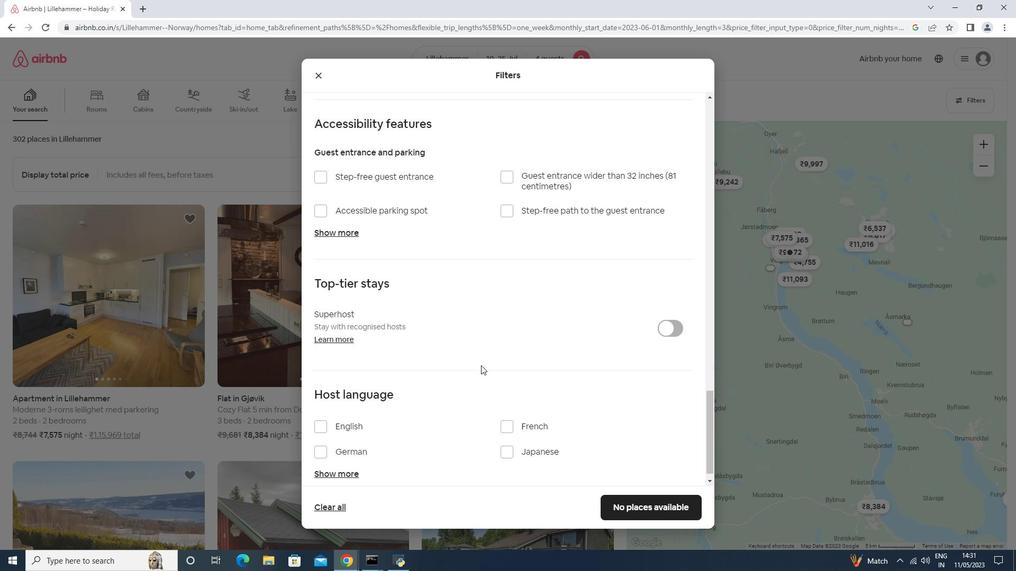 
Action: Mouse scrolled (479, 365) with delta (0, 0)
Screenshot: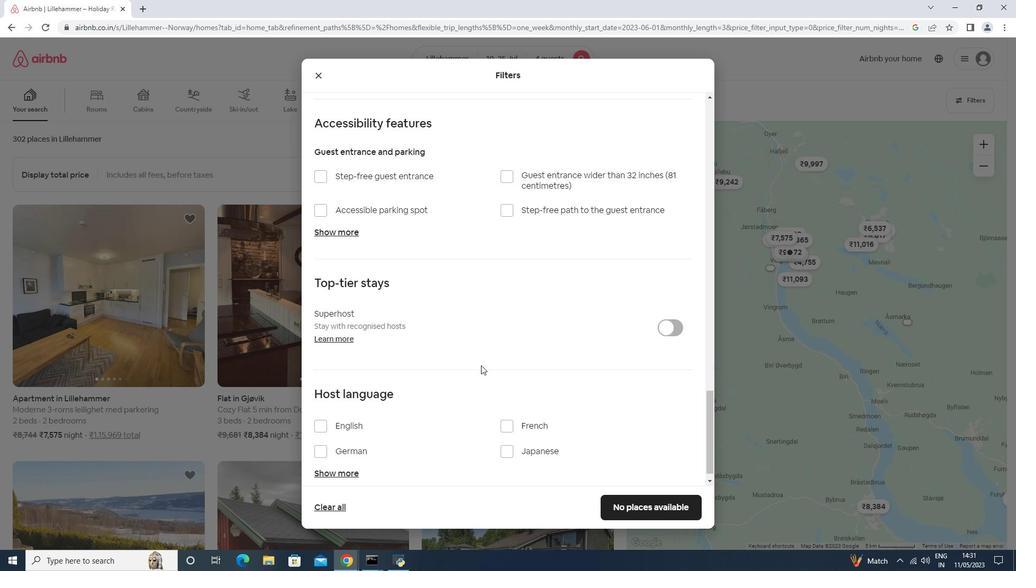 
Action: Mouse scrolled (479, 365) with delta (0, 0)
Screenshot: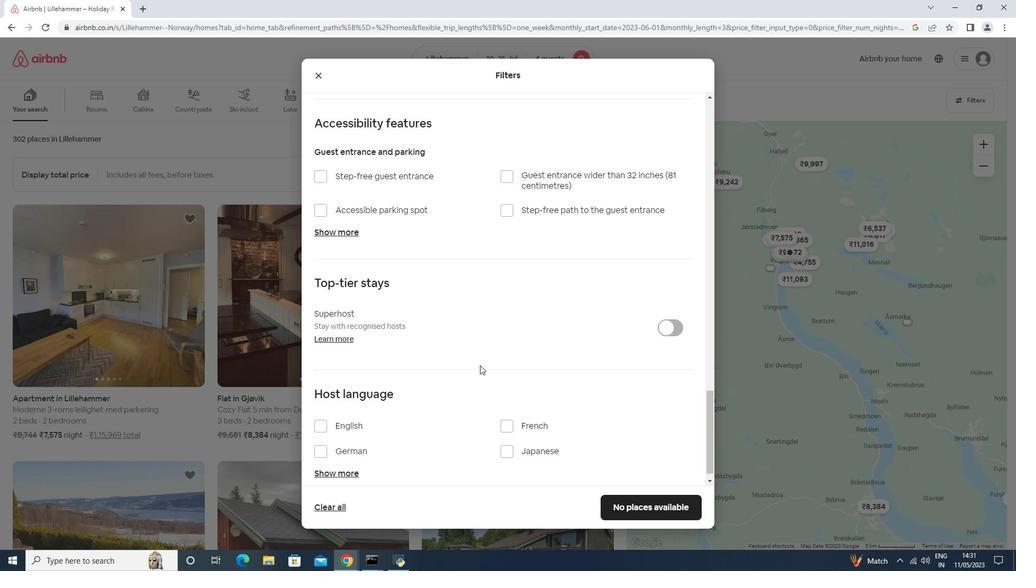 
Action: Mouse scrolled (479, 365) with delta (0, 0)
Screenshot: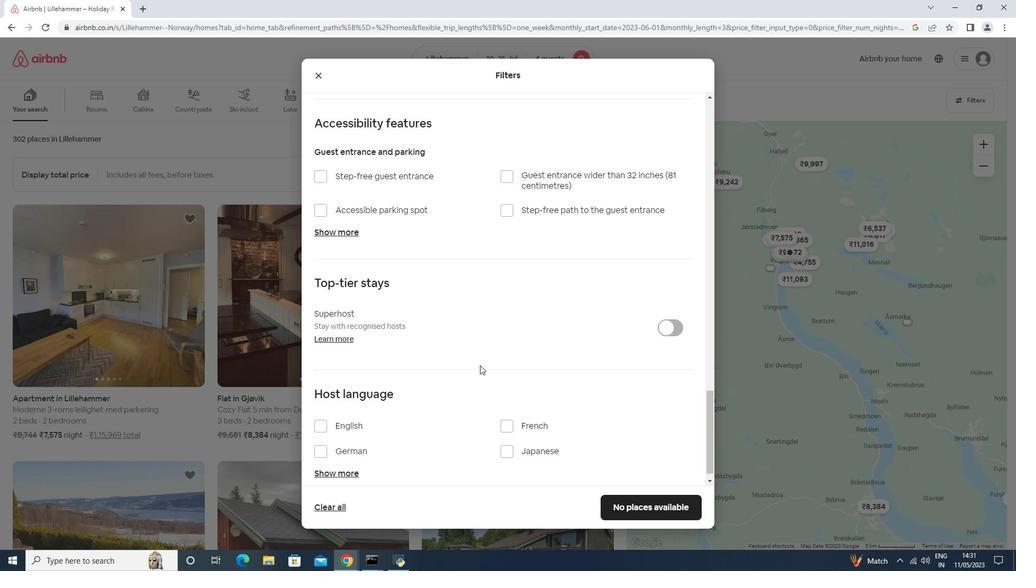 
Action: Mouse scrolled (479, 365) with delta (0, 0)
Screenshot: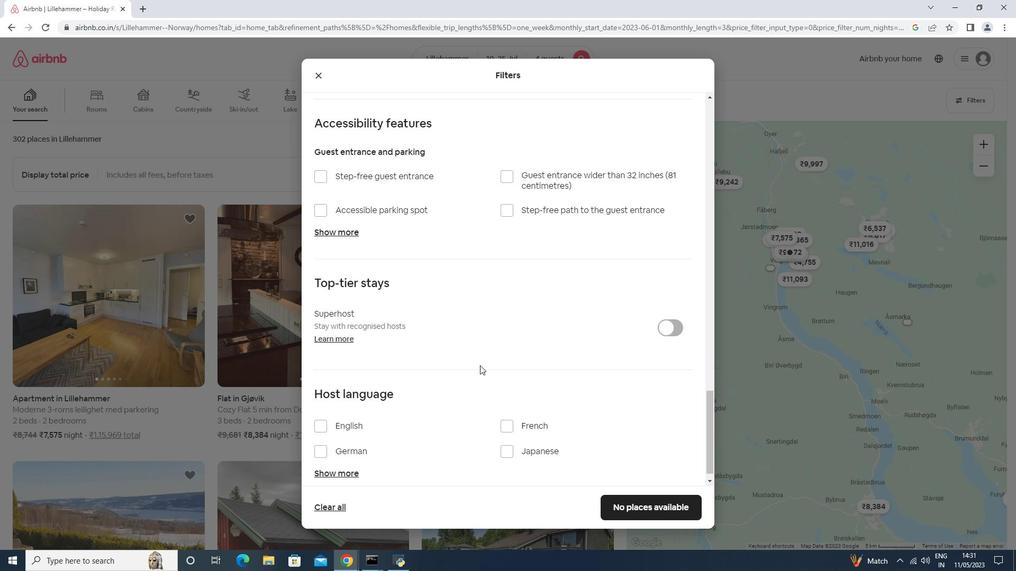 
Action: Mouse moved to (478, 365)
Screenshot: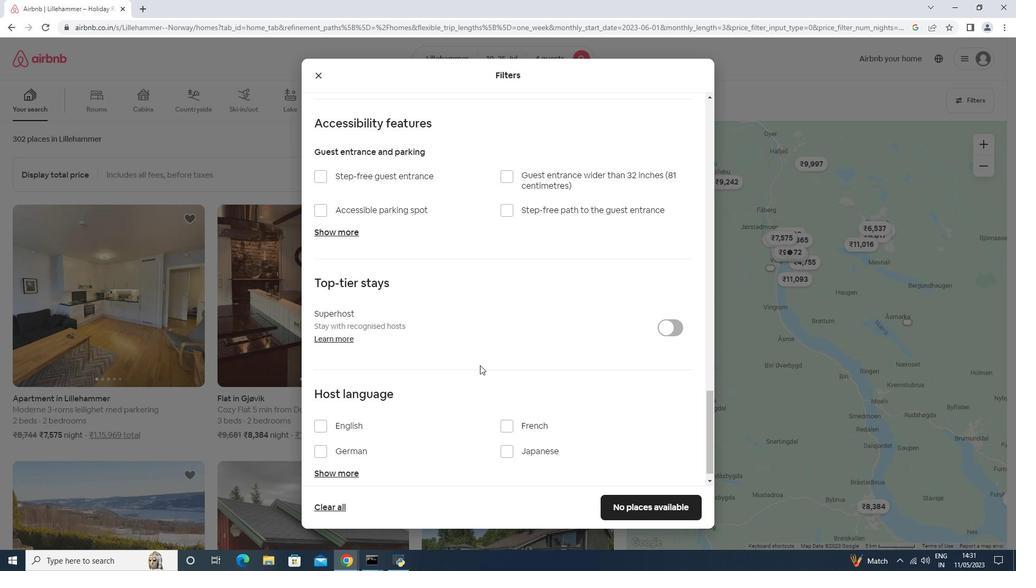 
Action: Mouse scrolled (478, 365) with delta (0, 0)
Screenshot: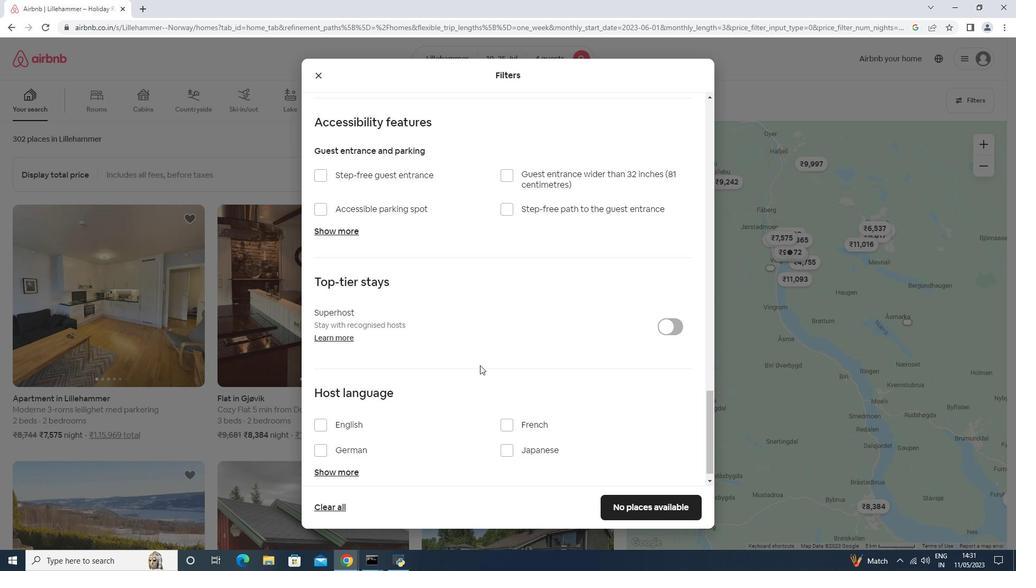 
Action: Mouse scrolled (478, 365) with delta (0, 0)
Screenshot: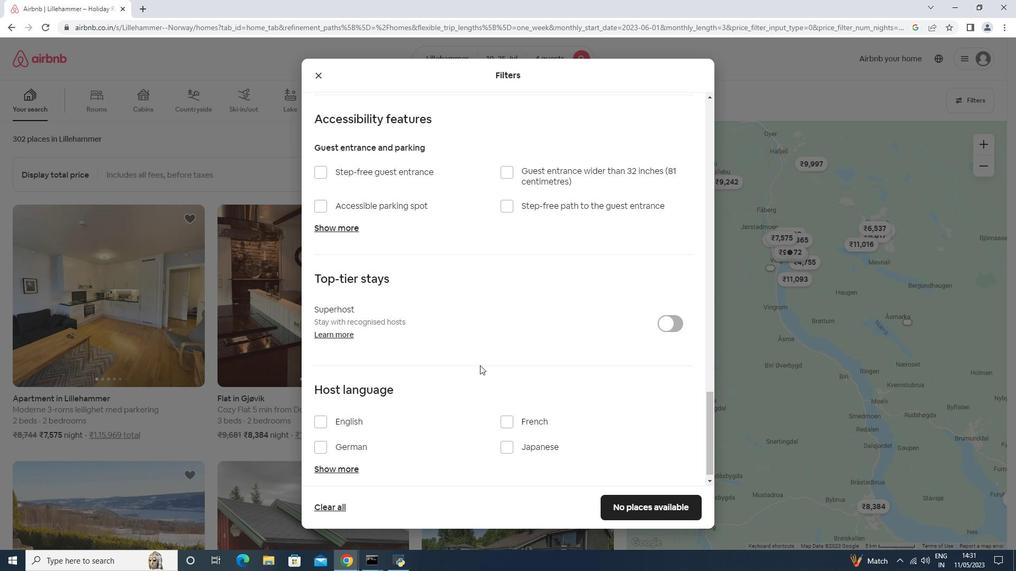 
Action: Mouse scrolled (478, 365) with delta (0, 0)
Screenshot: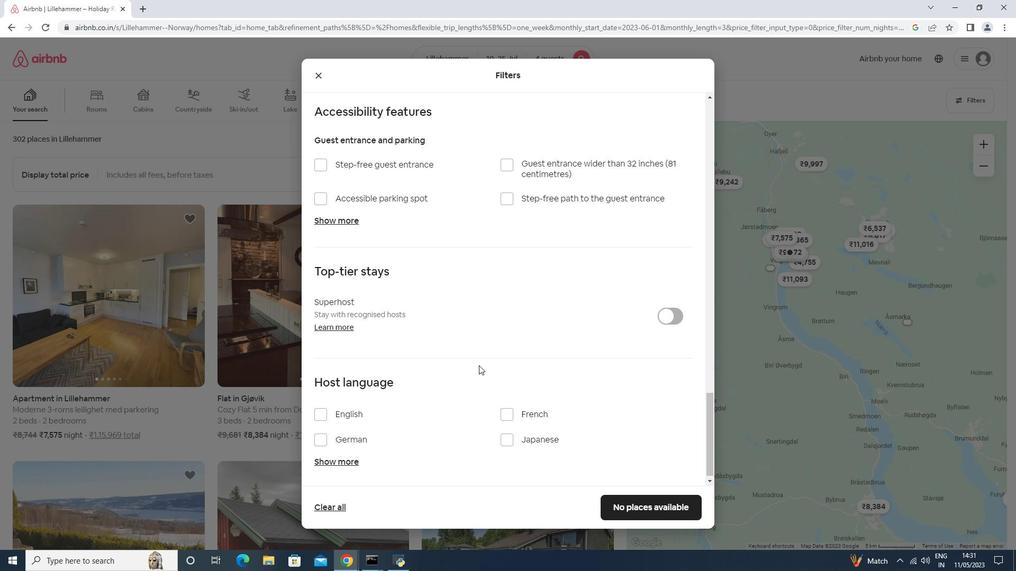 
Action: Mouse scrolled (478, 365) with delta (0, 0)
Screenshot: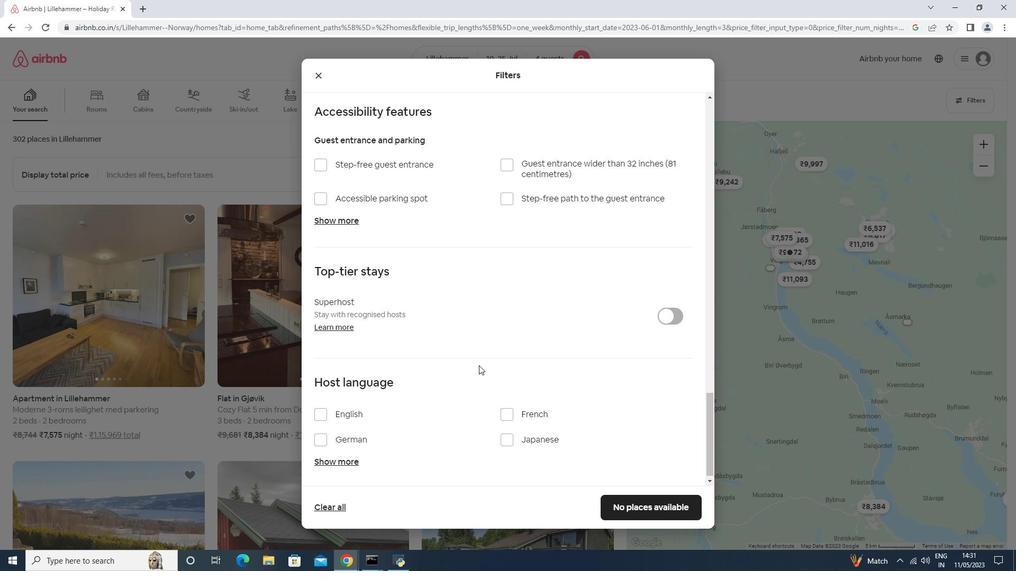 
Action: Mouse moved to (322, 409)
Screenshot: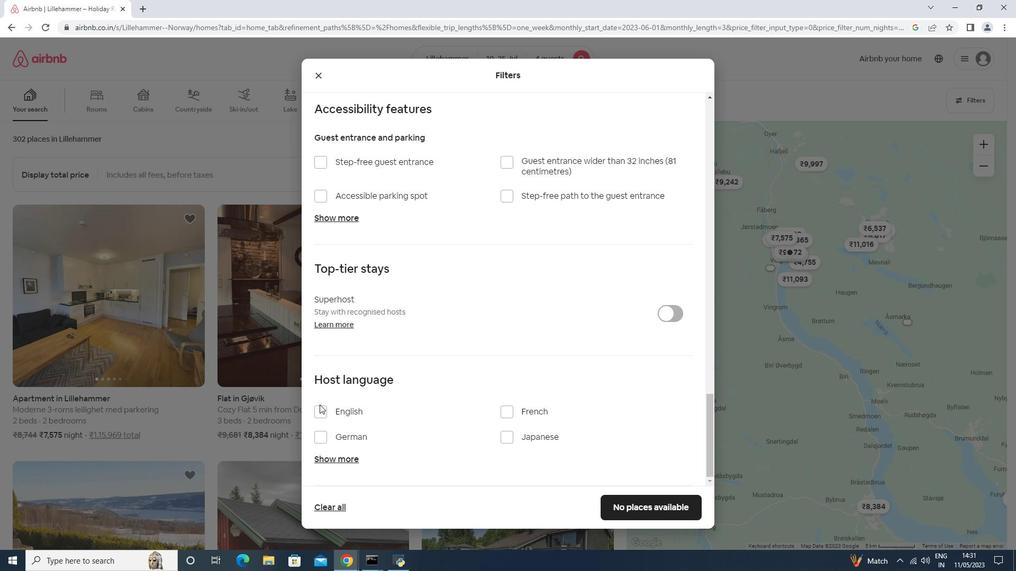 
Action: Mouse pressed left at (322, 409)
Screenshot: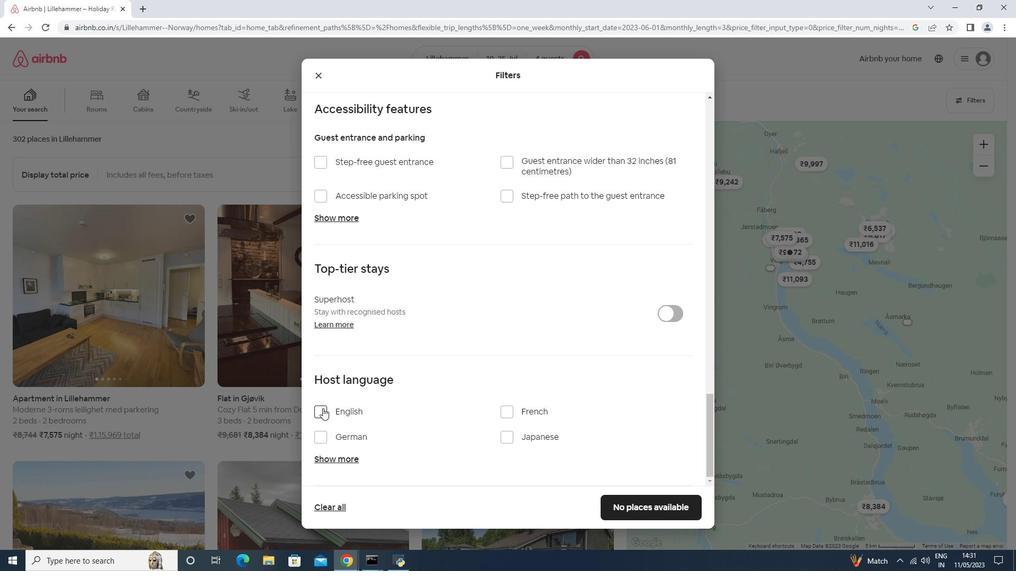 
Action: Mouse moved to (648, 513)
Screenshot: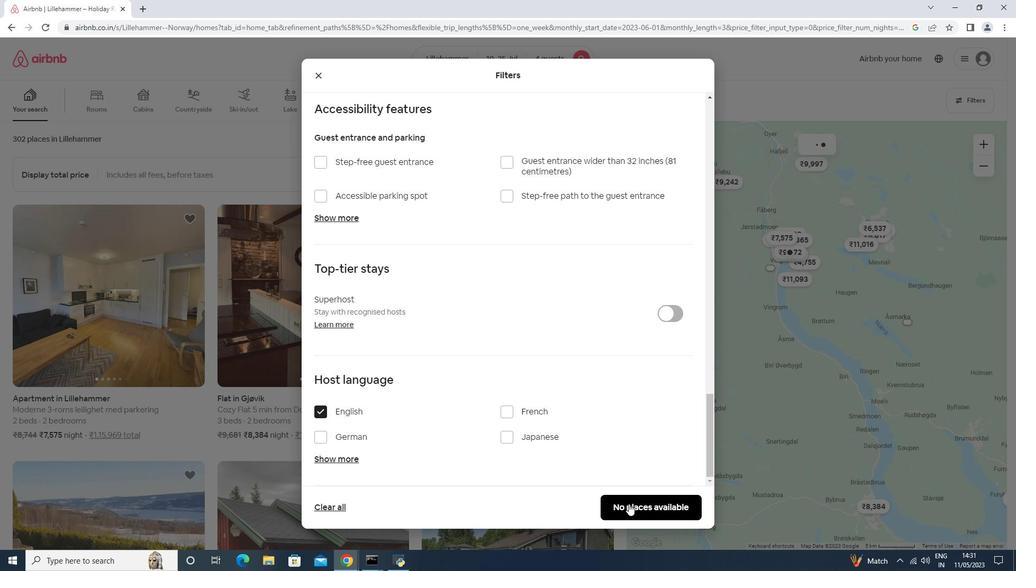 
Action: Mouse pressed left at (648, 513)
Screenshot: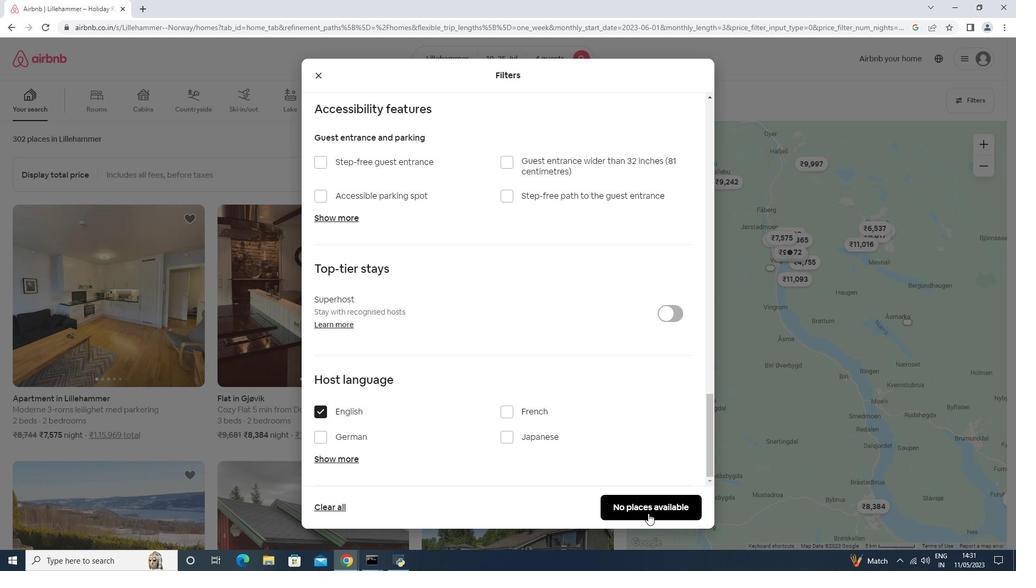 
Action: Mouse moved to (598, 524)
Screenshot: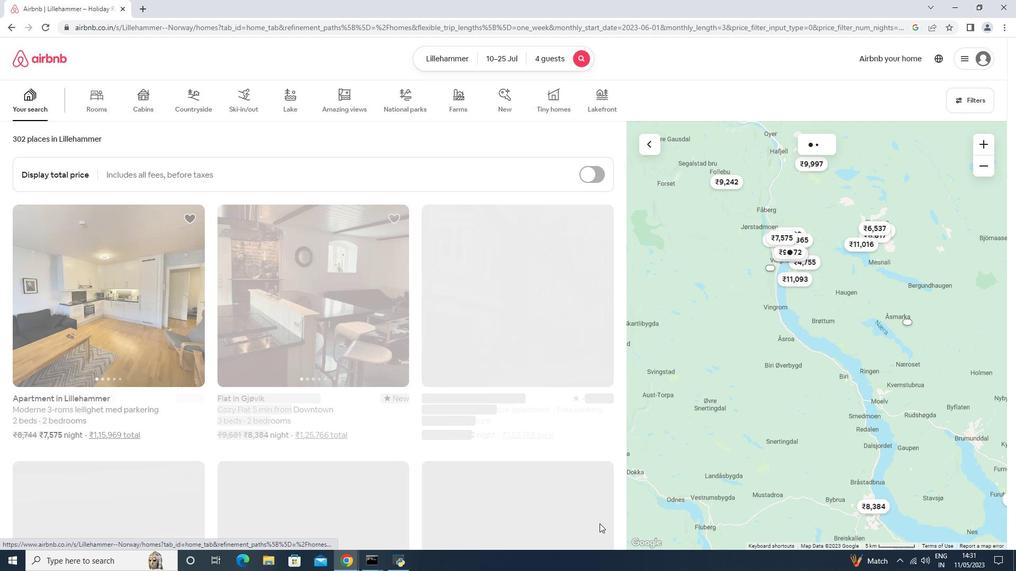 
